 Task: Look for space in Fayzabad, Afghanistan from 17th June, 2023 to 21st June, 2023 for 2 adults in price range Rs.7000 to Rs.12000. Place can be private room with 1  bedroom having 2 beds and 1 bathroom. Property type can be flat. Amenities needed are: wifi, air conditioning, . Booking option can be shelf check-in. Required host language is English.
Action: Mouse moved to (573, 98)
Screenshot: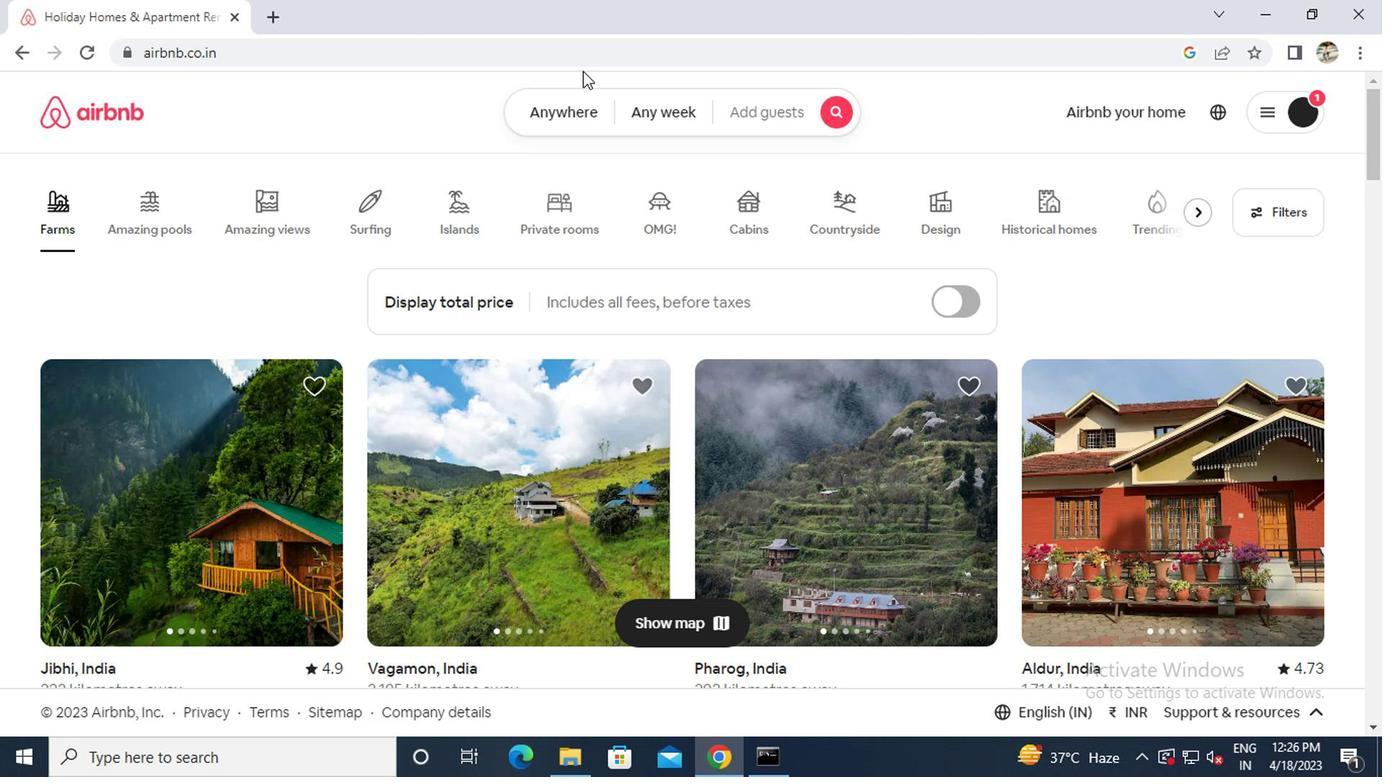 
Action: Mouse pressed left at (573, 98)
Screenshot: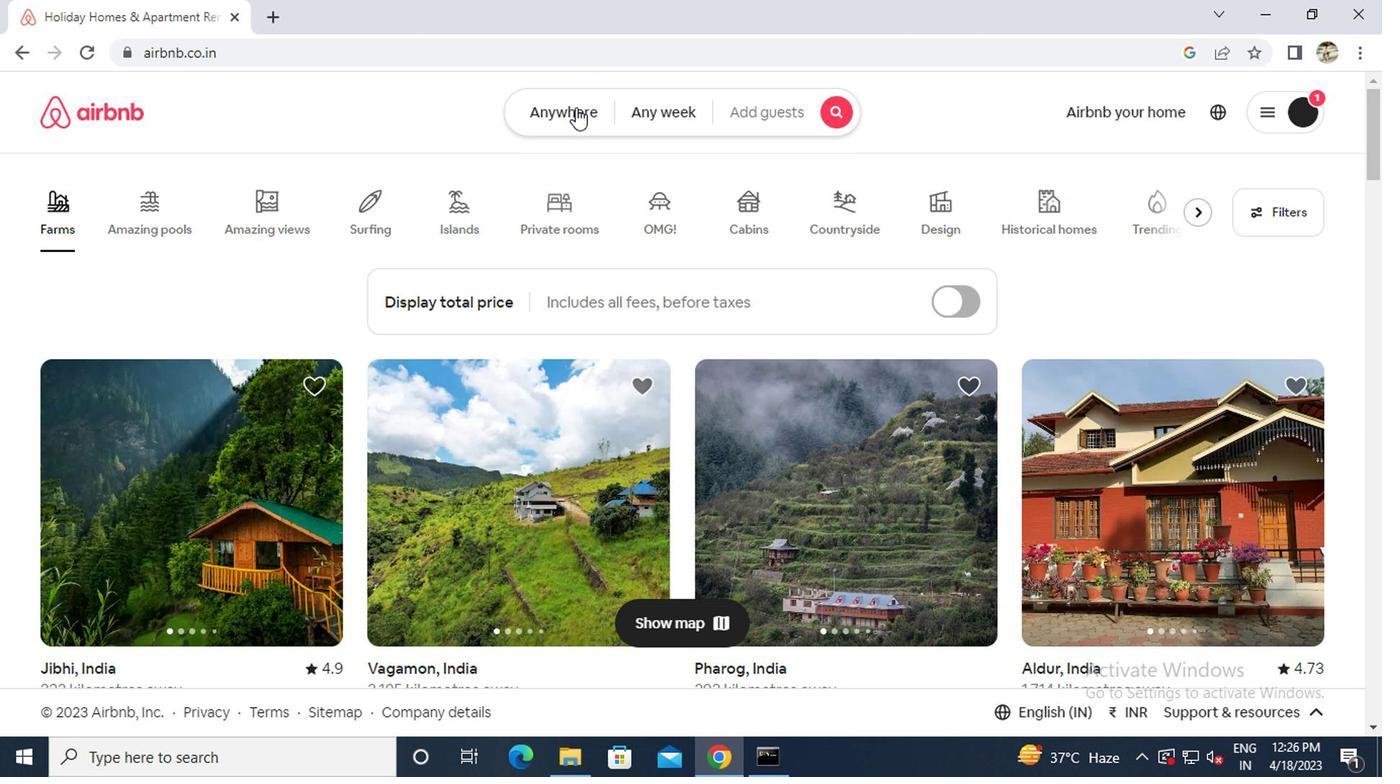 
Action: Mouse moved to (480, 191)
Screenshot: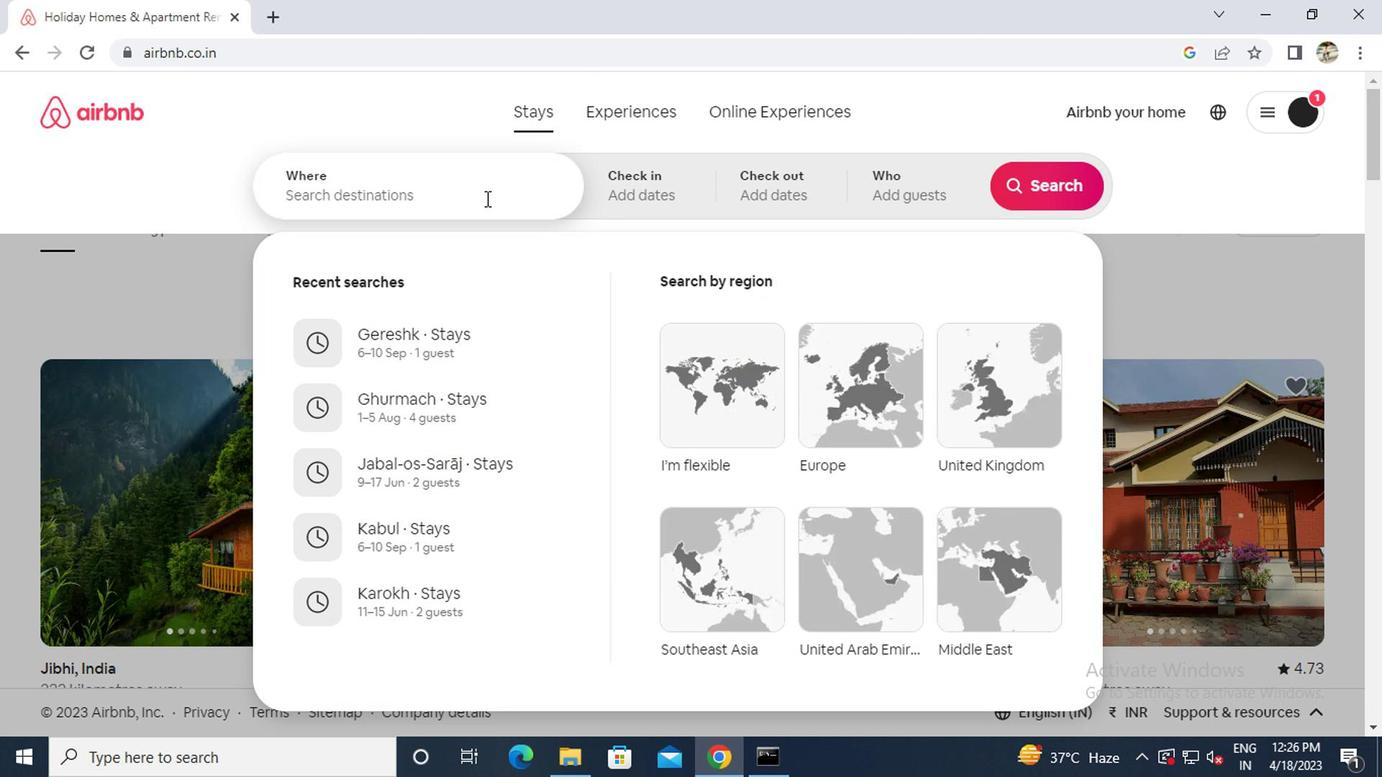 
Action: Mouse pressed left at (480, 191)
Screenshot: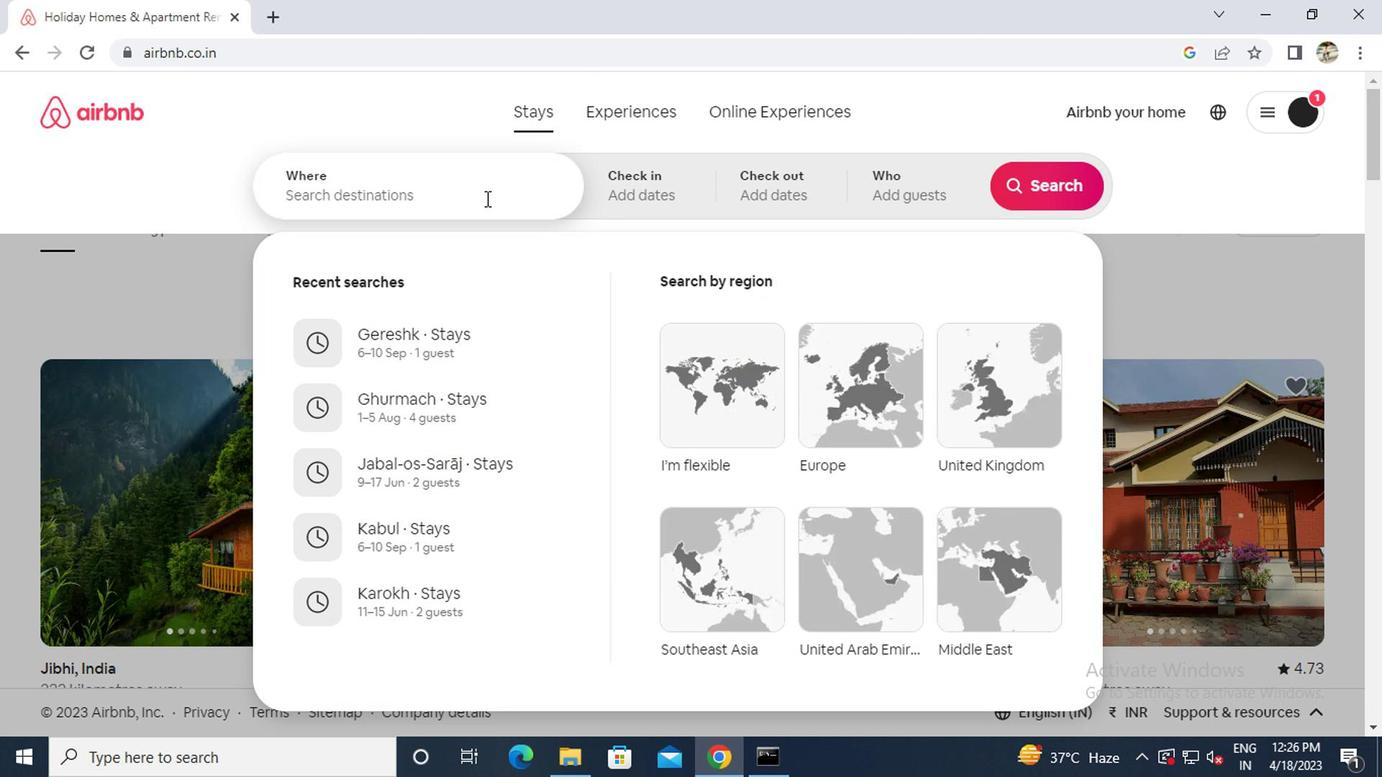 
Action: Key pressed f<Key.caps_lock>ayzabad
Screenshot: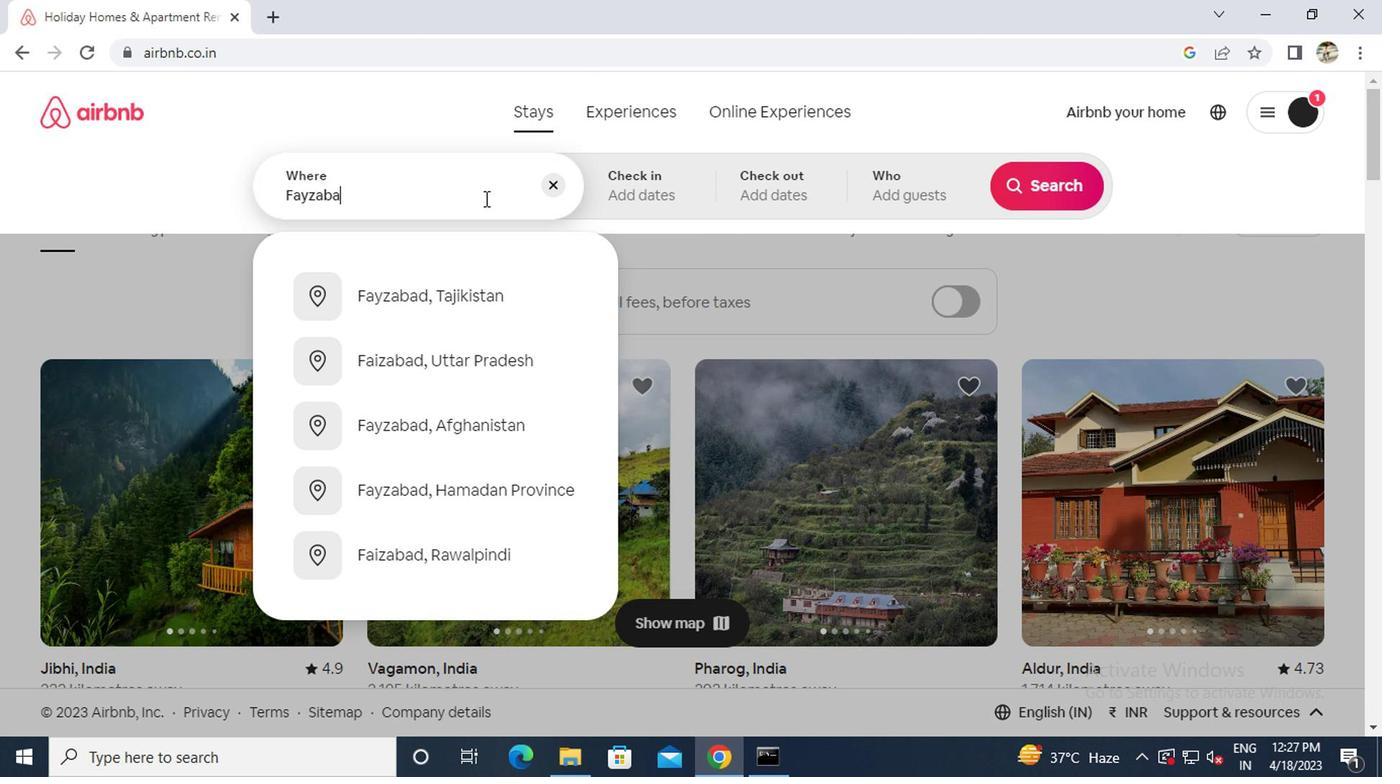 
Action: Mouse moved to (426, 411)
Screenshot: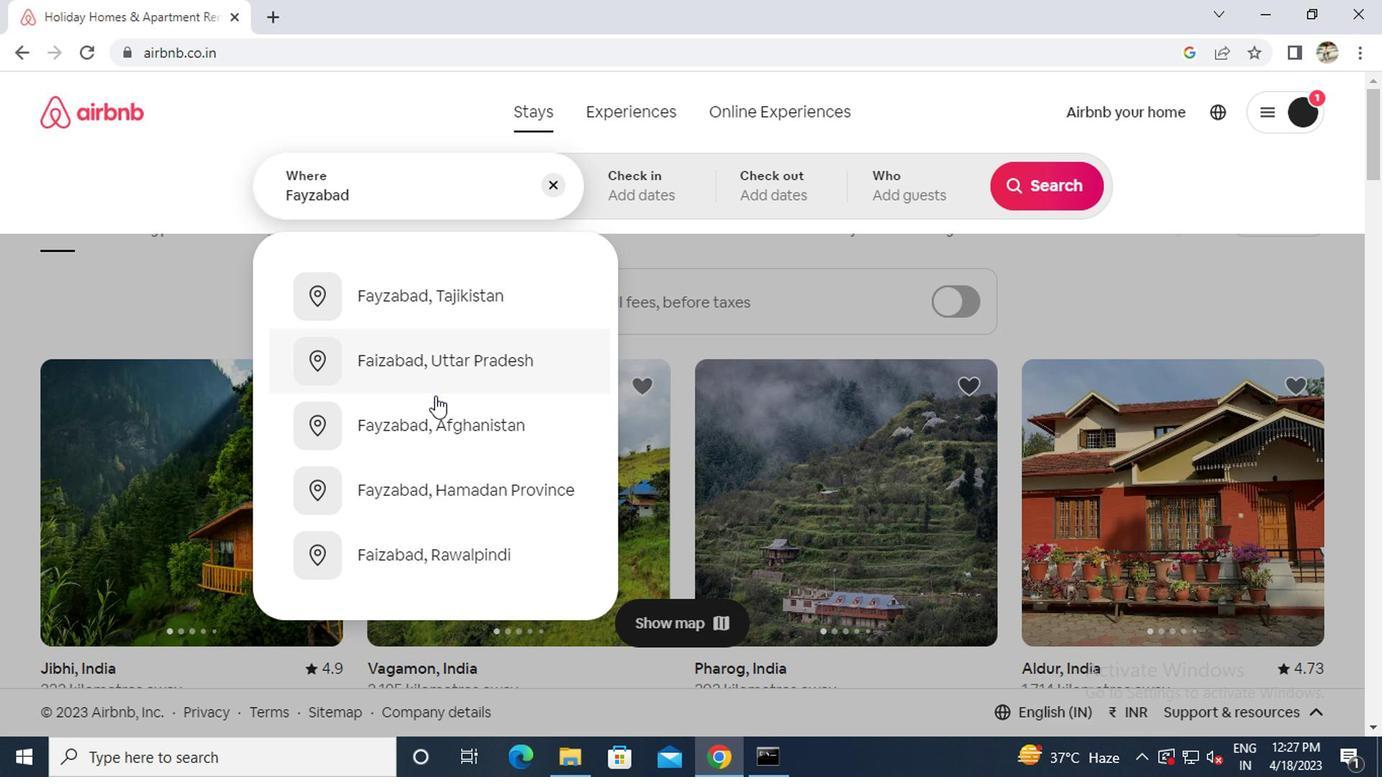 
Action: Mouse pressed left at (426, 411)
Screenshot: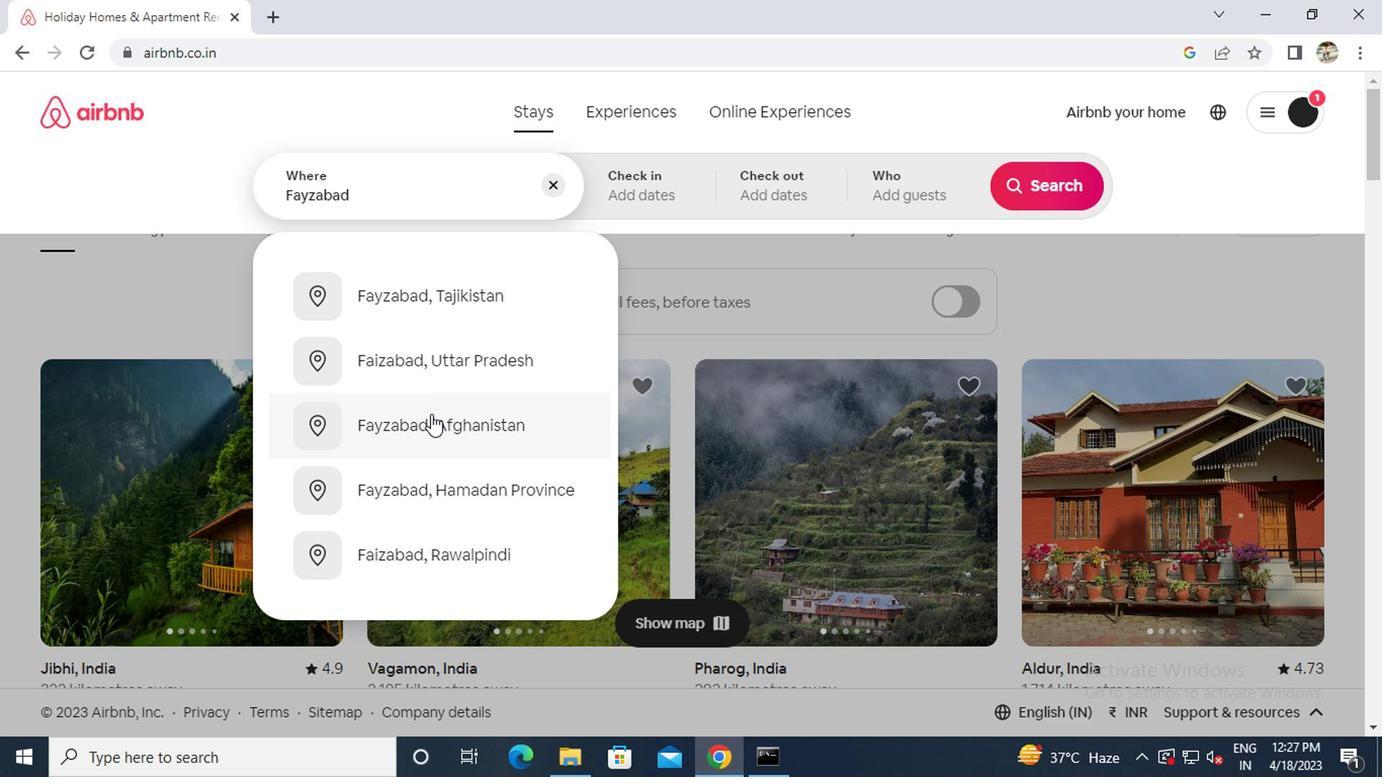 
Action: Mouse moved to (1039, 338)
Screenshot: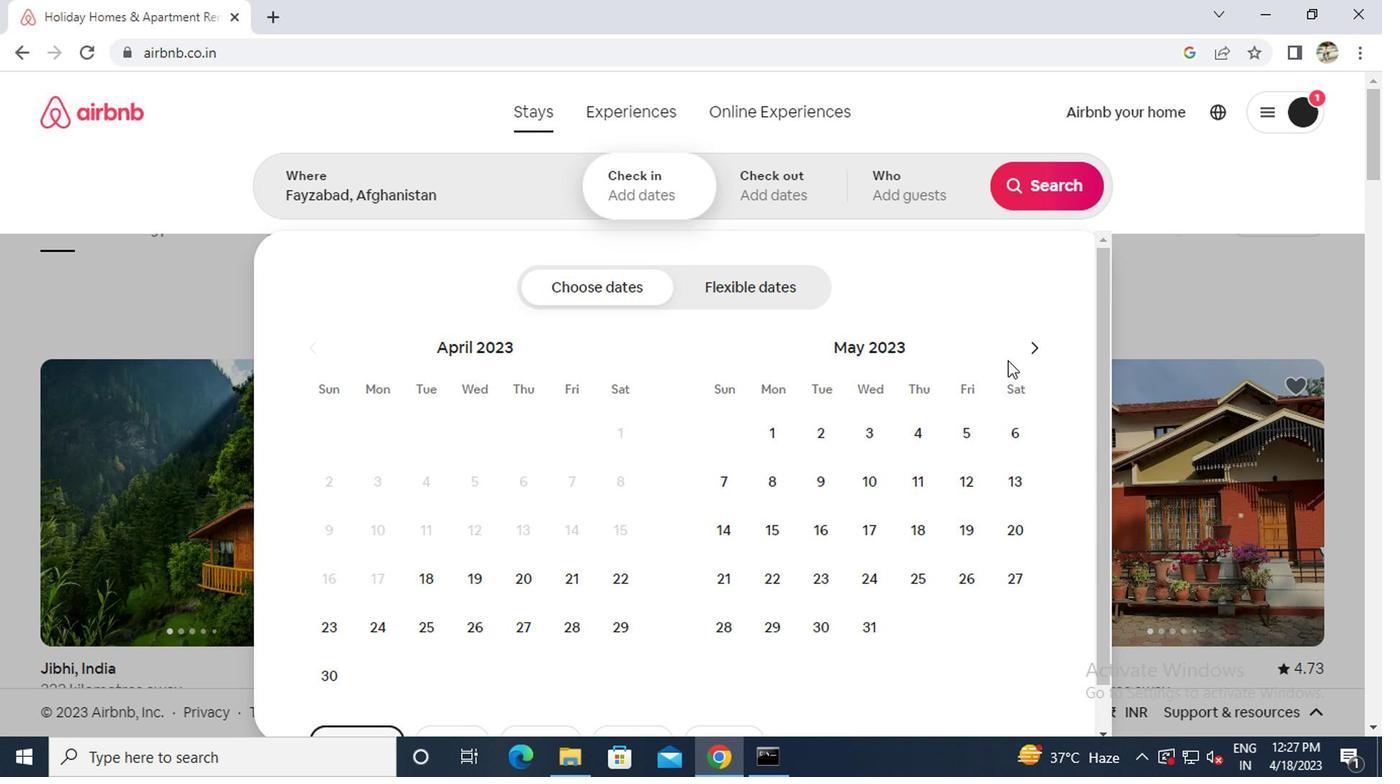 
Action: Mouse pressed left at (1039, 338)
Screenshot: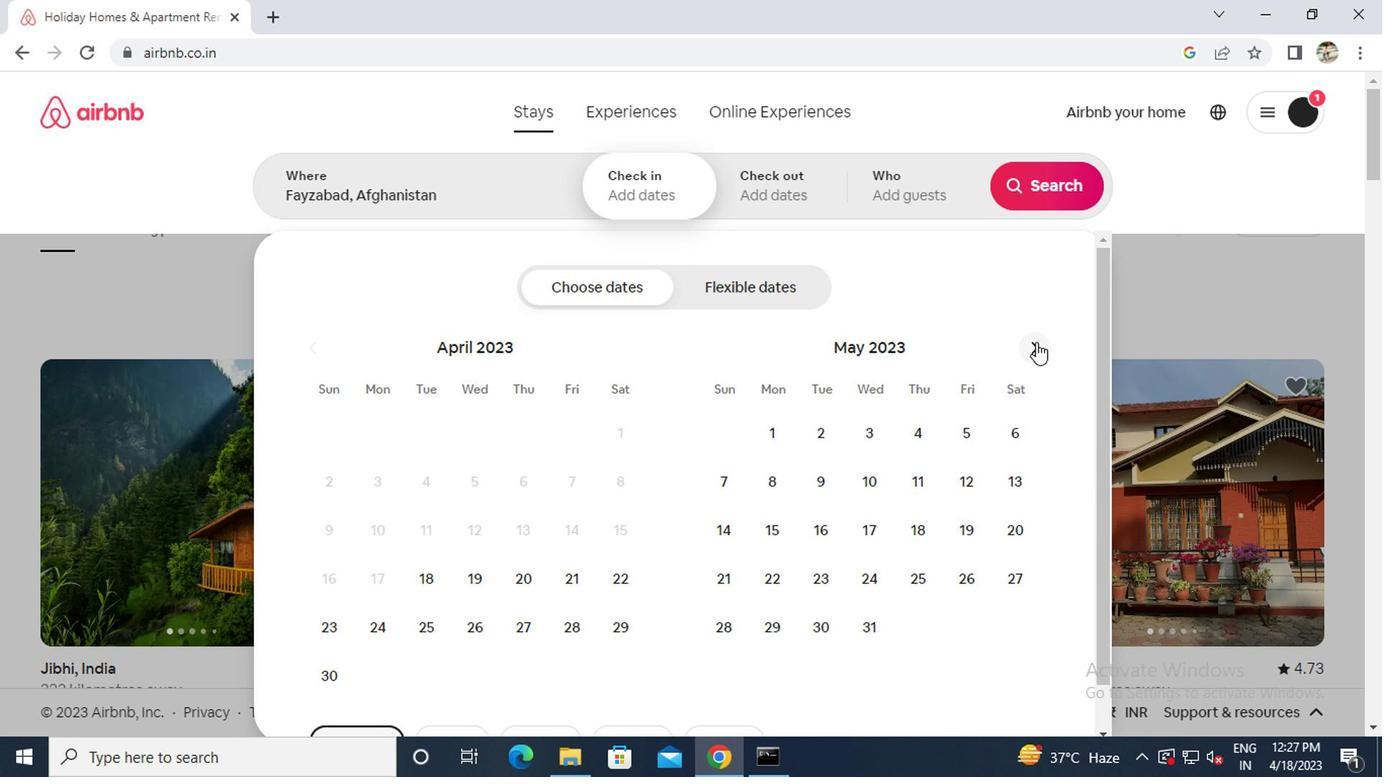 
Action: Mouse pressed left at (1039, 338)
Screenshot: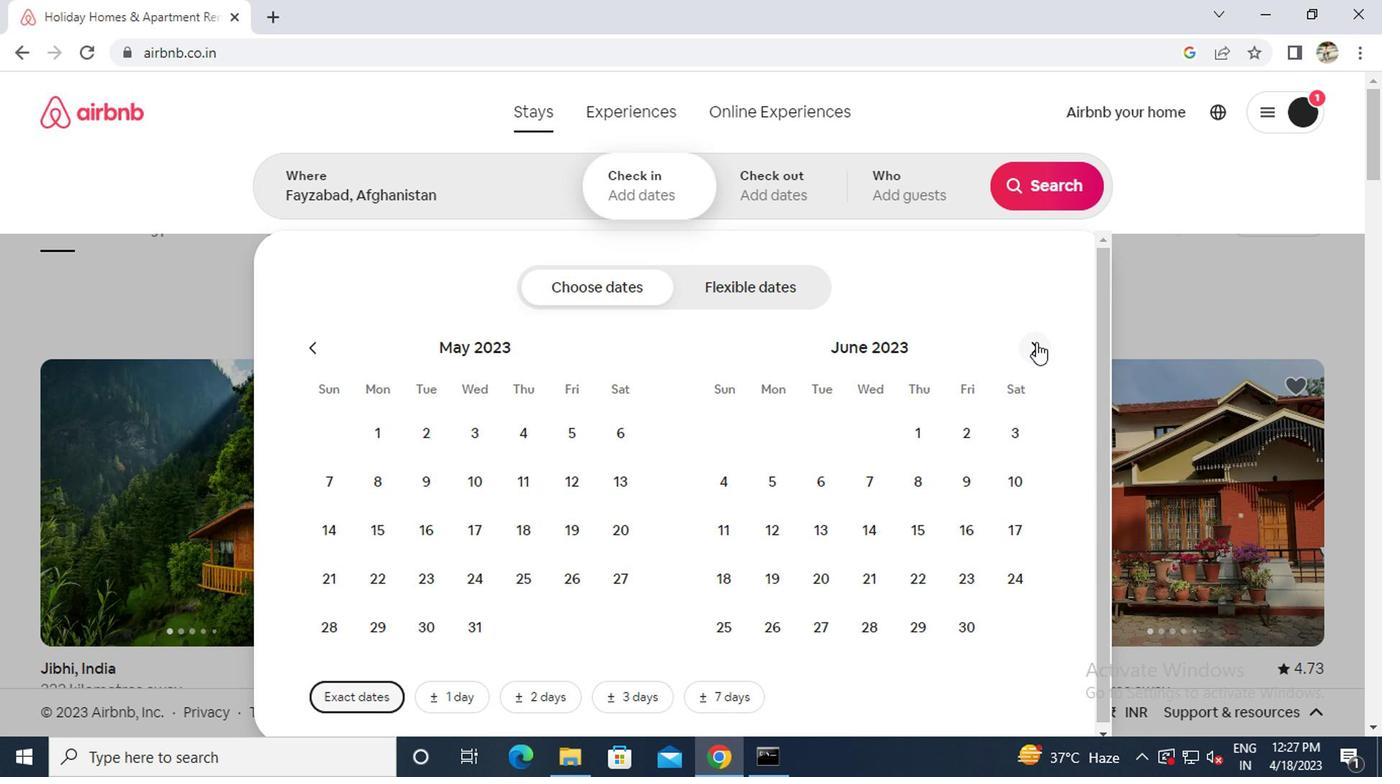 
Action: Mouse moved to (611, 542)
Screenshot: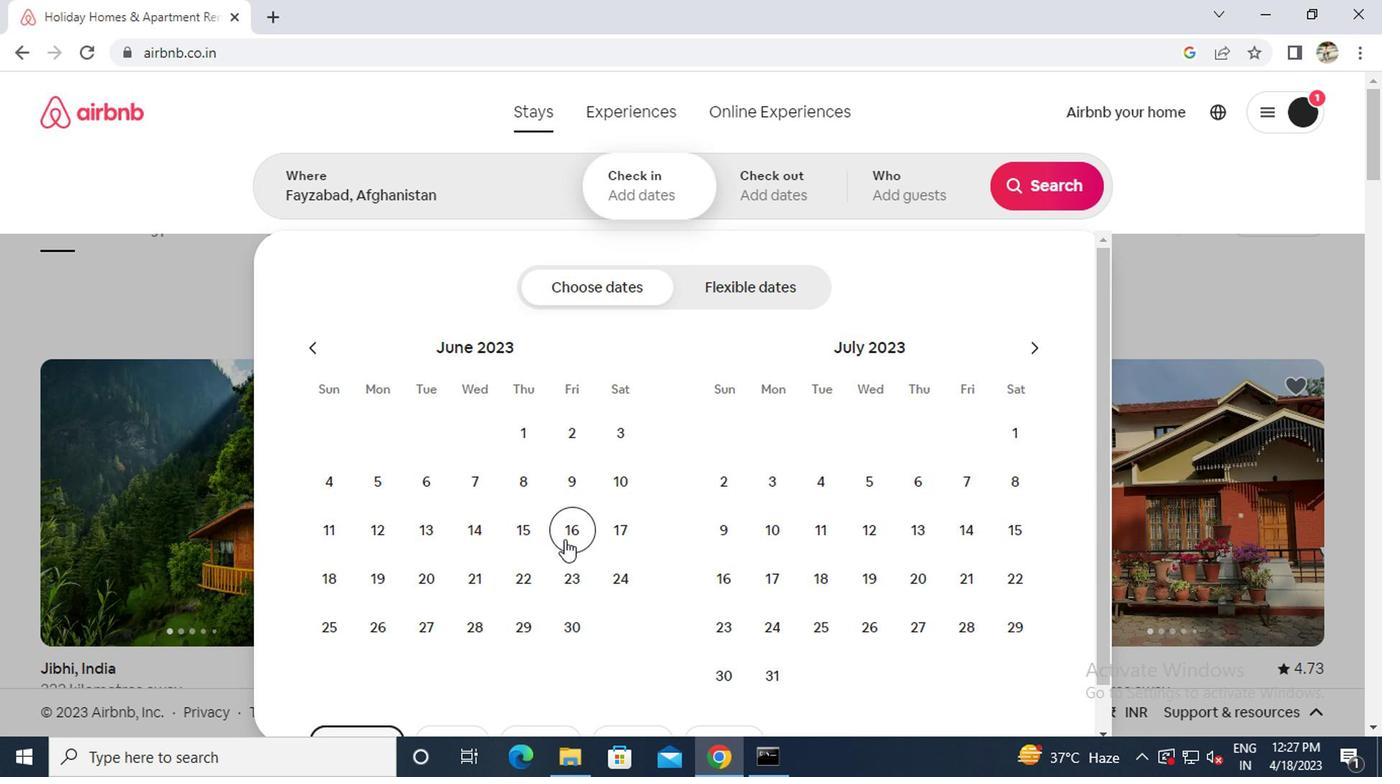 
Action: Mouse pressed left at (611, 542)
Screenshot: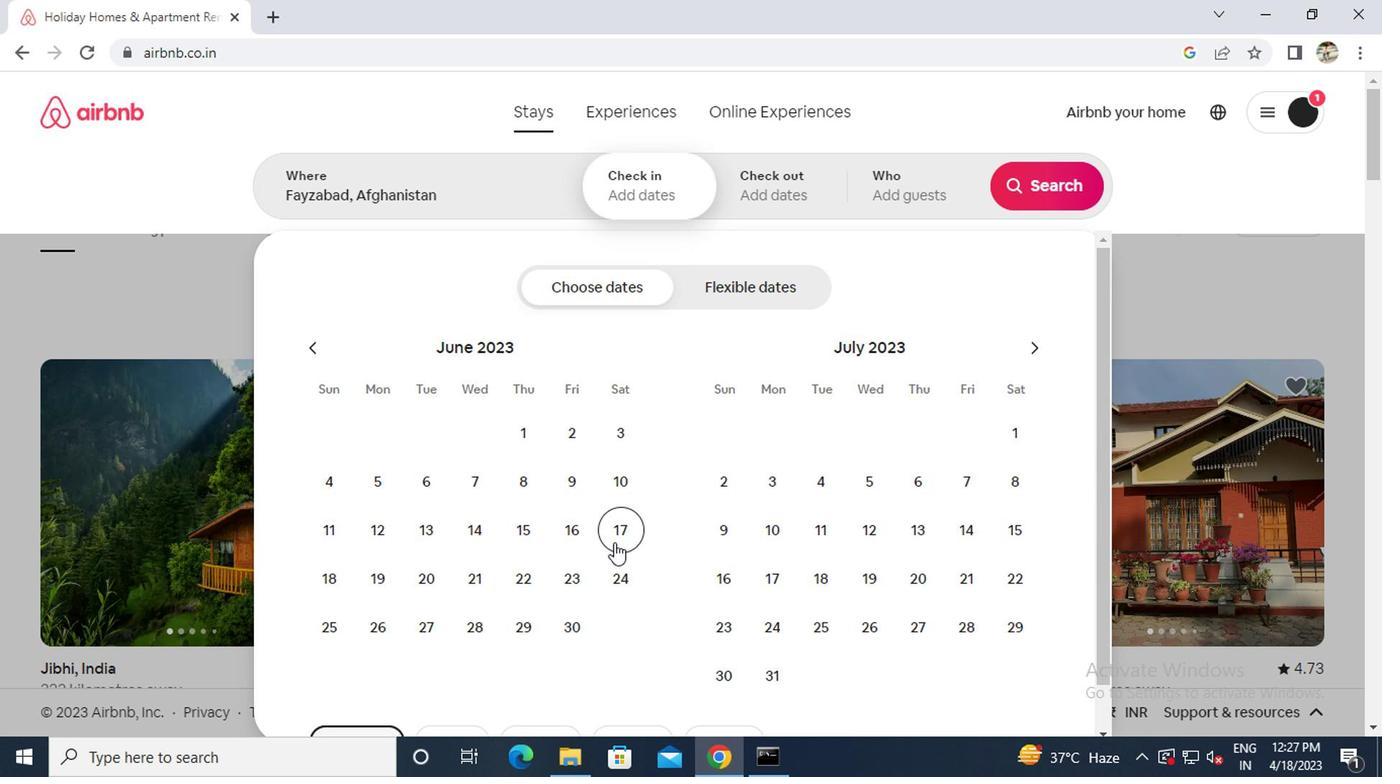 
Action: Mouse moved to (483, 581)
Screenshot: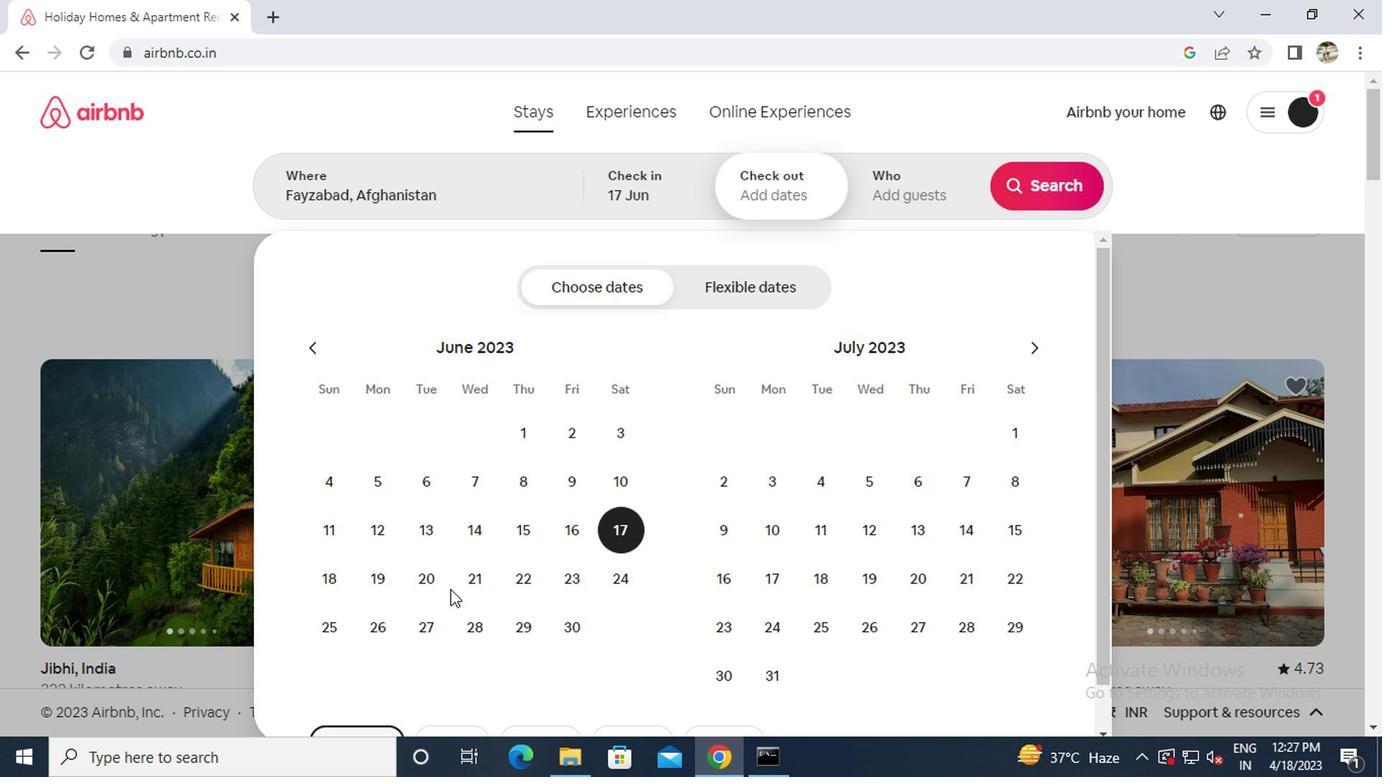 
Action: Mouse pressed left at (483, 581)
Screenshot: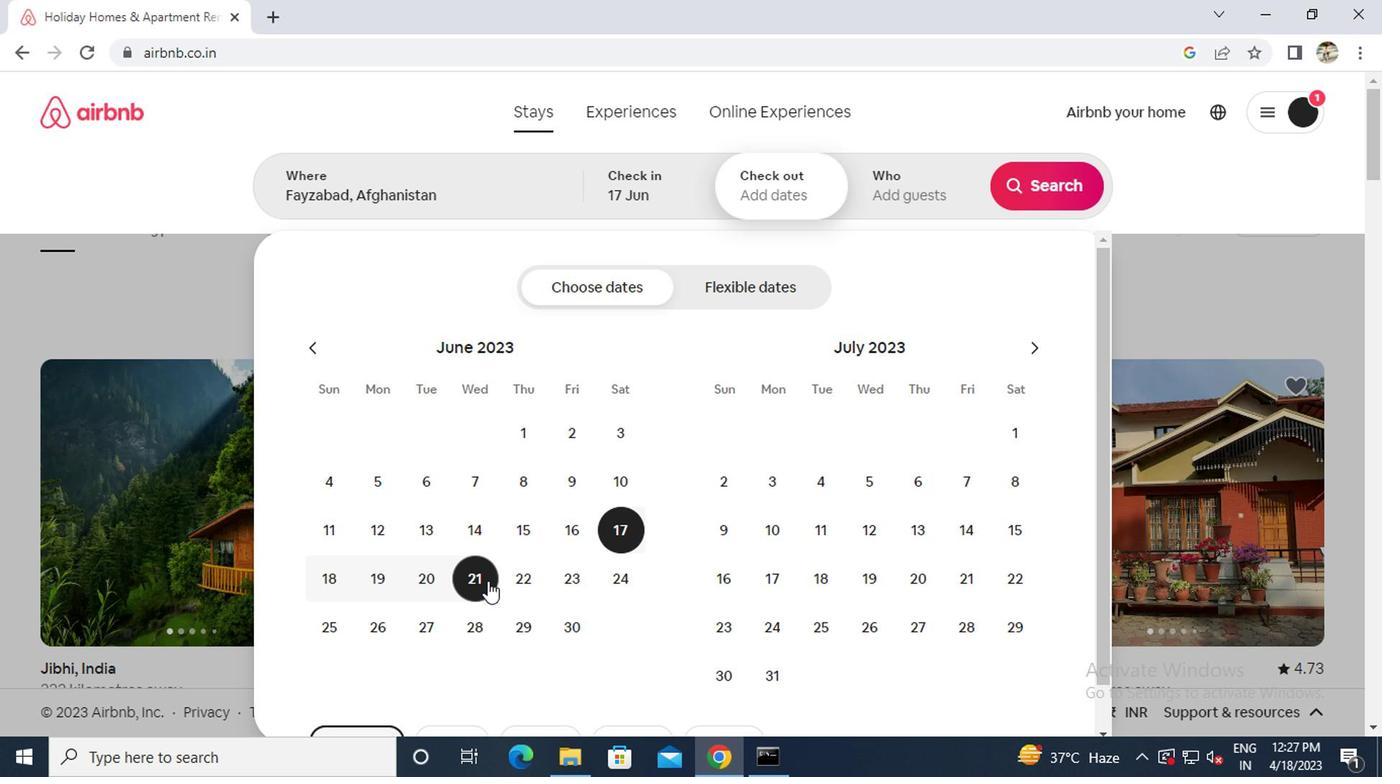 
Action: Mouse moved to (889, 197)
Screenshot: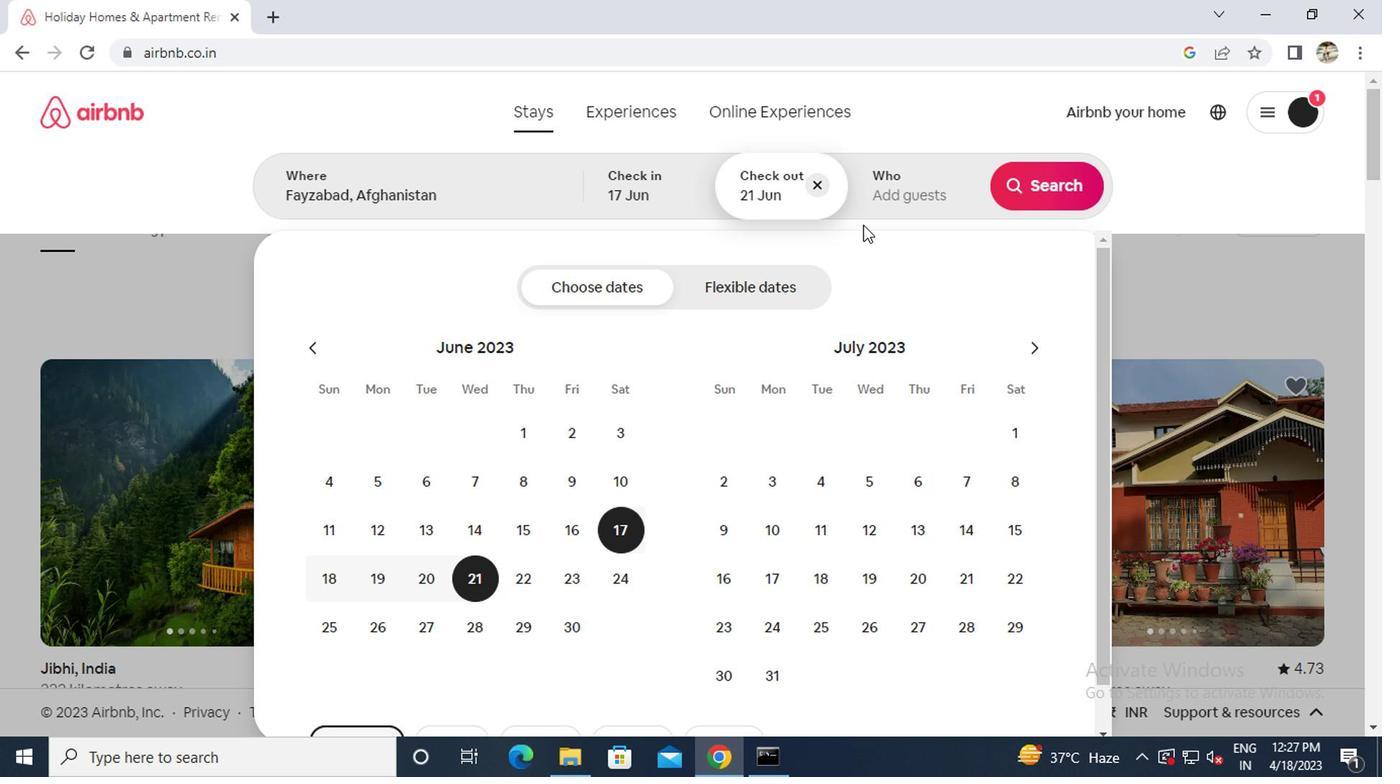 
Action: Mouse pressed left at (889, 197)
Screenshot: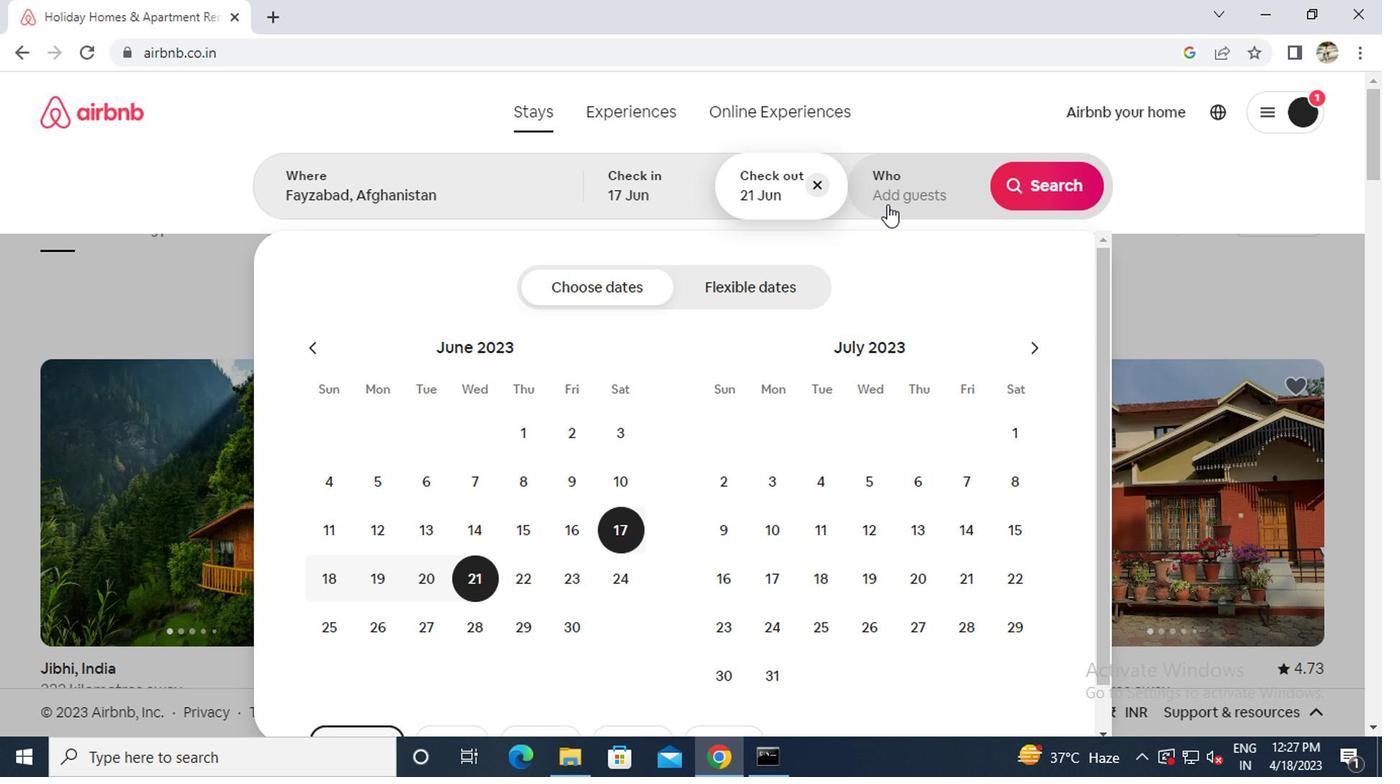 
Action: Mouse moved to (1058, 303)
Screenshot: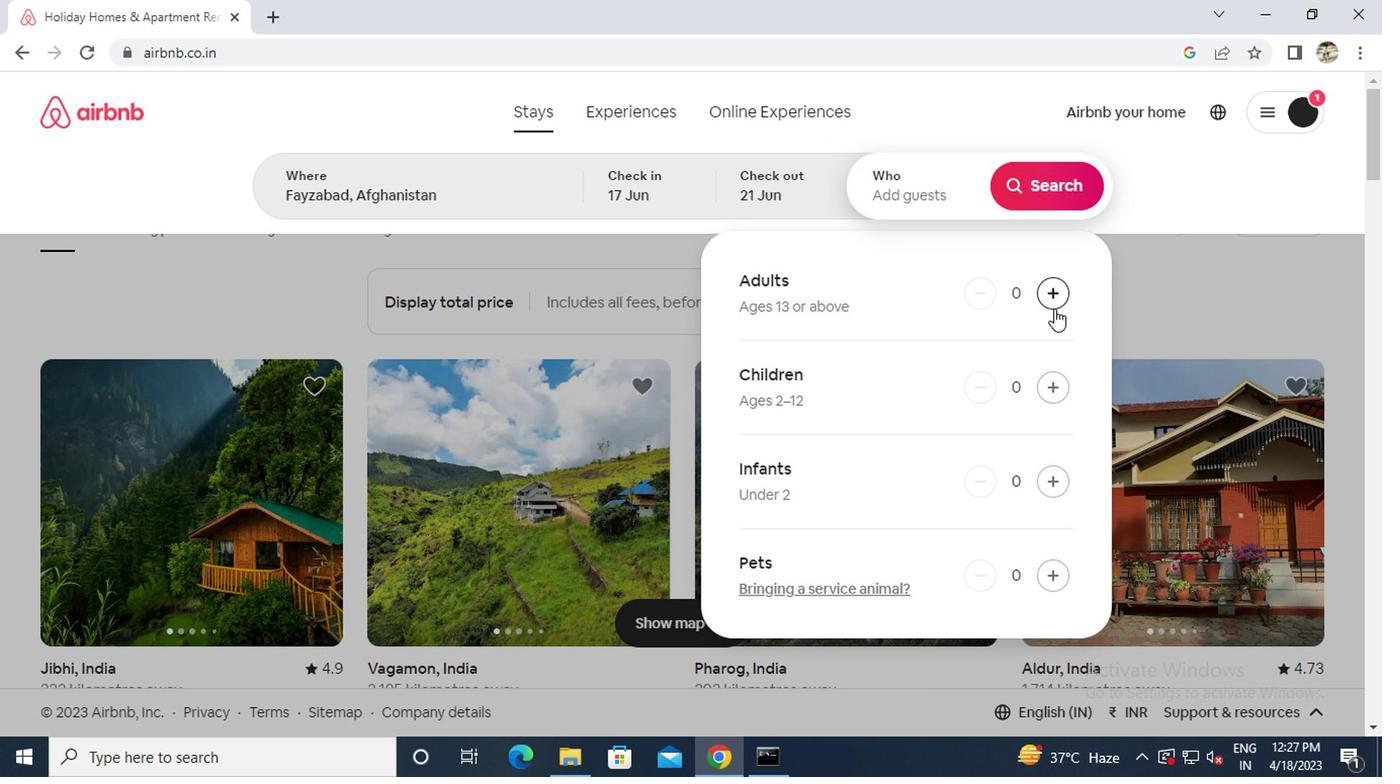 
Action: Mouse pressed left at (1058, 303)
Screenshot: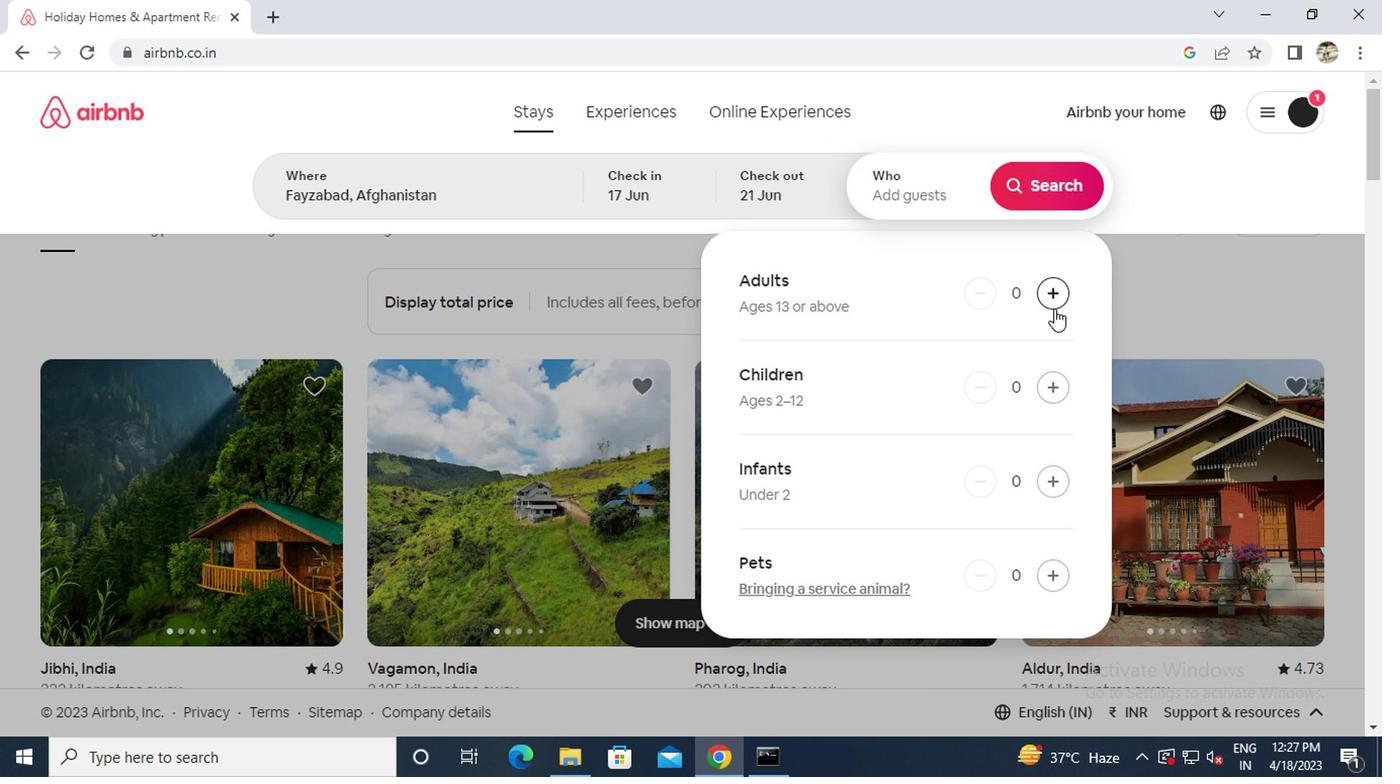 
Action: Mouse pressed left at (1058, 303)
Screenshot: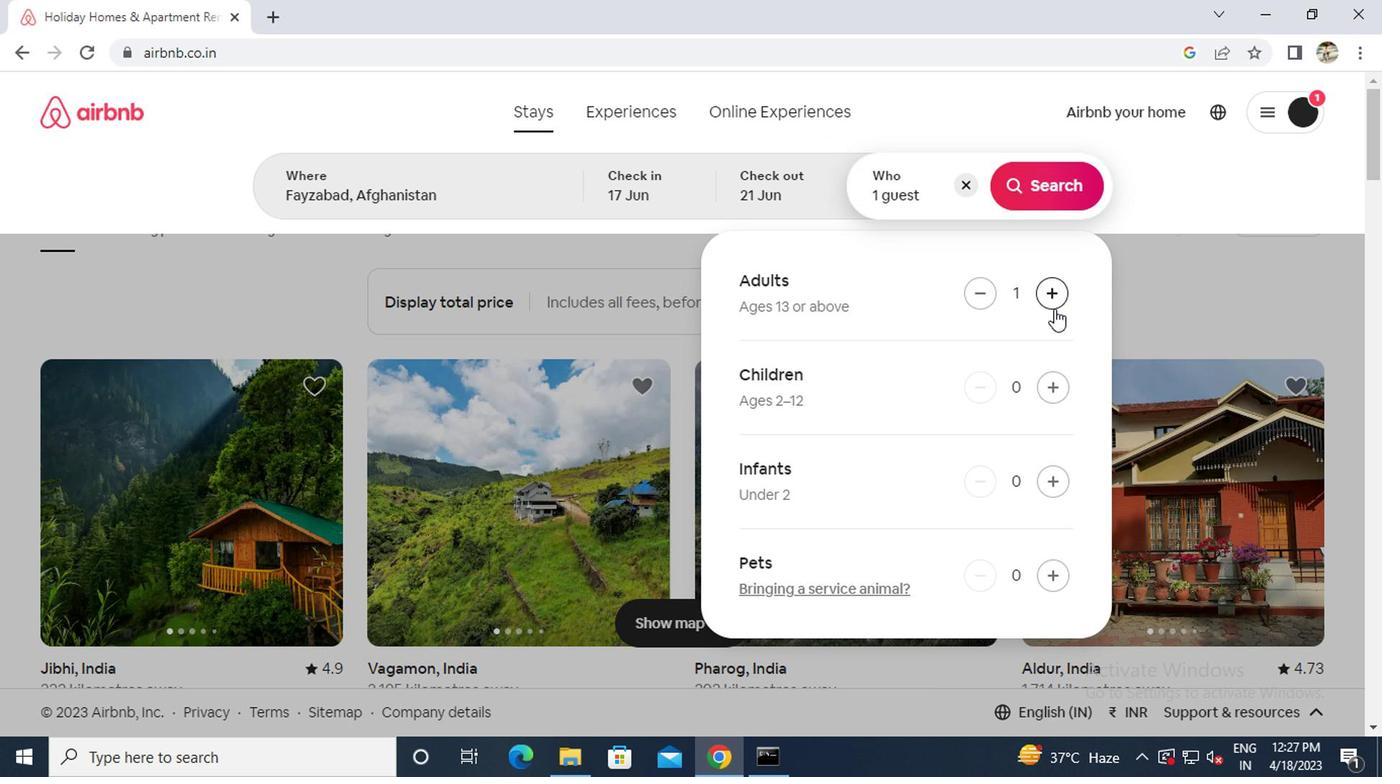 
Action: Mouse moved to (1031, 163)
Screenshot: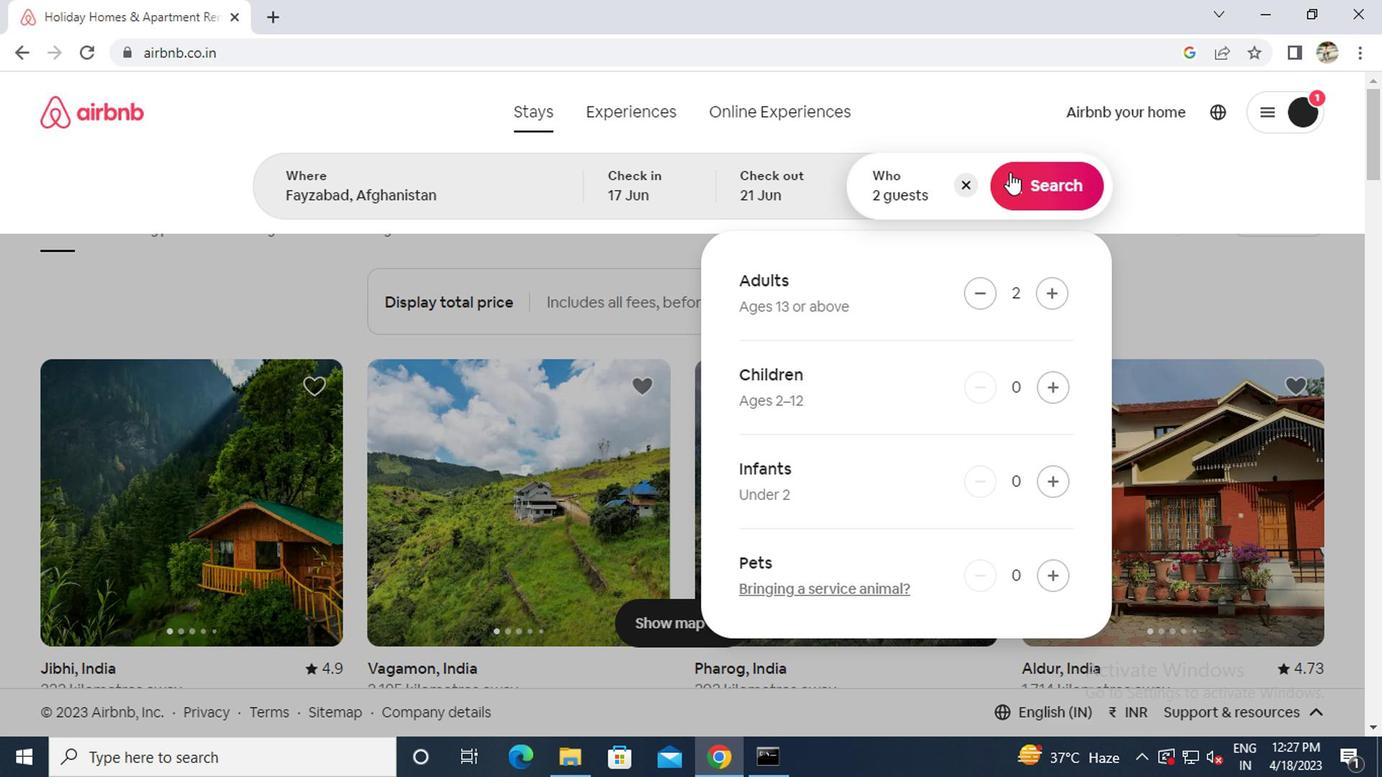 
Action: Mouse pressed left at (1031, 163)
Screenshot: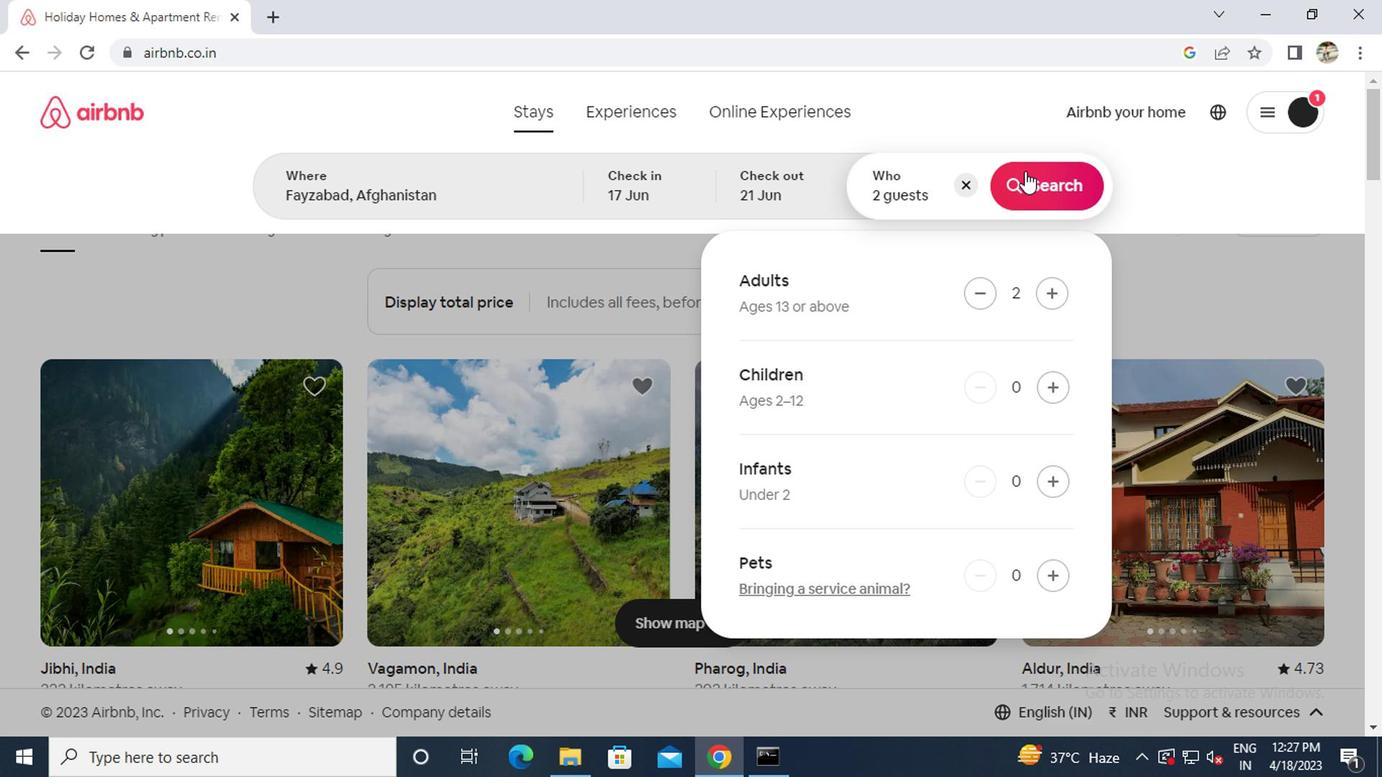 
Action: Mouse moved to (1300, 181)
Screenshot: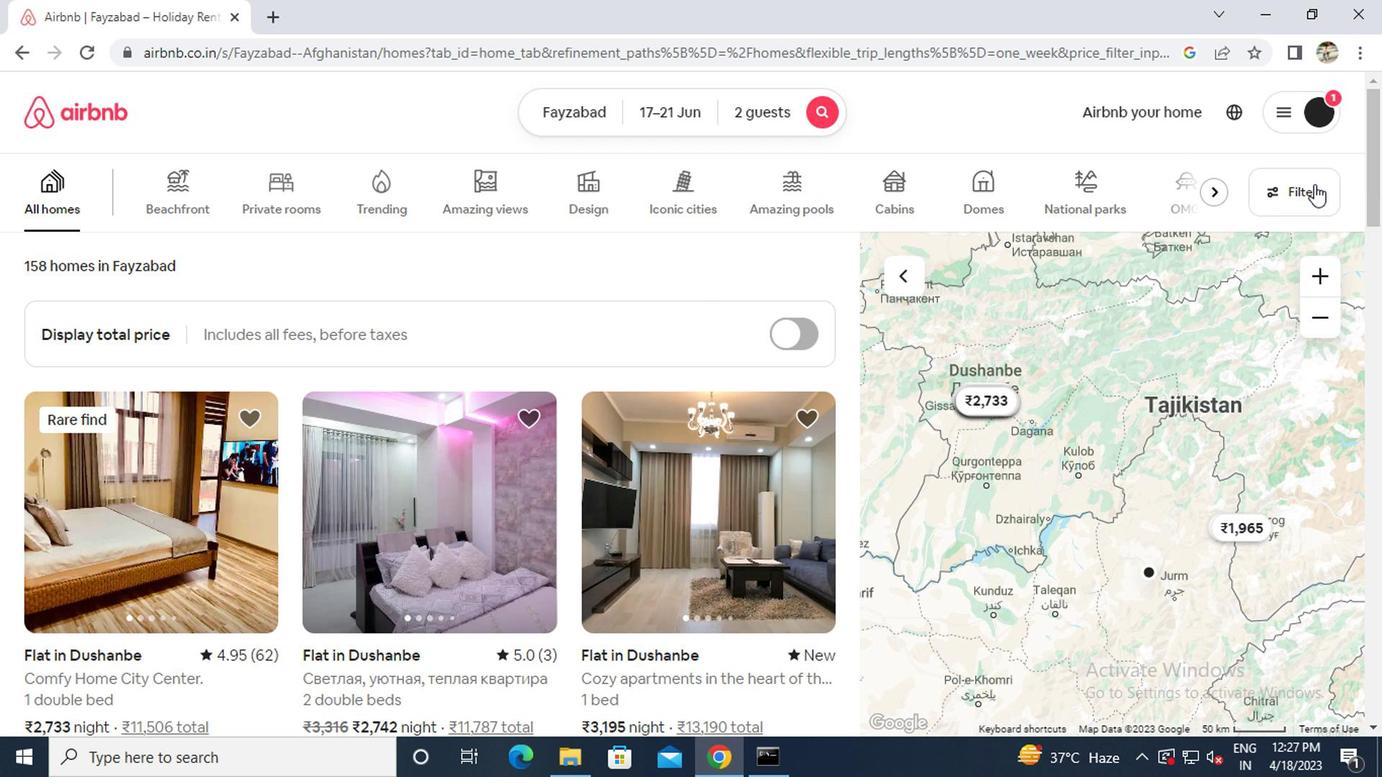
Action: Mouse pressed left at (1300, 181)
Screenshot: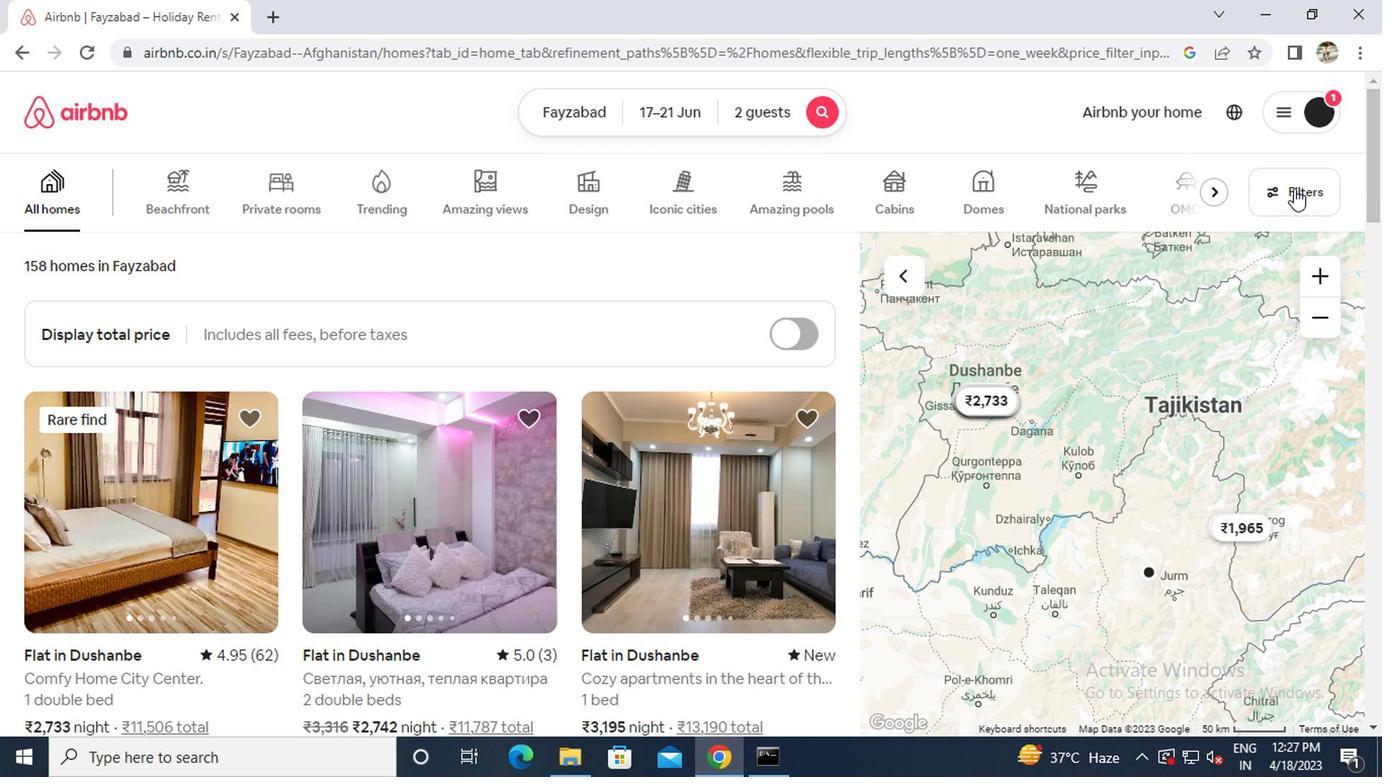 
Action: Mouse moved to (562, 440)
Screenshot: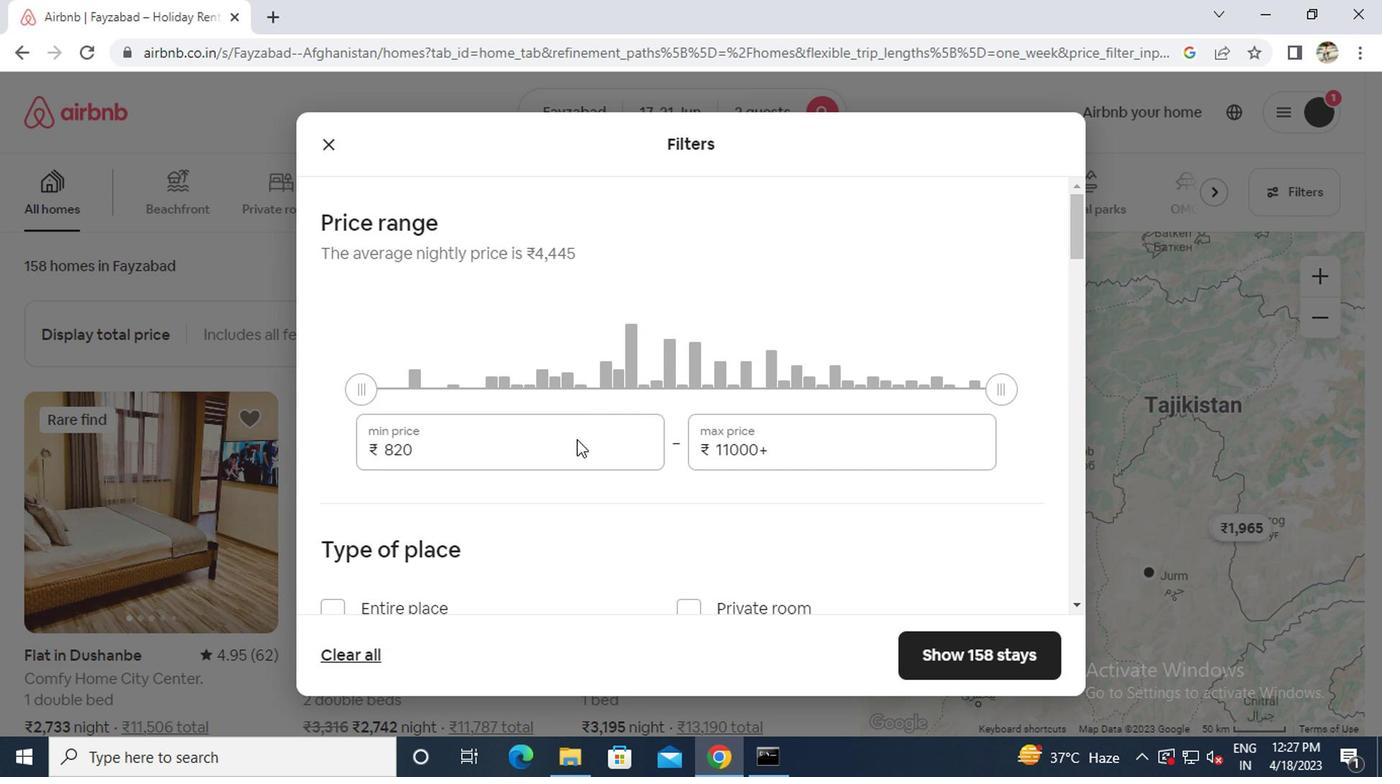 
Action: Mouse pressed left at (562, 440)
Screenshot: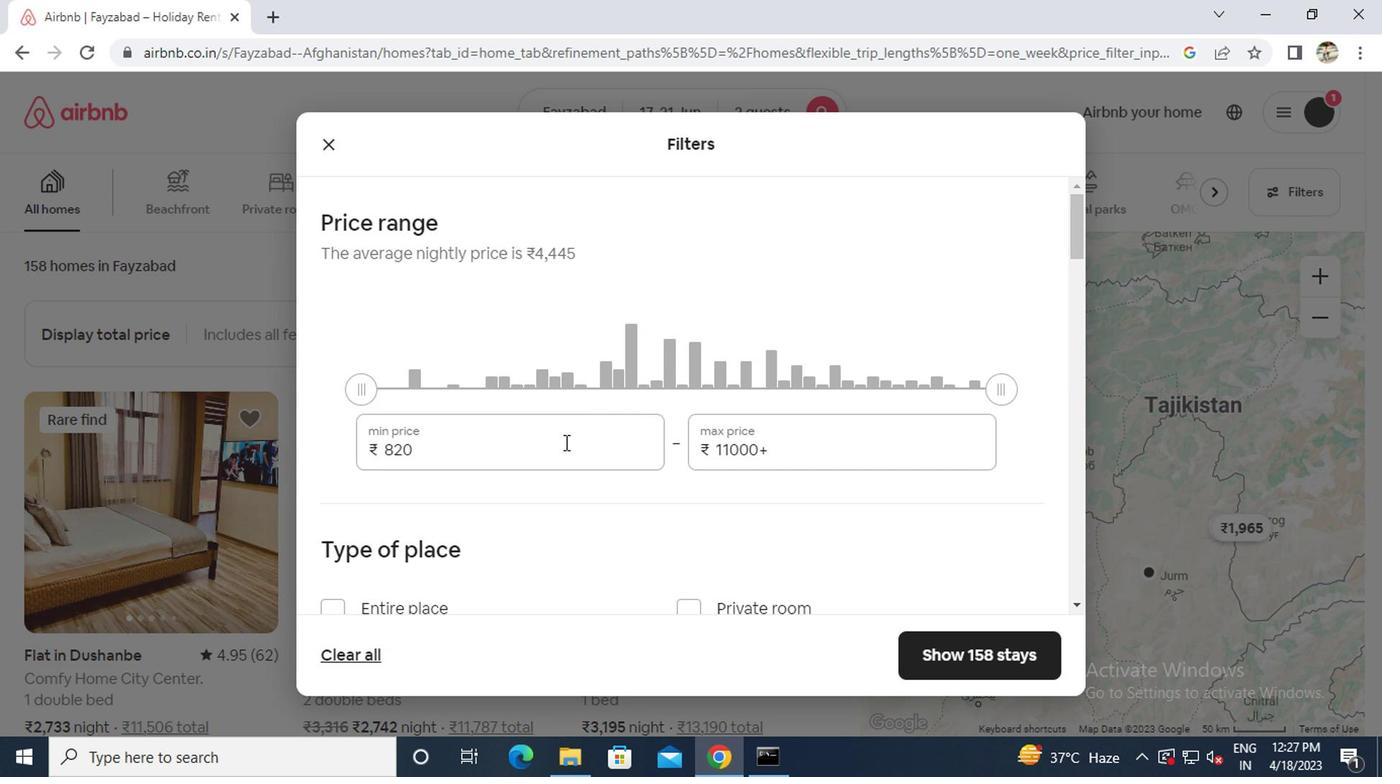 
Action: Key pressed ctrl+Actrl+7000
Screenshot: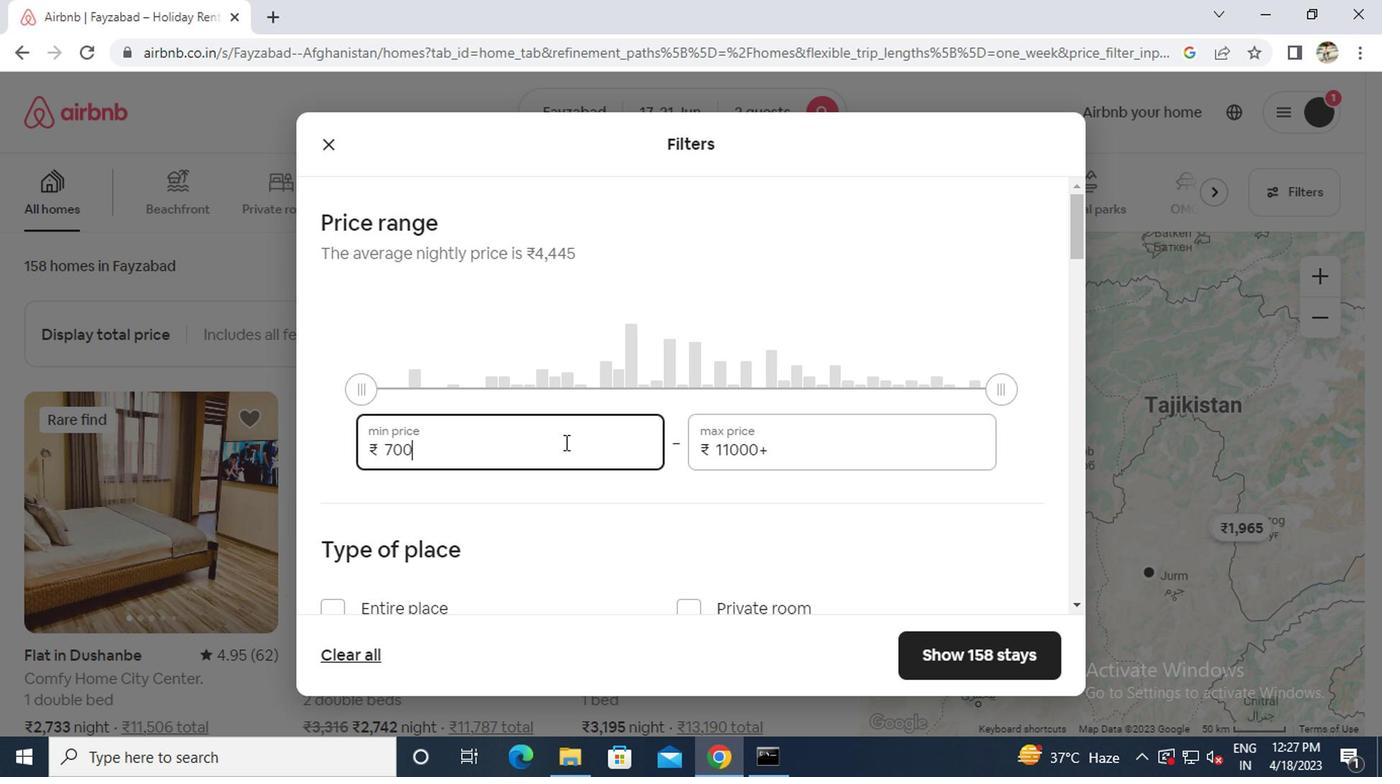 
Action: Mouse moved to (787, 453)
Screenshot: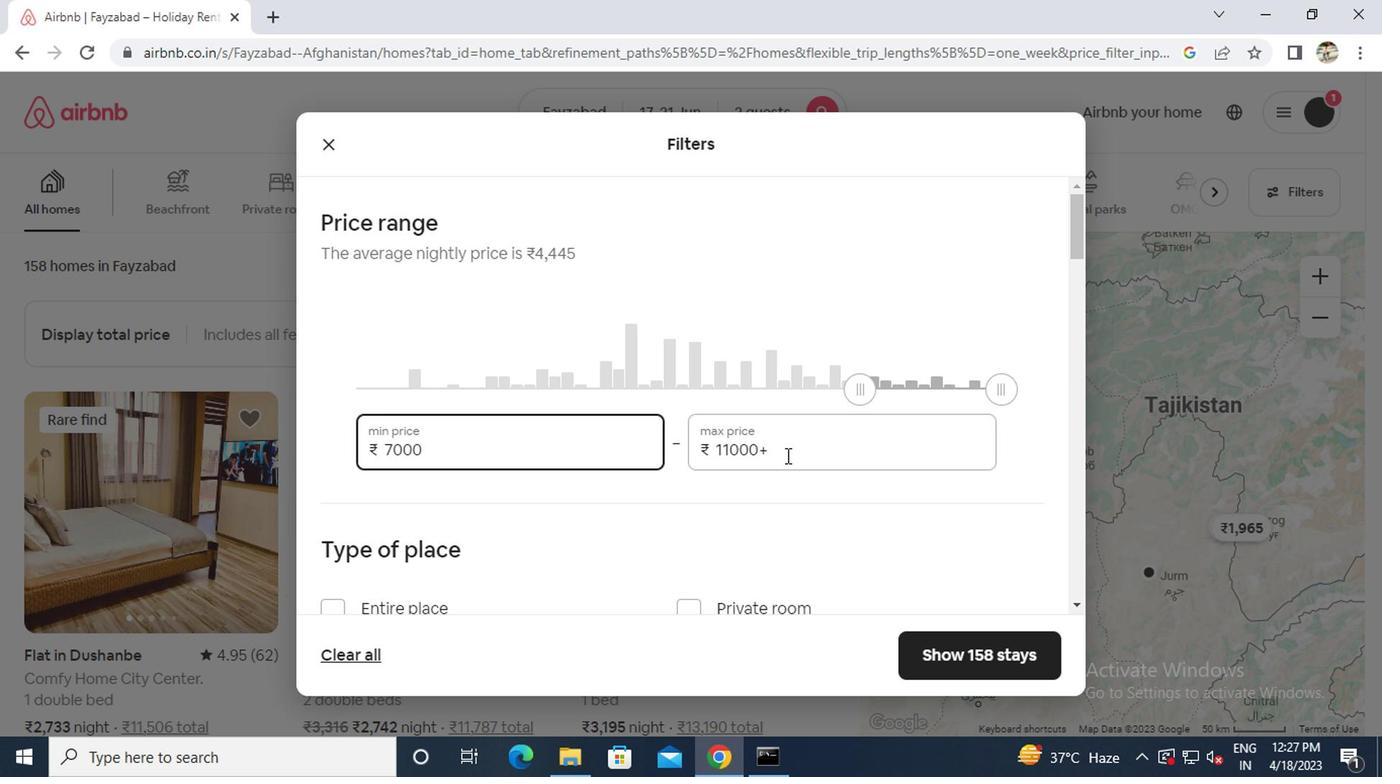 
Action: Mouse pressed left at (787, 453)
Screenshot: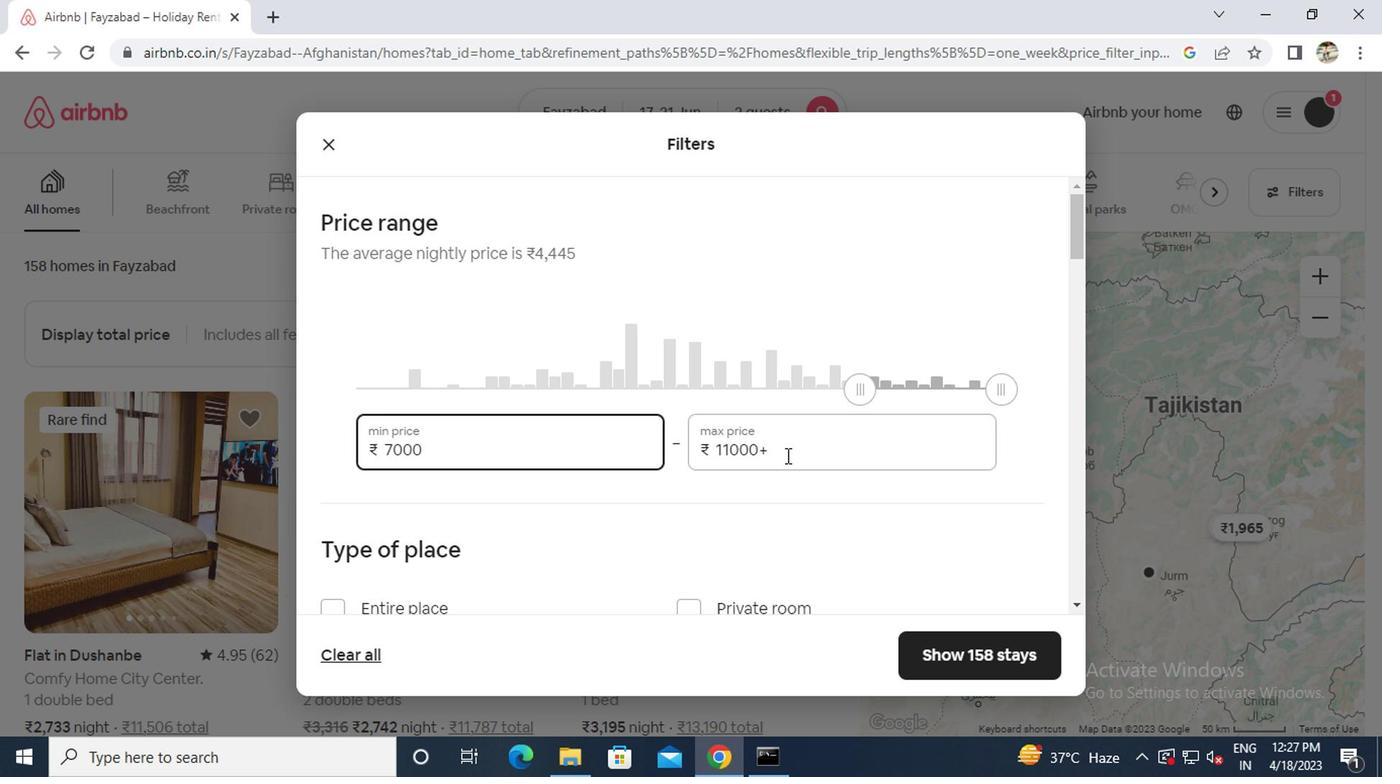 
Action: Key pressed ctrl+A12000
Screenshot: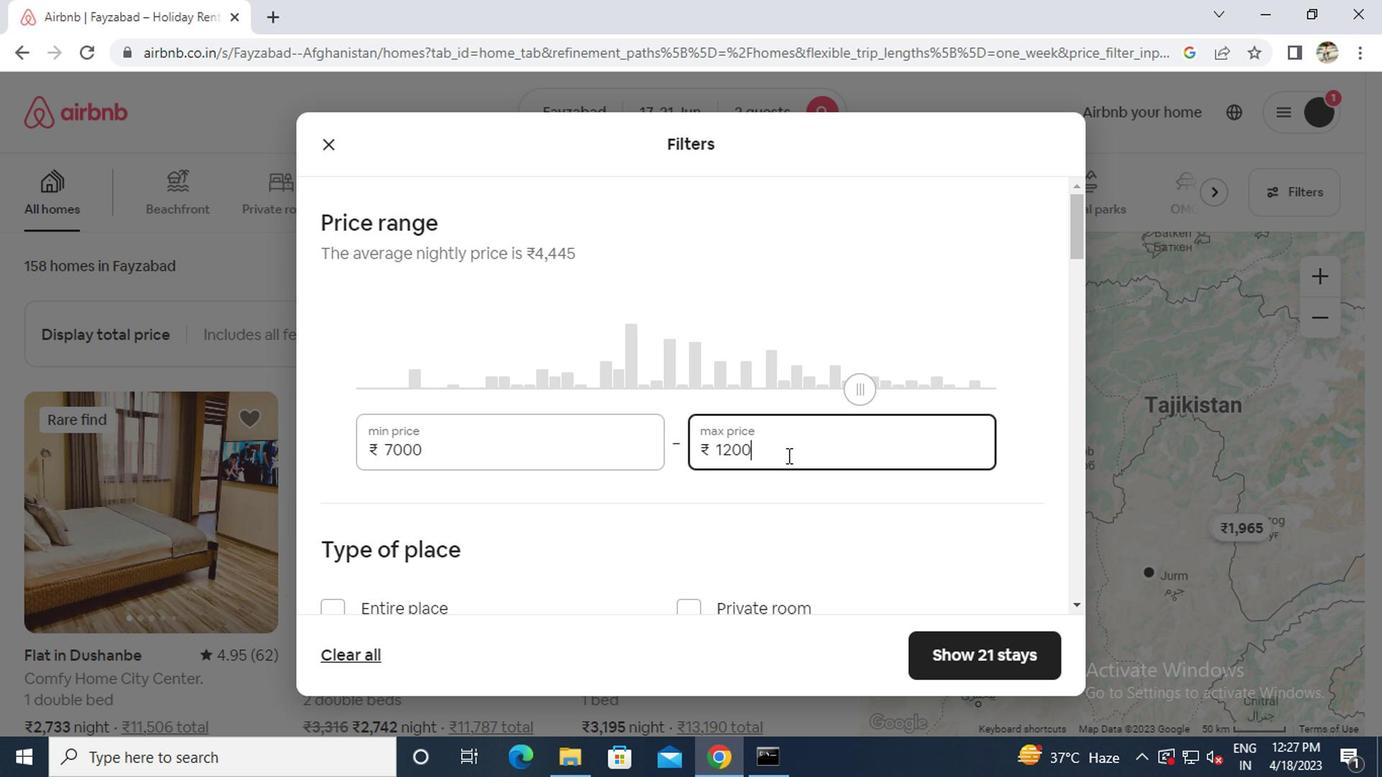 
Action: Mouse moved to (611, 543)
Screenshot: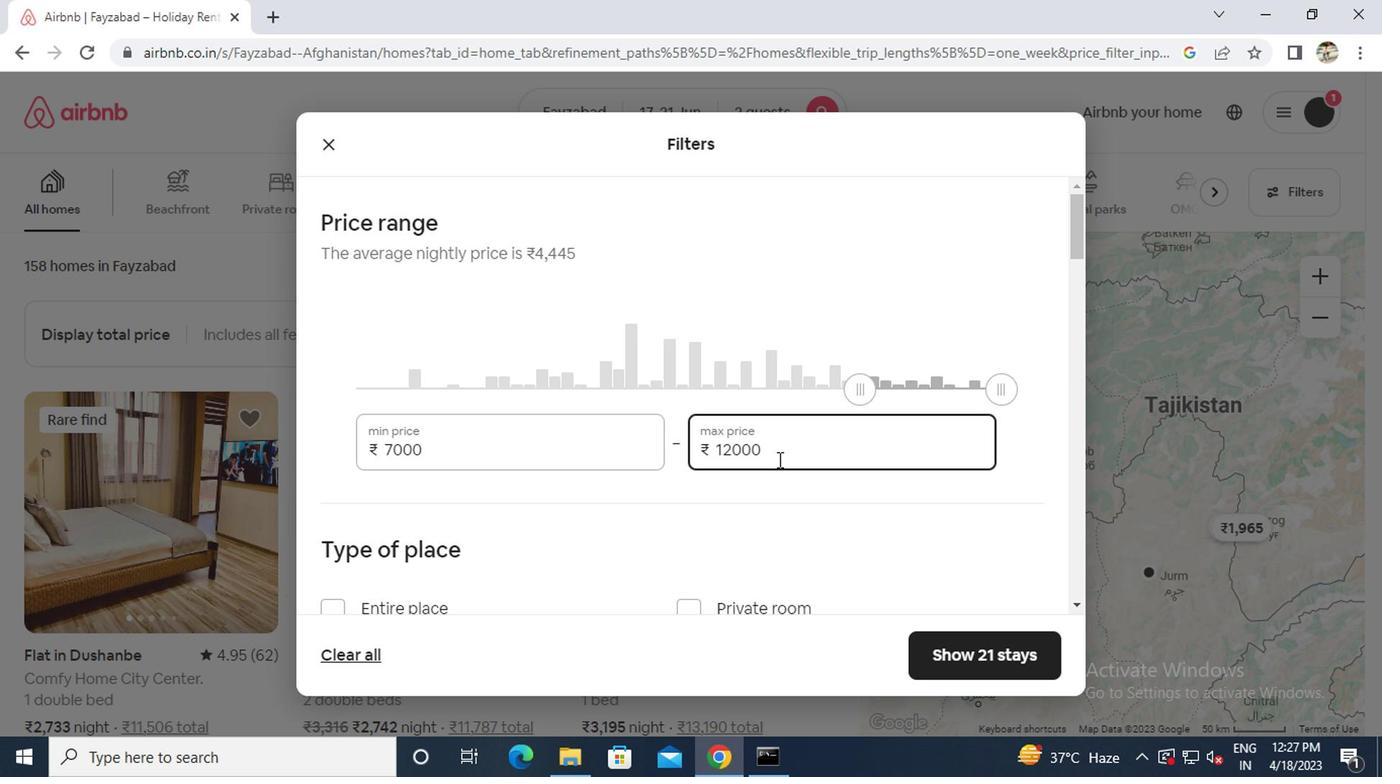 
Action: Mouse scrolled (611, 542) with delta (0, -1)
Screenshot: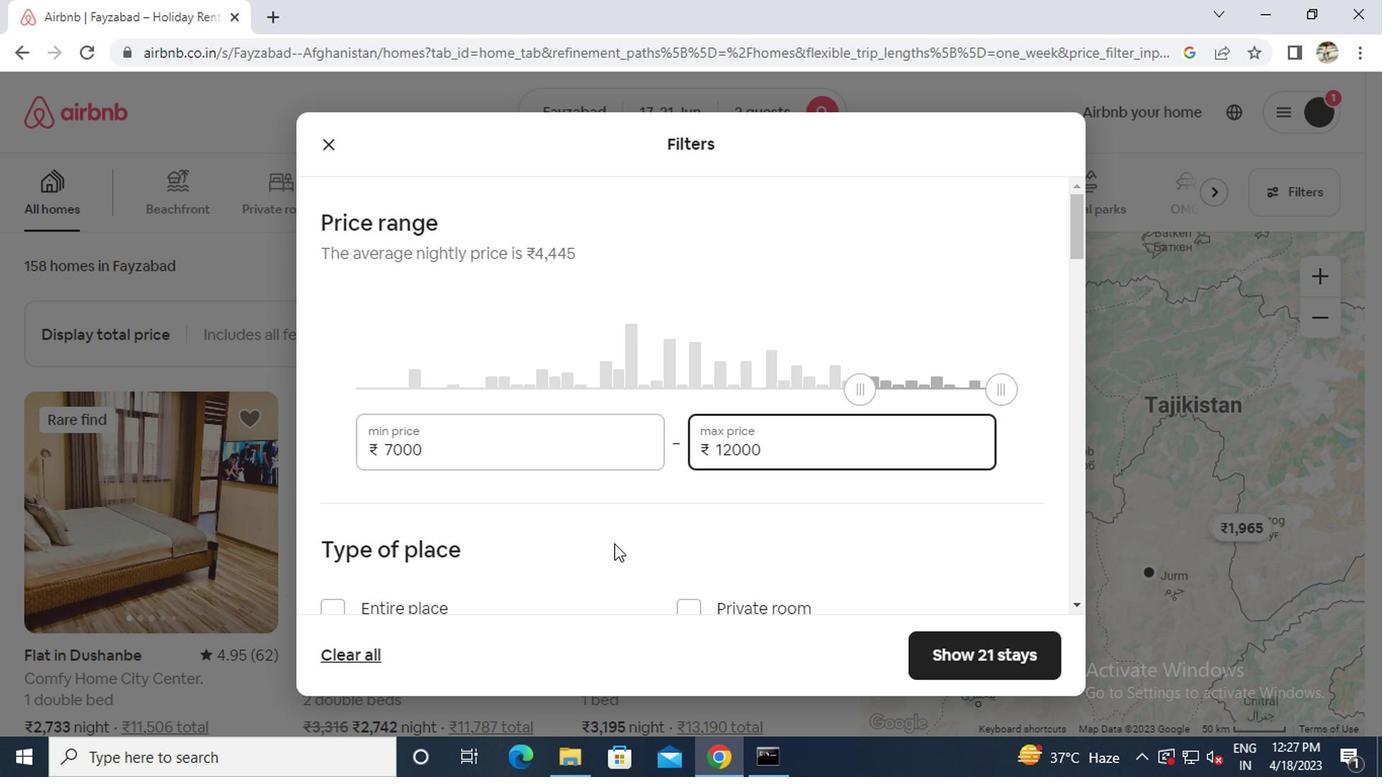 
Action: Mouse moved to (678, 513)
Screenshot: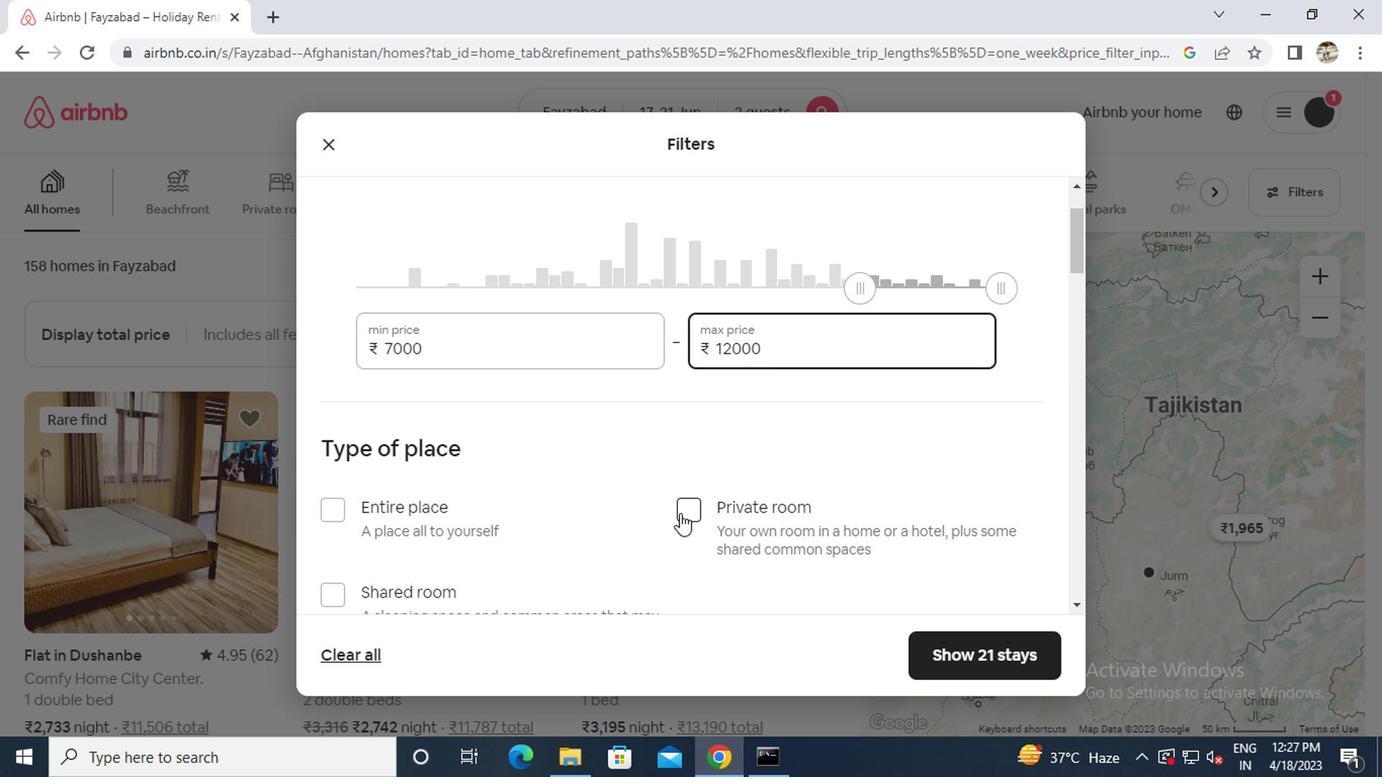 
Action: Mouse pressed left at (678, 513)
Screenshot: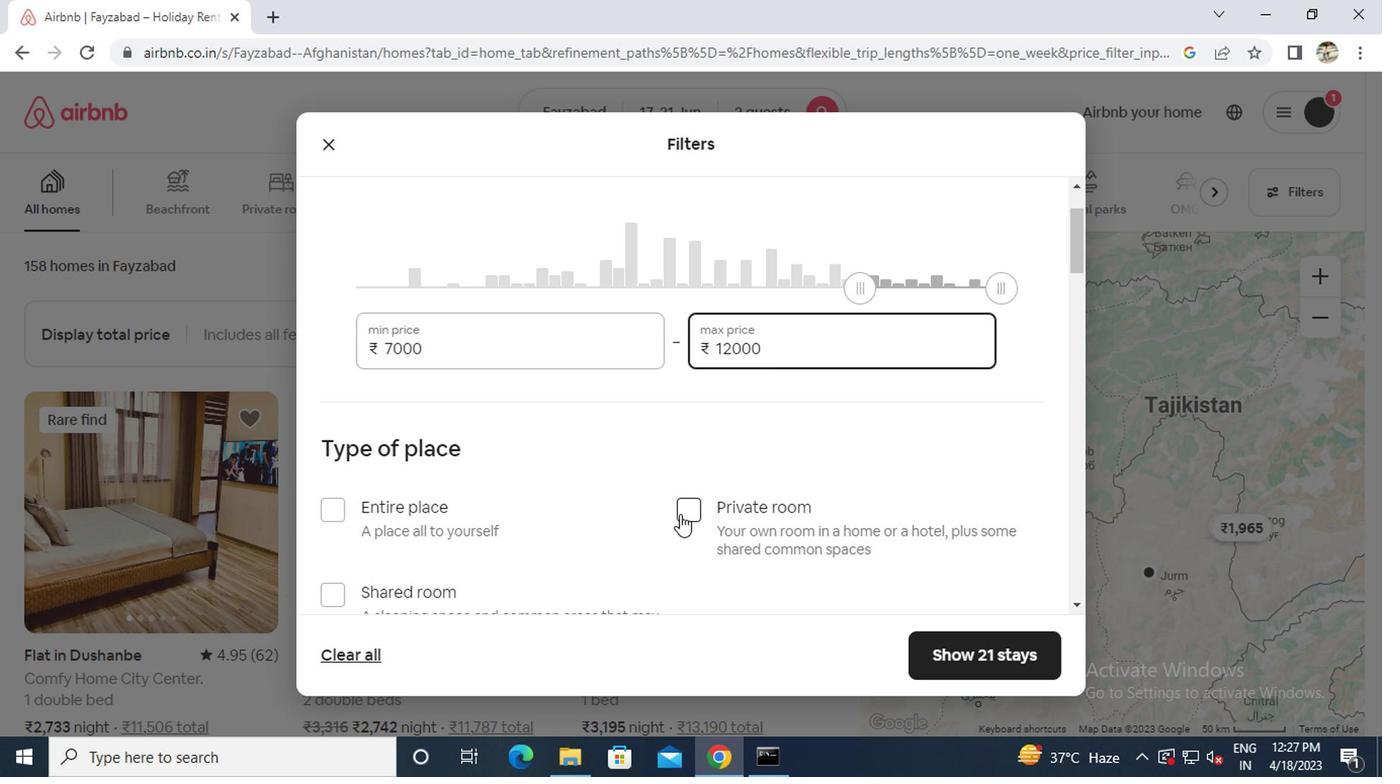 
Action: Mouse moved to (672, 520)
Screenshot: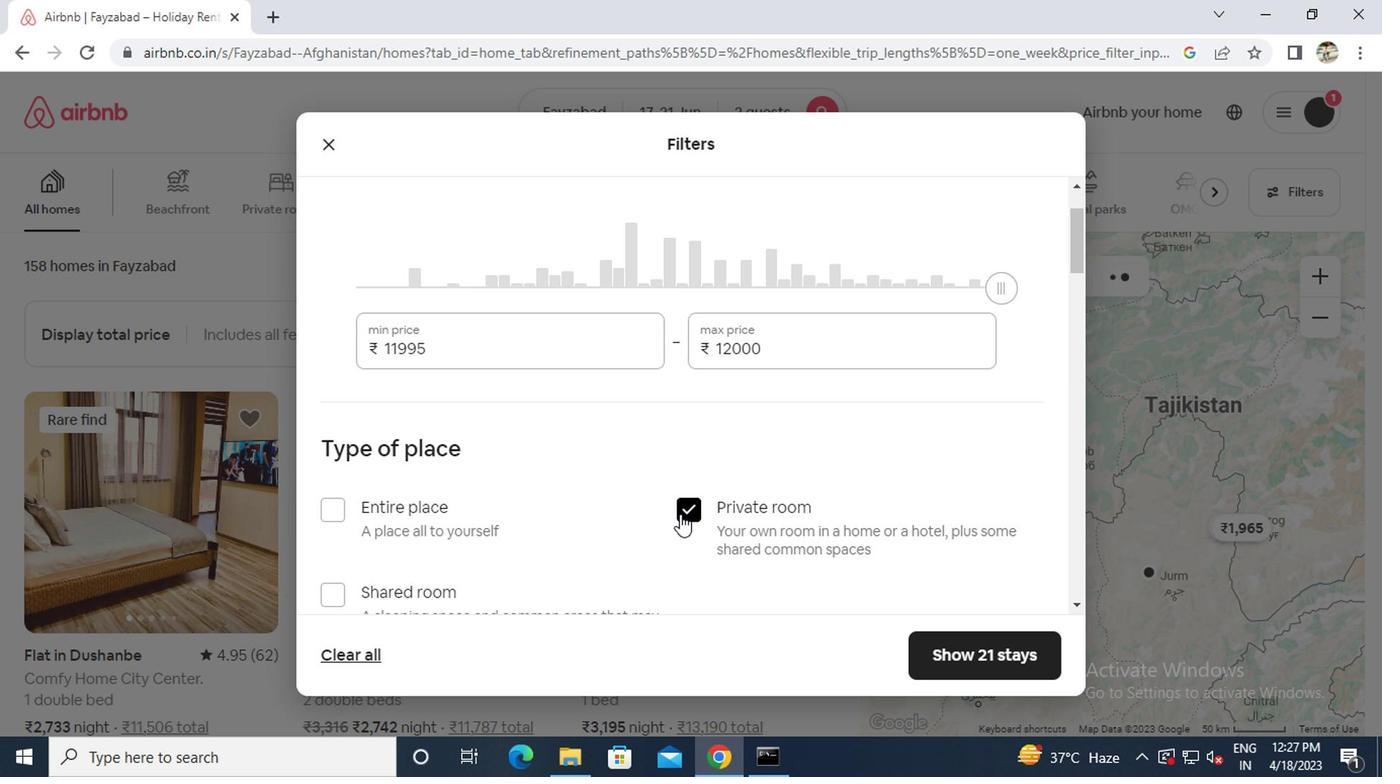 
Action: Mouse scrolled (672, 519) with delta (0, 0)
Screenshot: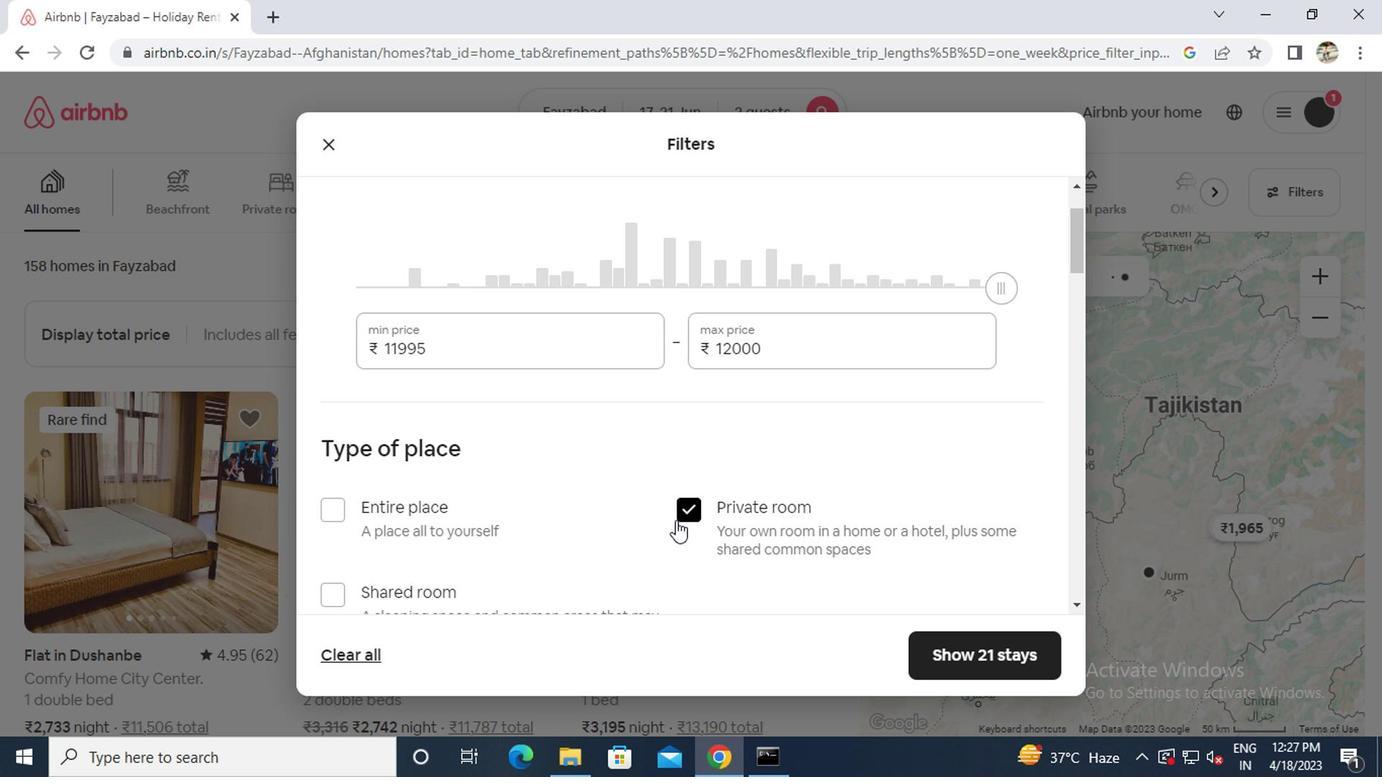 
Action: Mouse moved to (671, 520)
Screenshot: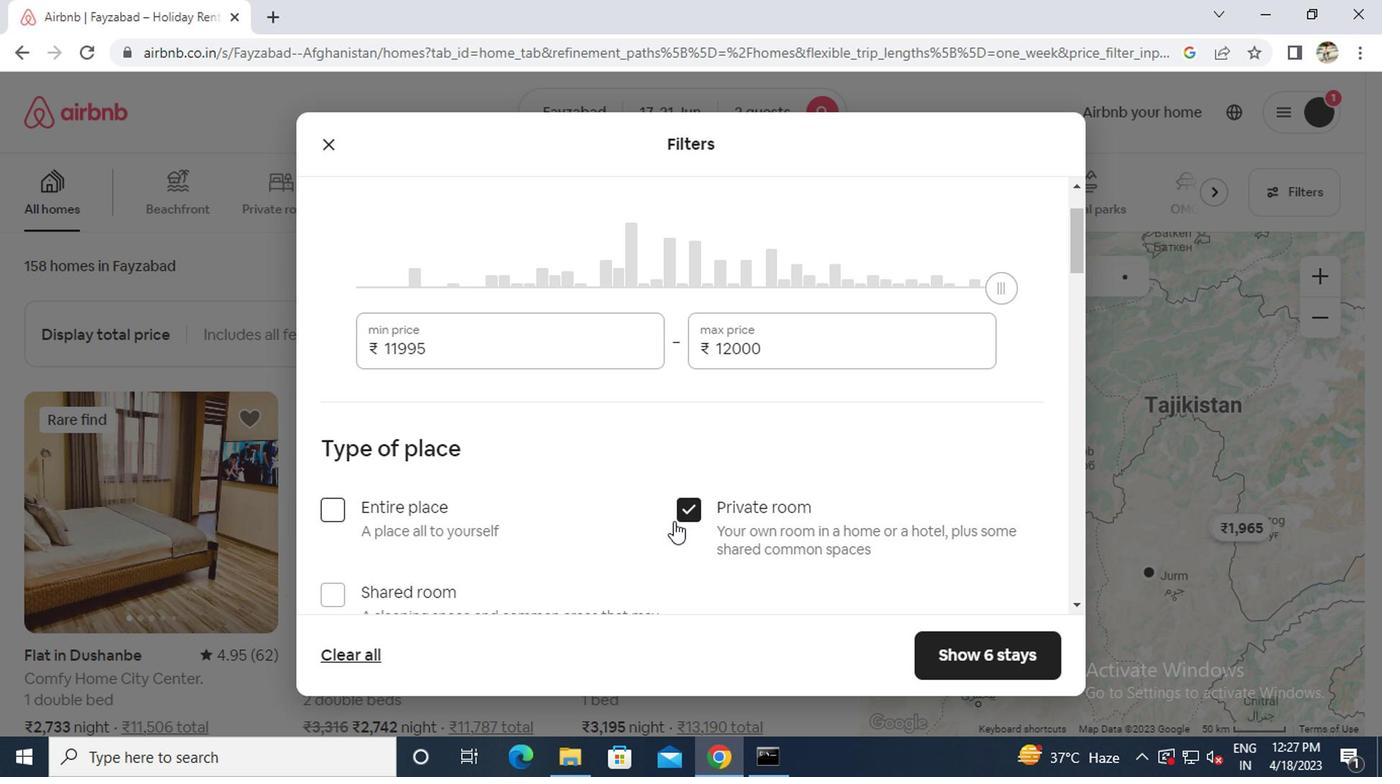 
Action: Mouse scrolled (671, 519) with delta (0, 0)
Screenshot: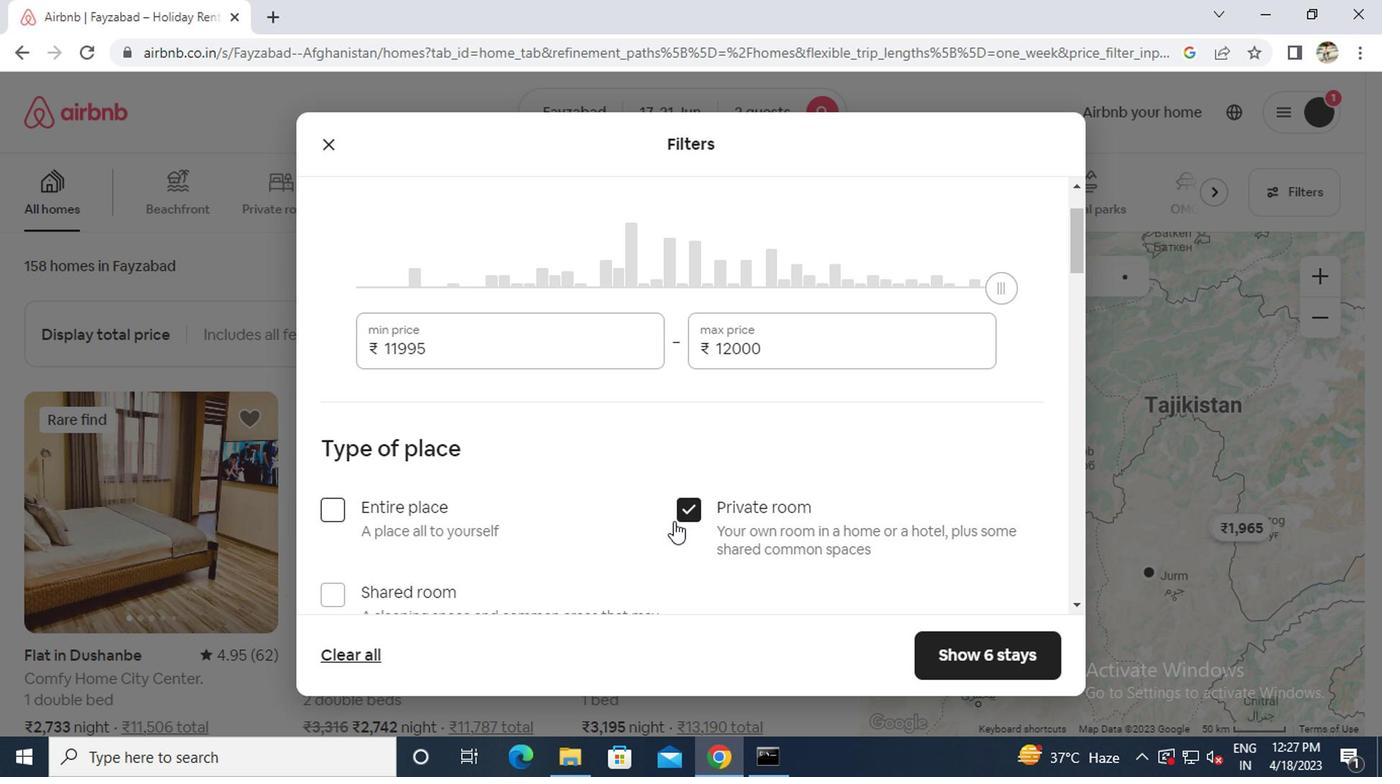 
Action: Mouse moved to (603, 493)
Screenshot: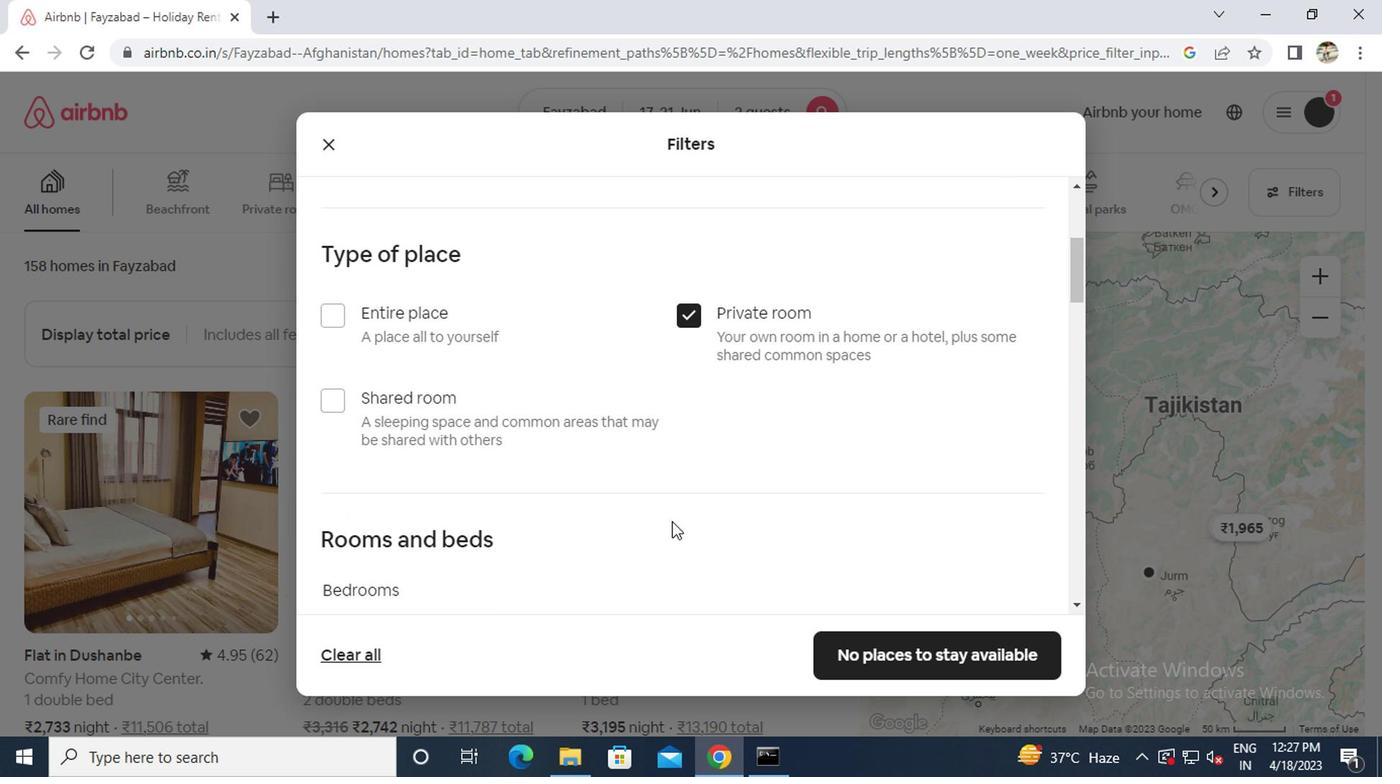 
Action: Mouse scrolled (603, 493) with delta (0, 0)
Screenshot: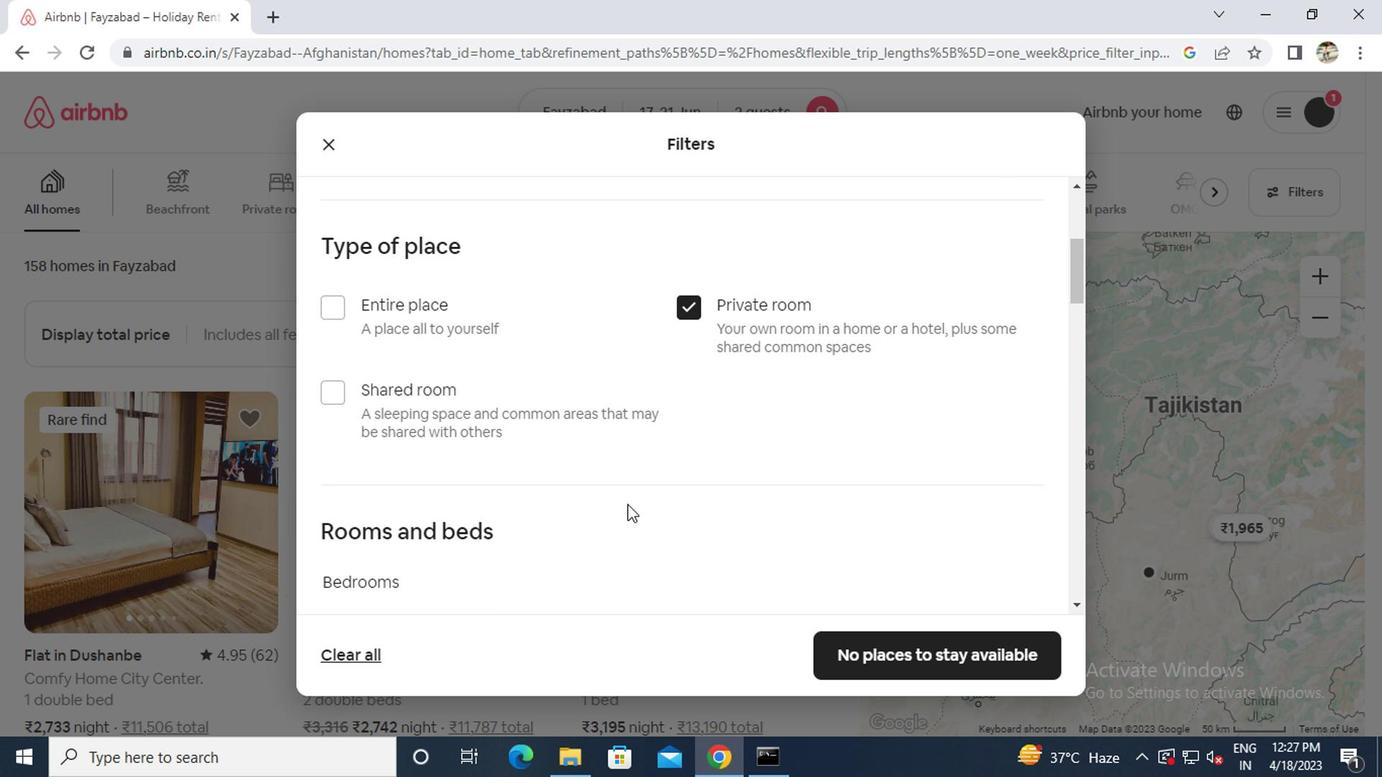 
Action: Mouse moved to (449, 526)
Screenshot: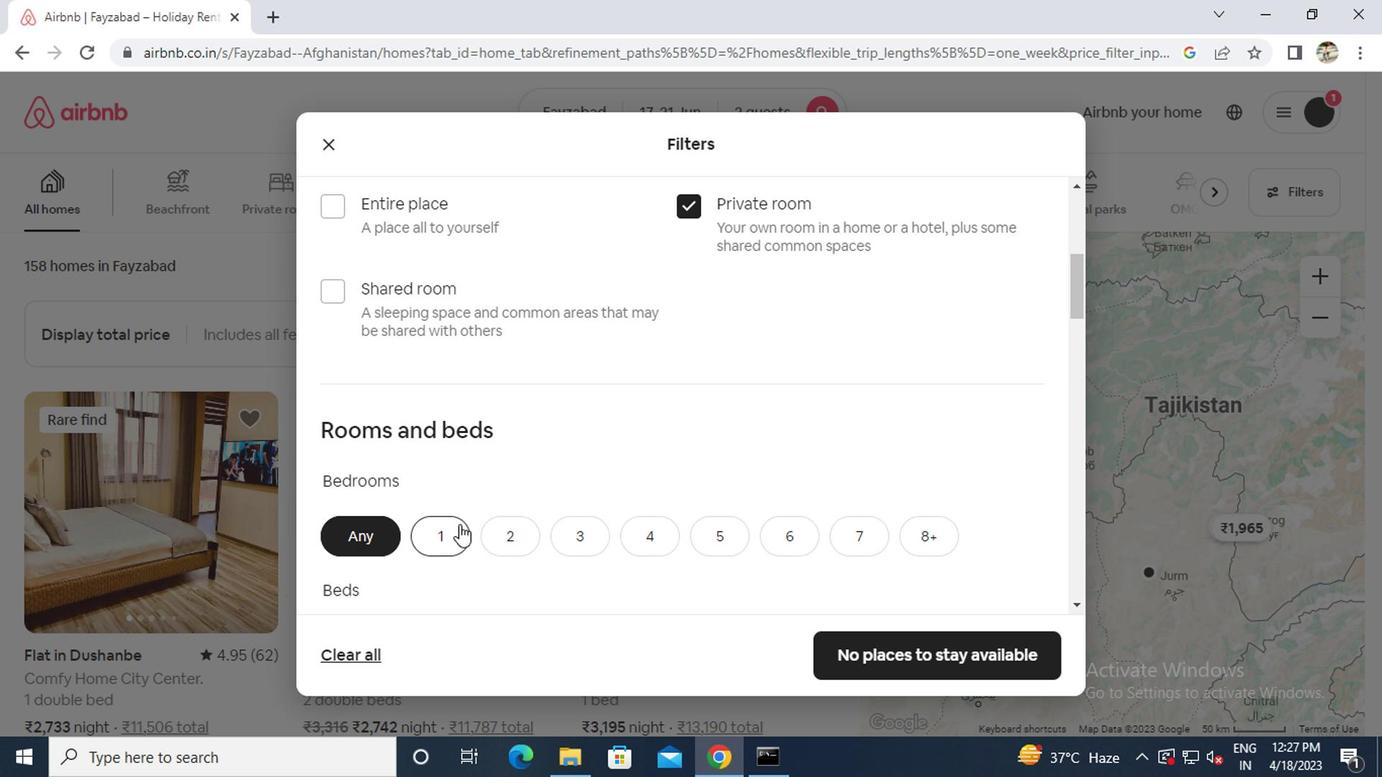 
Action: Mouse pressed left at (449, 526)
Screenshot: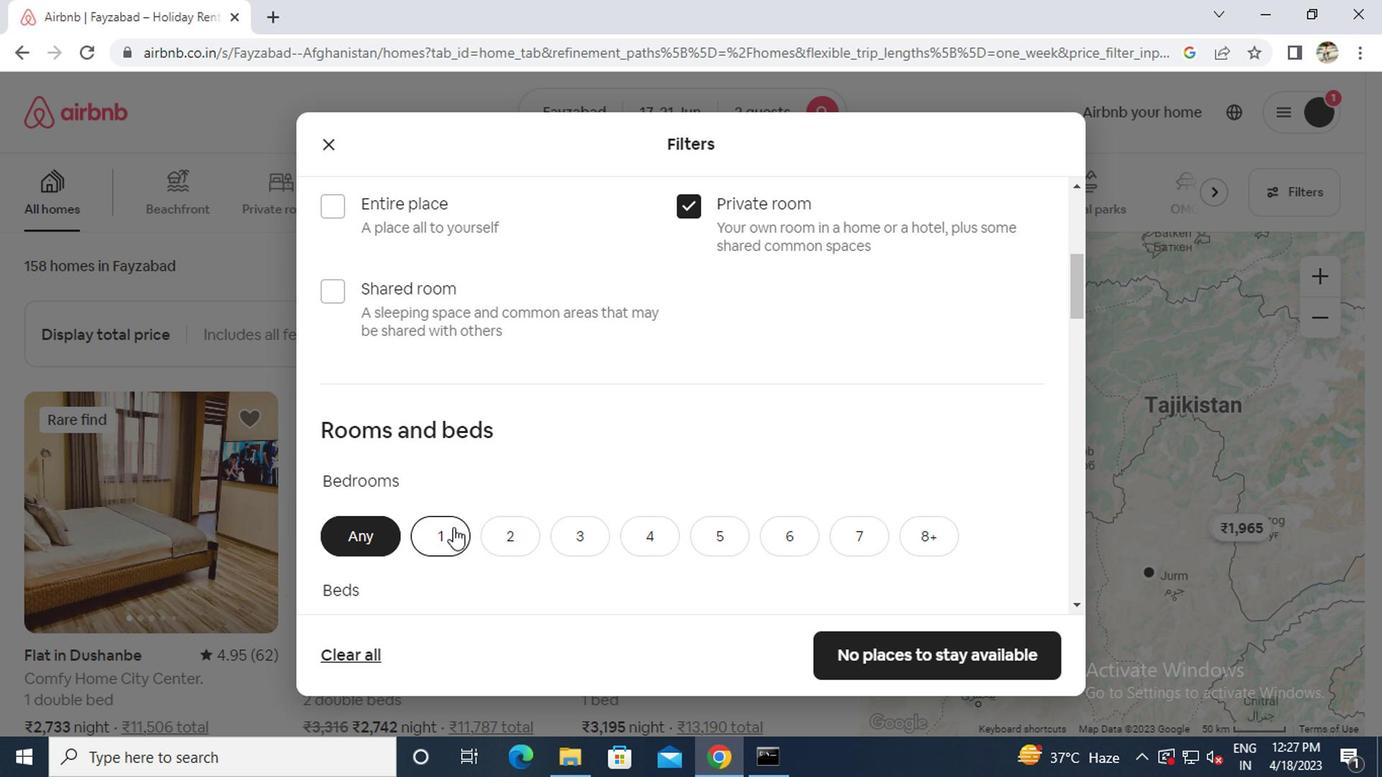 
Action: Mouse scrolled (449, 526) with delta (0, 0)
Screenshot: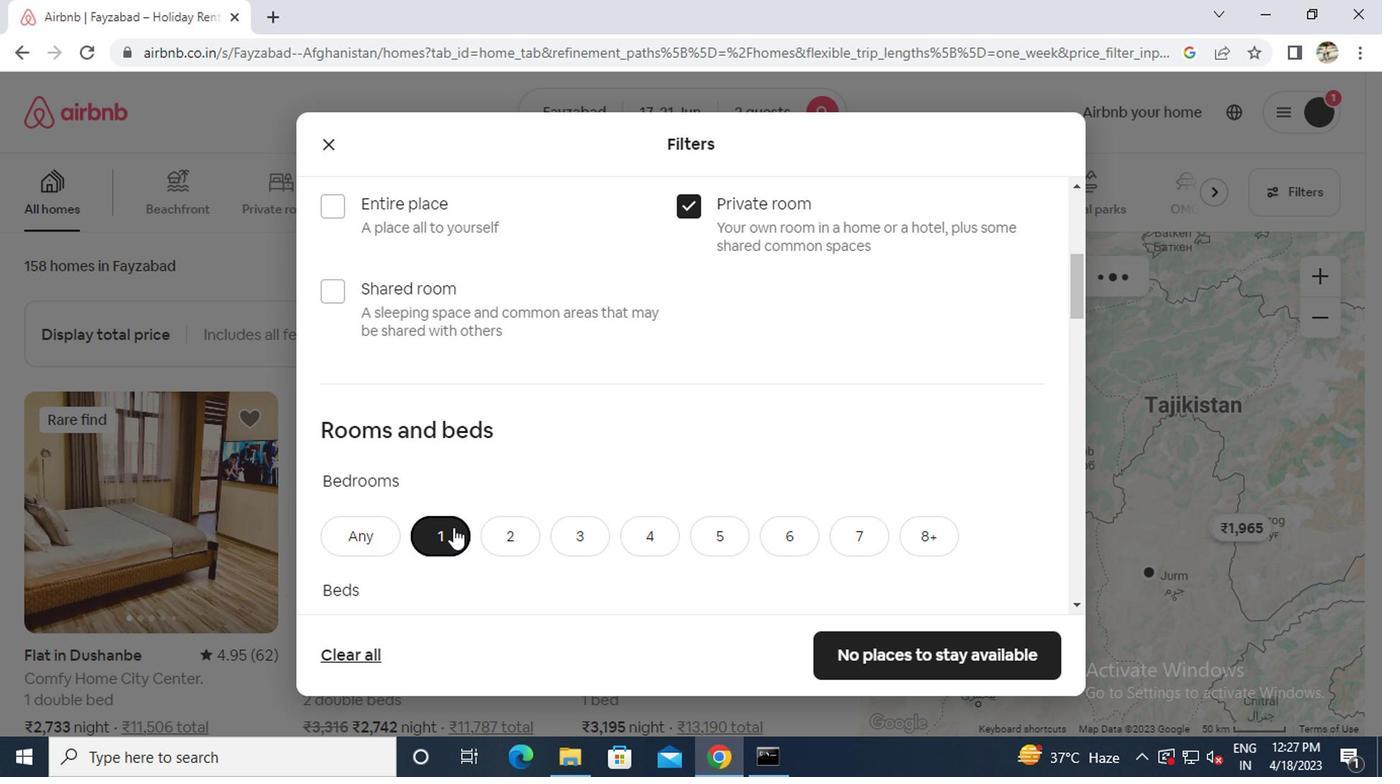 
Action: Mouse scrolled (449, 526) with delta (0, 0)
Screenshot: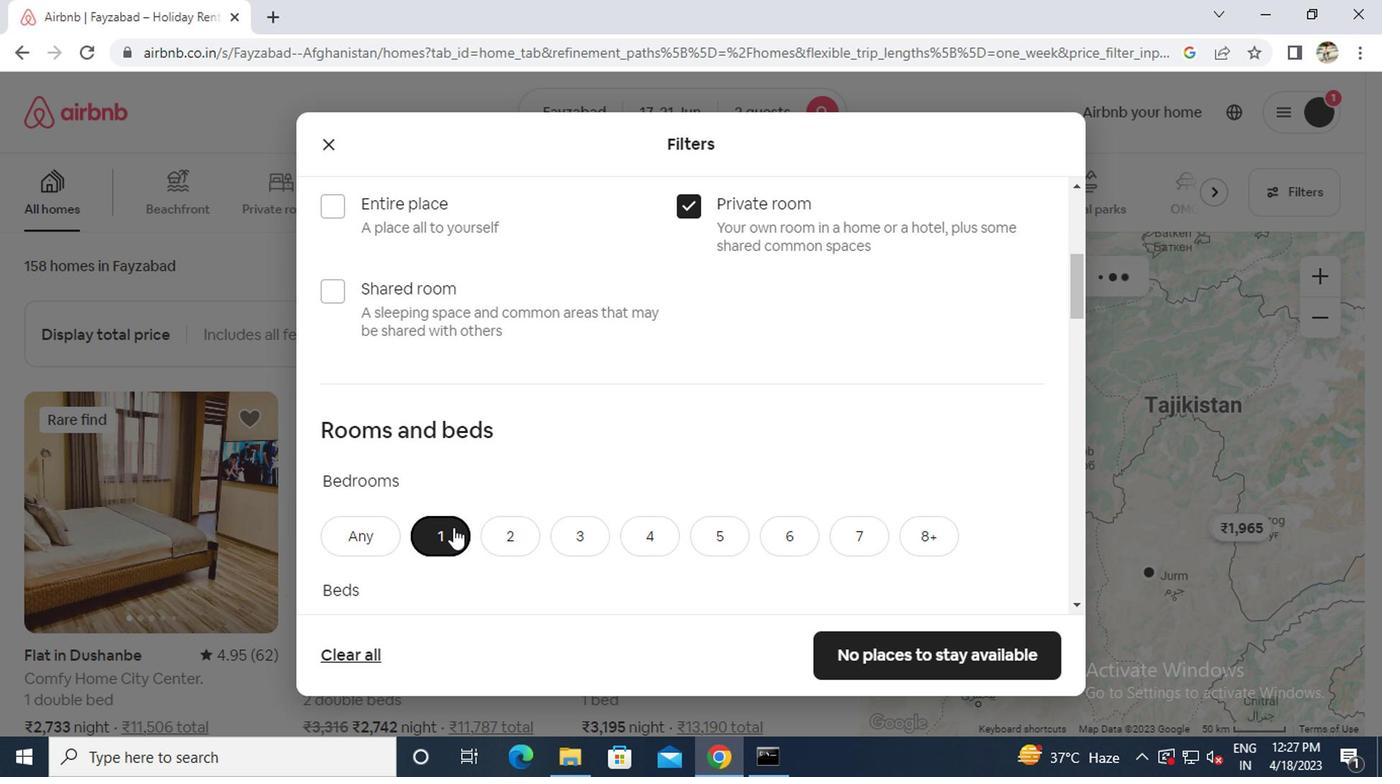 
Action: Mouse moved to (505, 443)
Screenshot: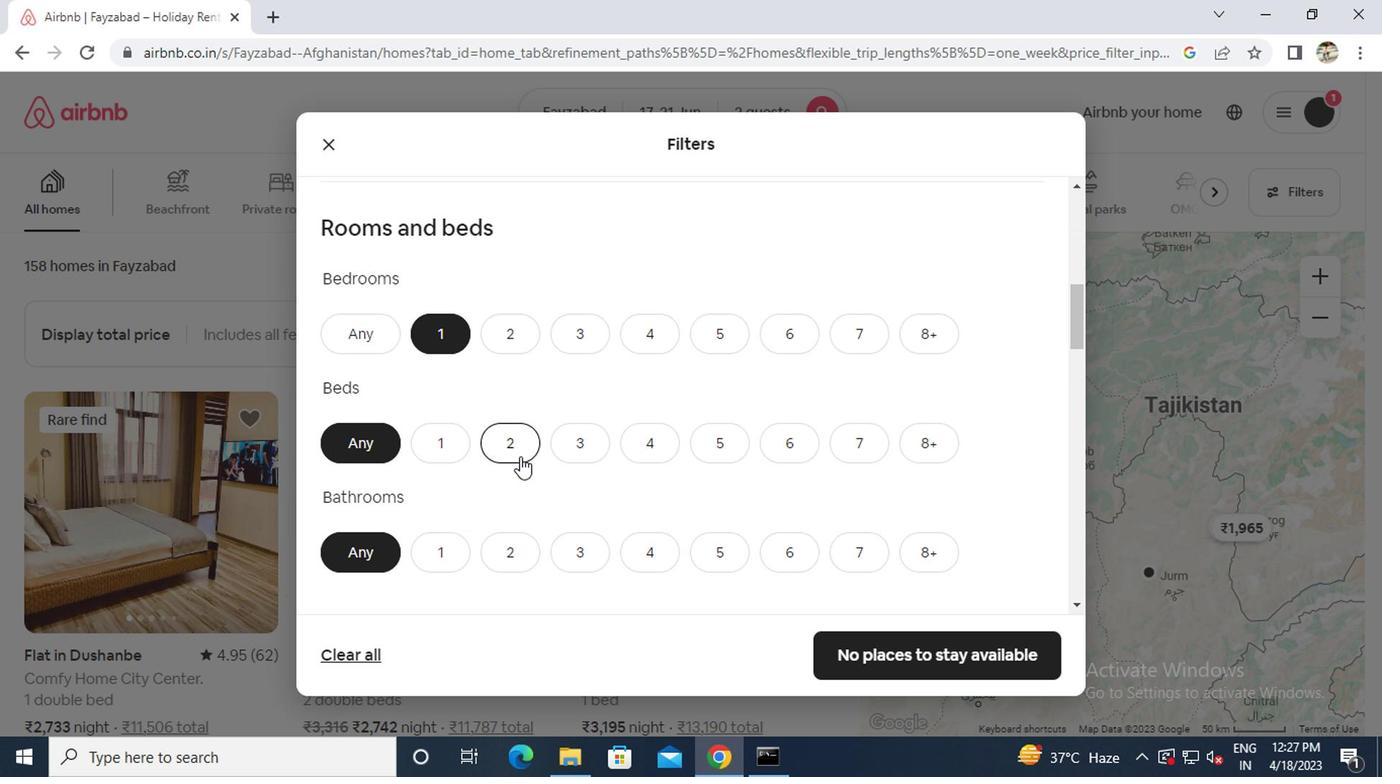 
Action: Mouse pressed left at (505, 443)
Screenshot: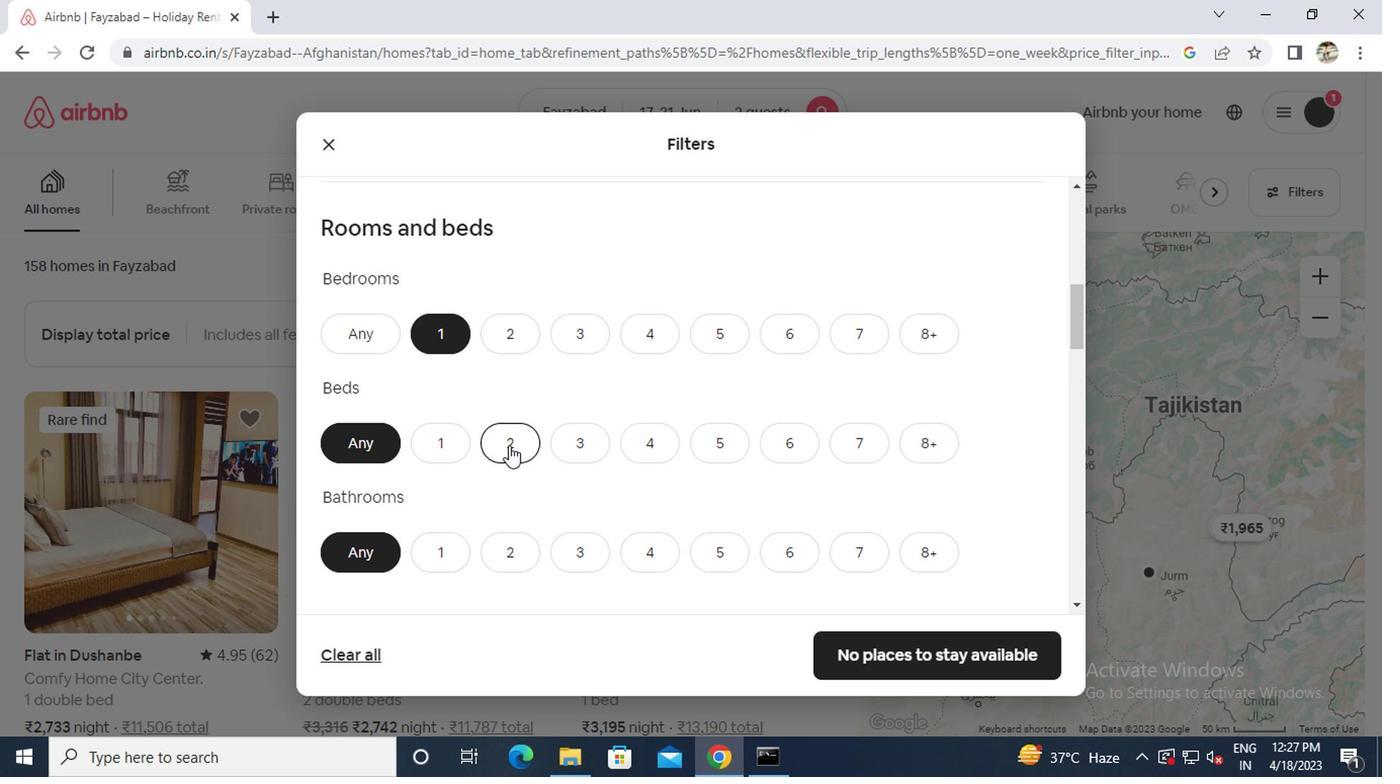 
Action: Mouse moved to (434, 560)
Screenshot: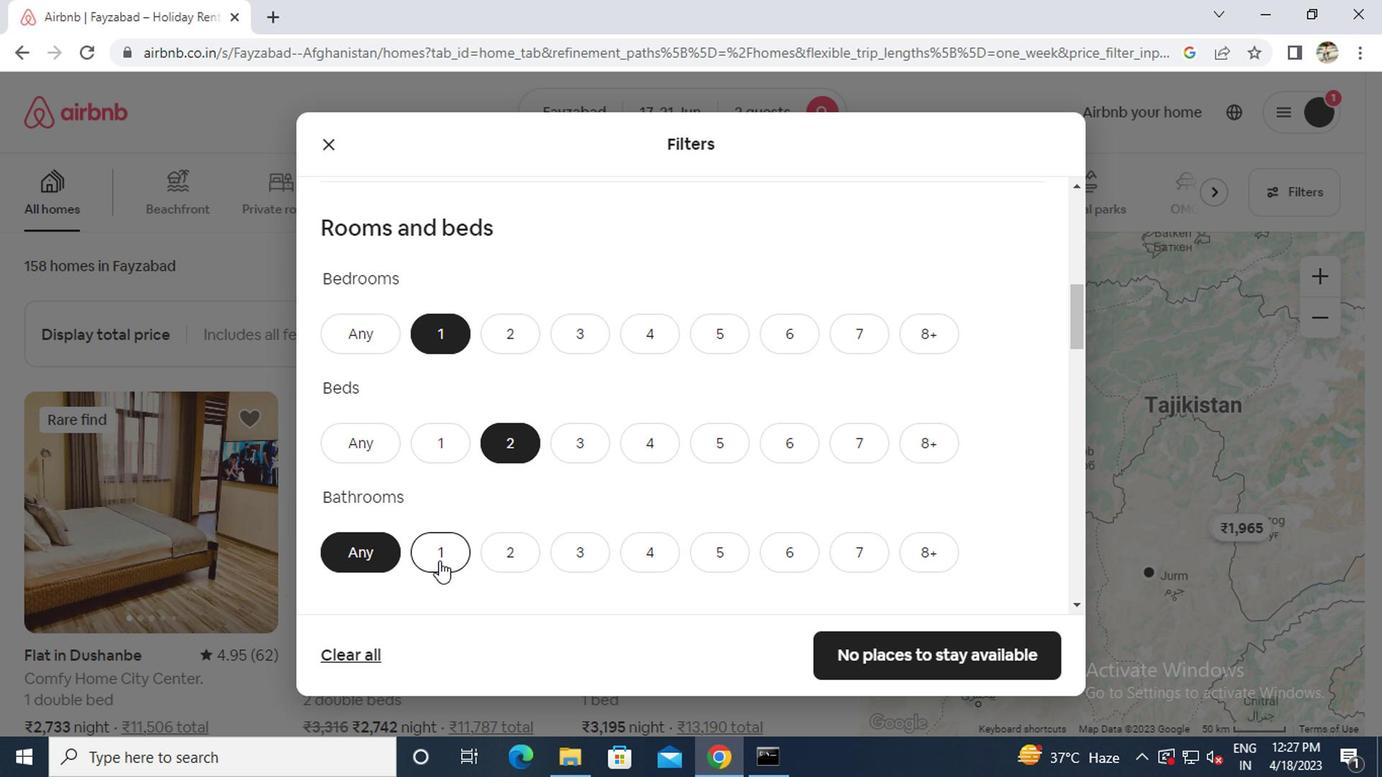 
Action: Mouse pressed left at (434, 560)
Screenshot: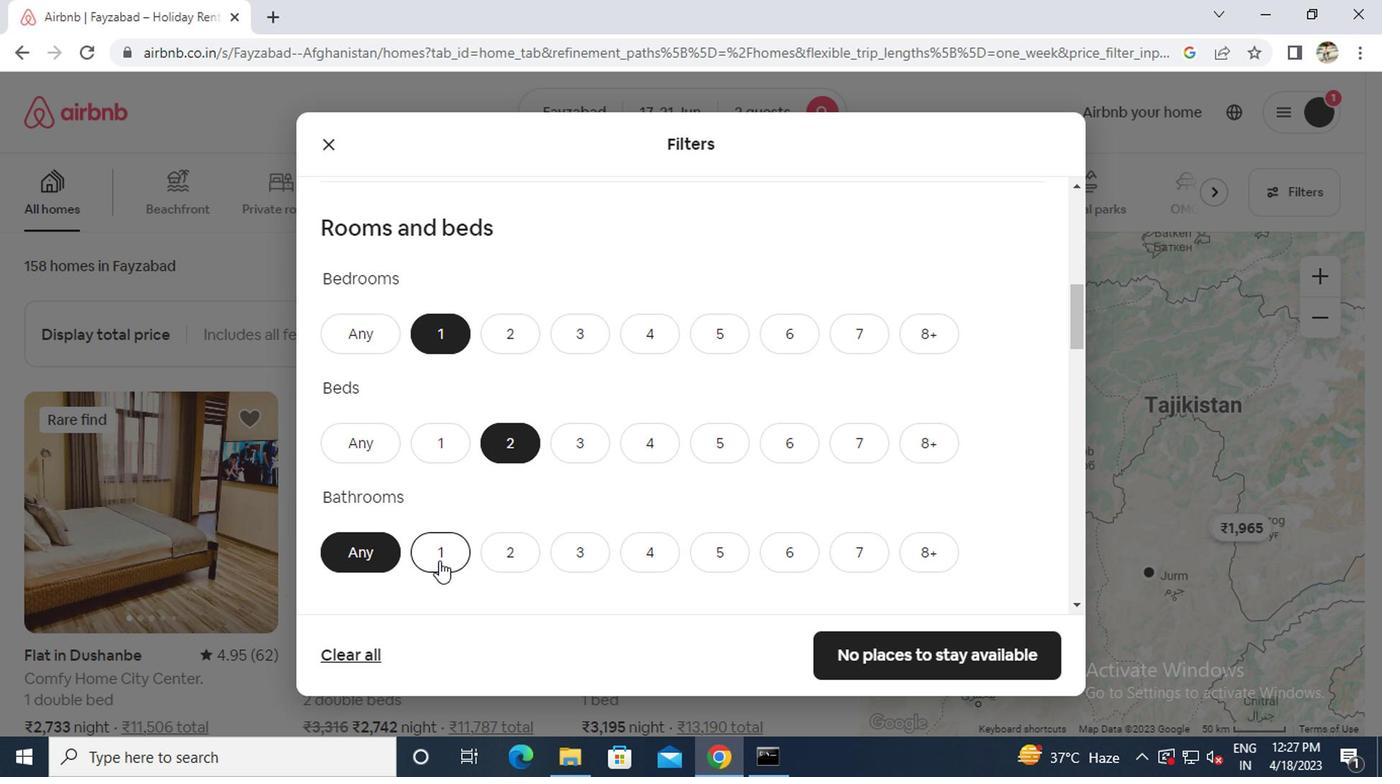 
Action: Mouse moved to (434, 560)
Screenshot: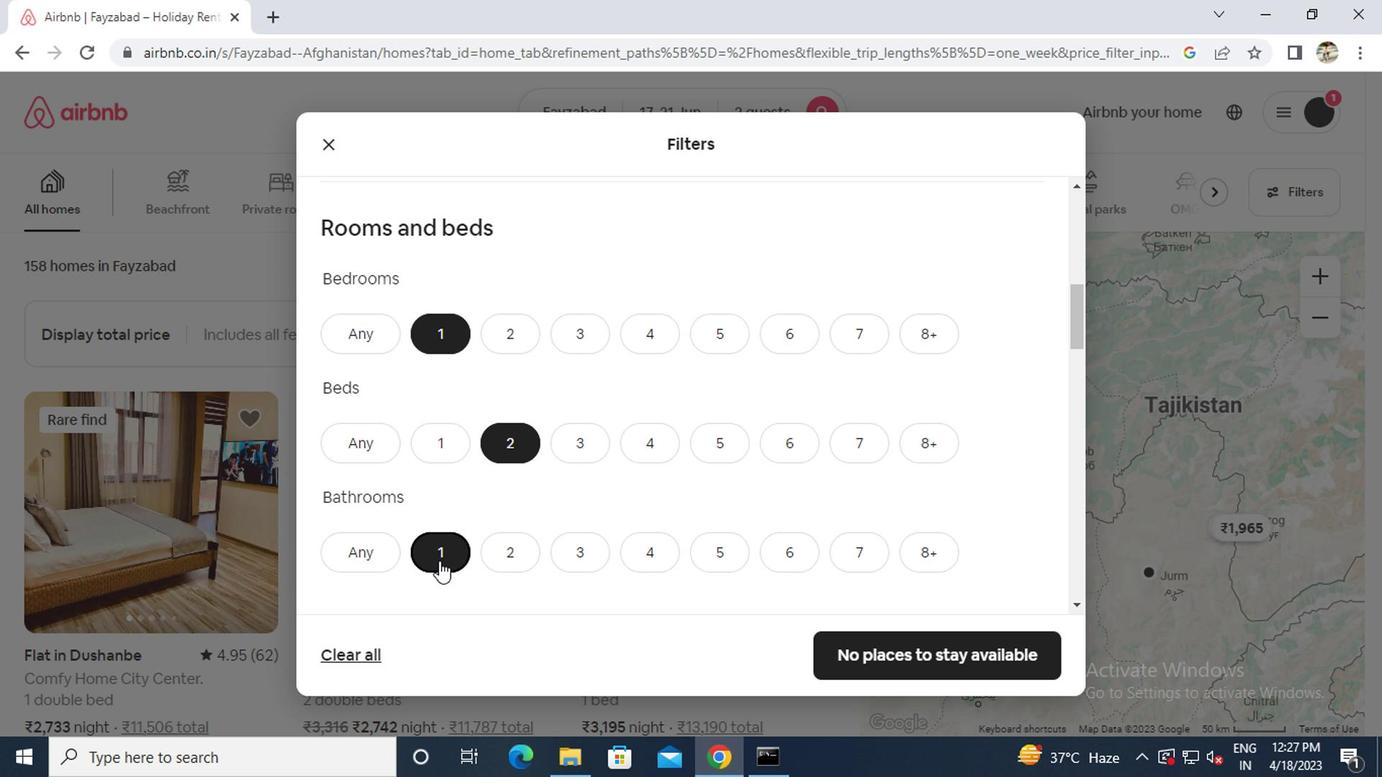 
Action: Mouse scrolled (434, 560) with delta (0, 0)
Screenshot: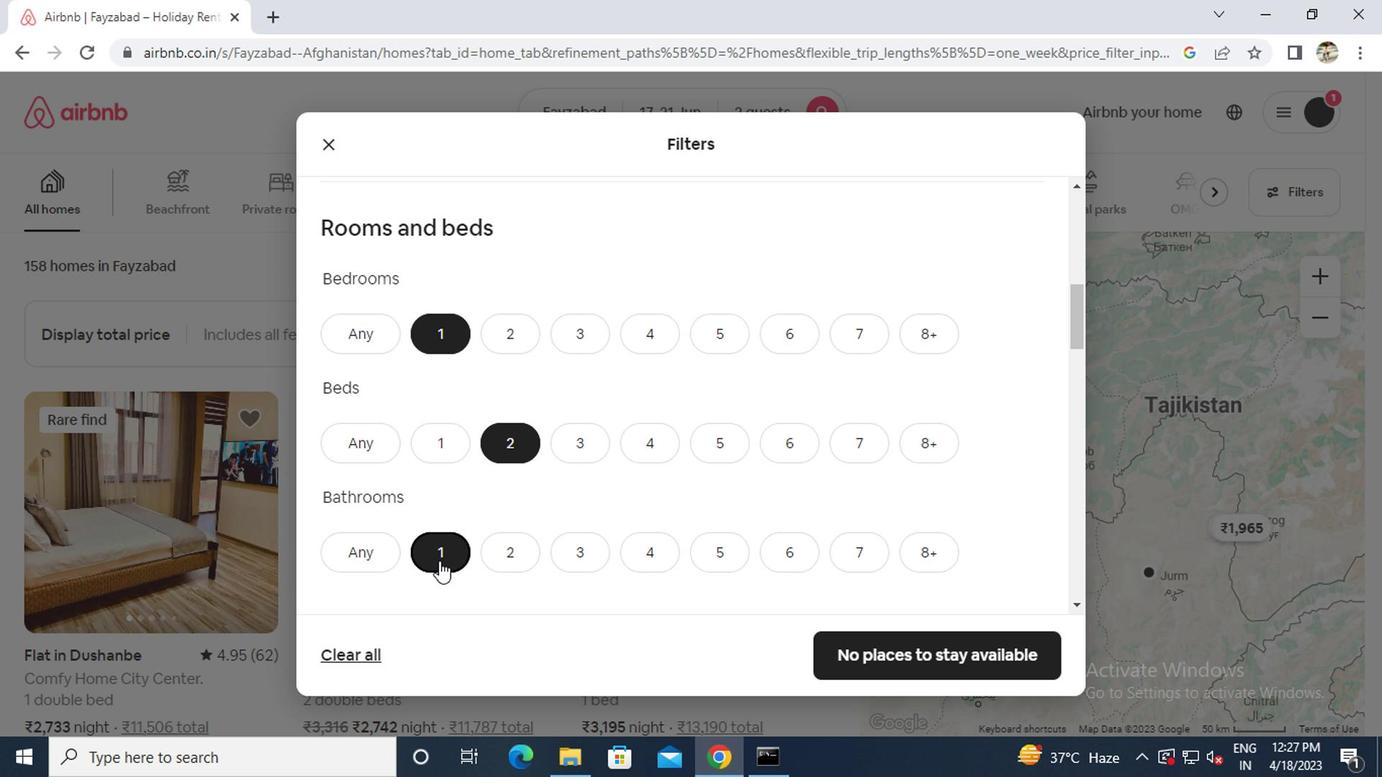 
Action: Mouse moved to (434, 560)
Screenshot: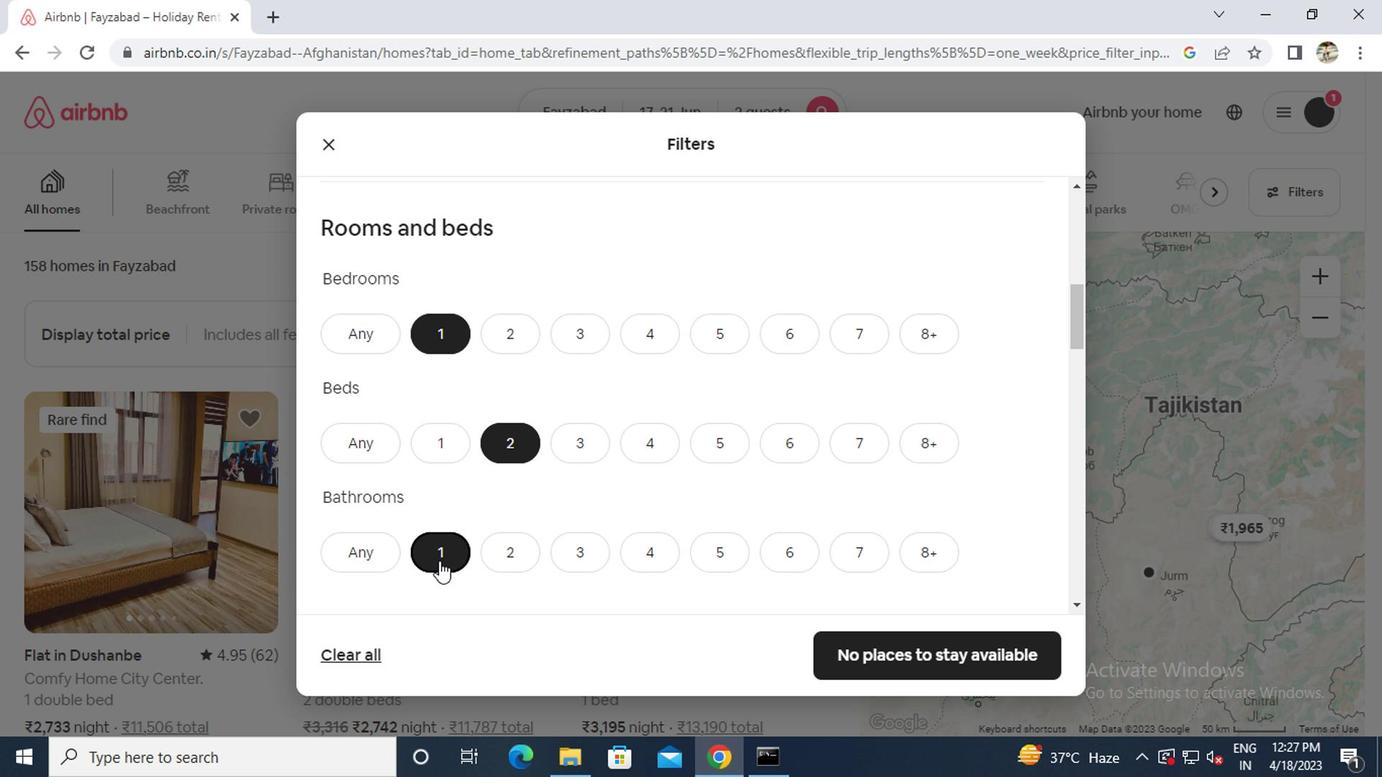 
Action: Mouse scrolled (434, 560) with delta (0, 0)
Screenshot: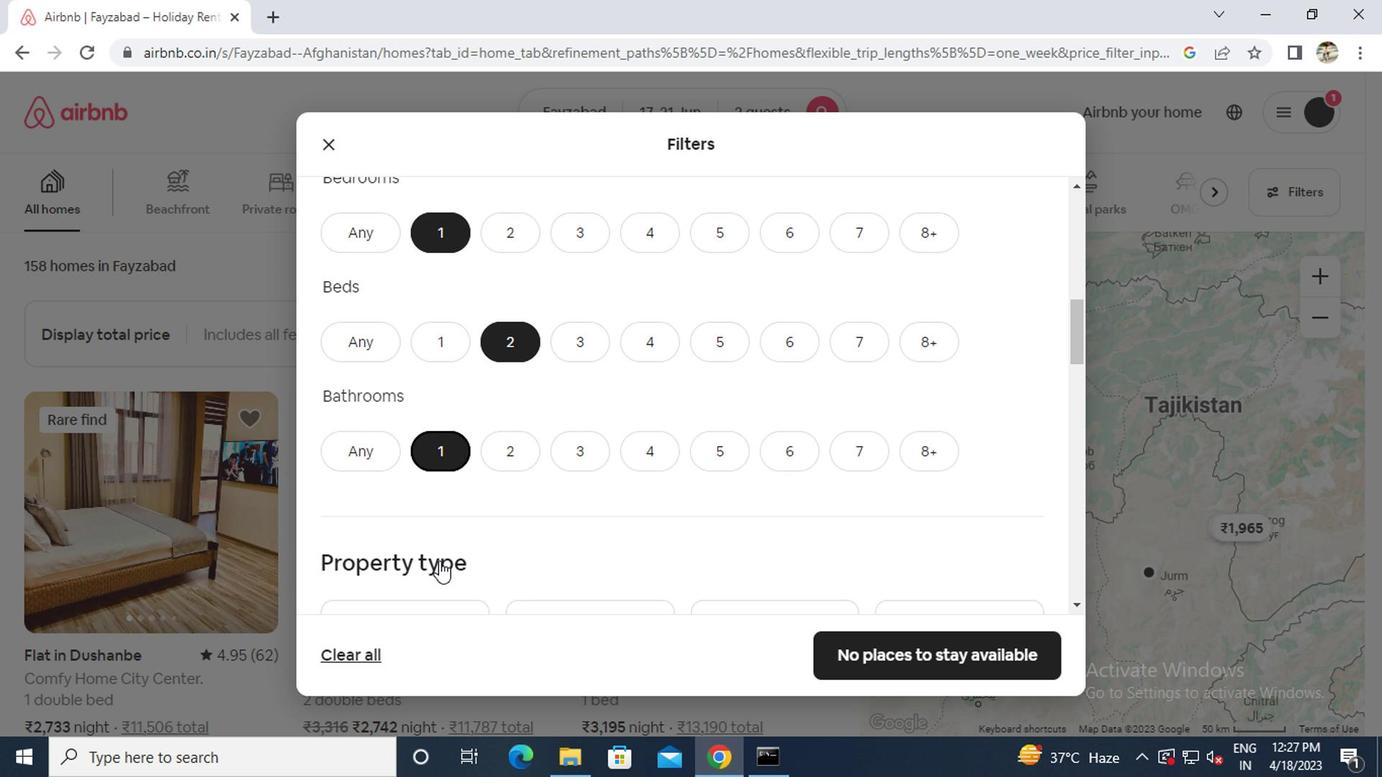 
Action: Mouse scrolled (434, 560) with delta (0, 0)
Screenshot: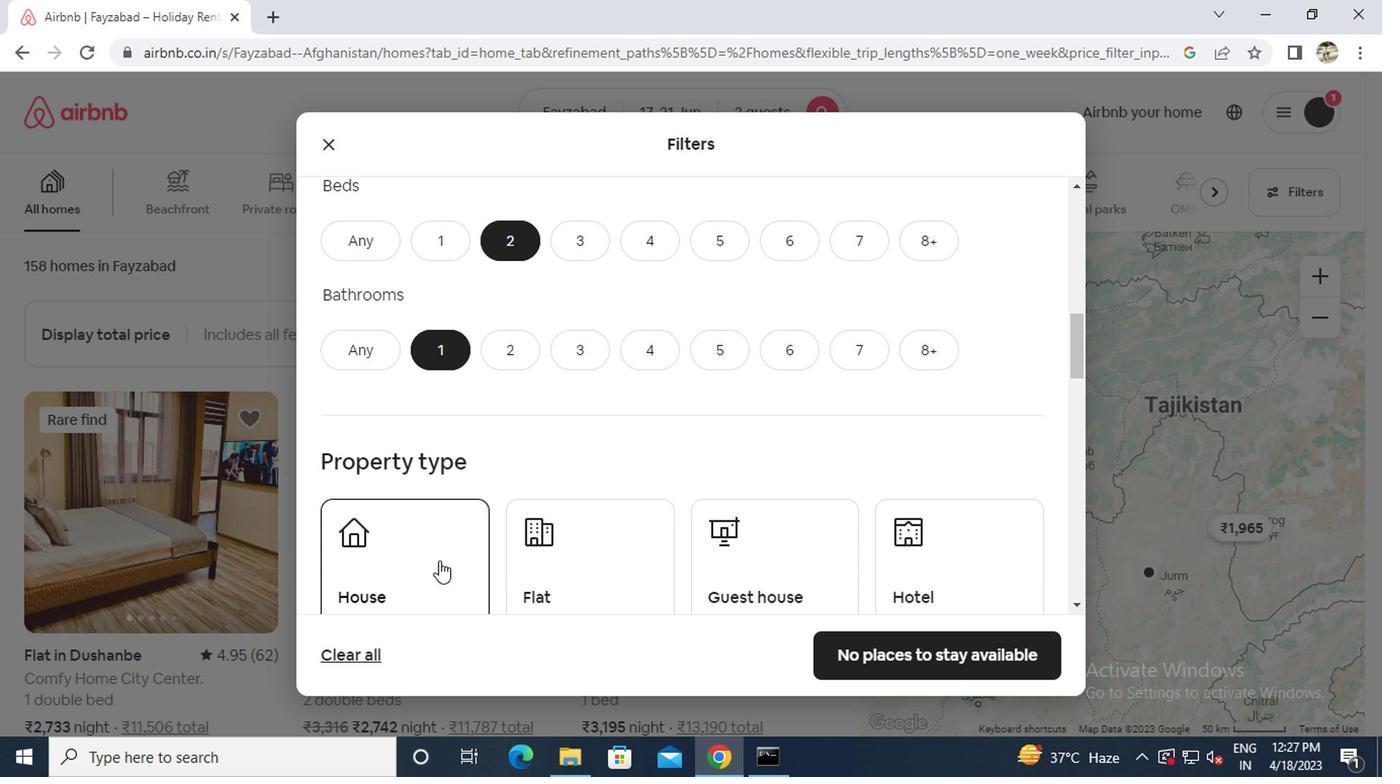 
Action: Mouse moved to (542, 486)
Screenshot: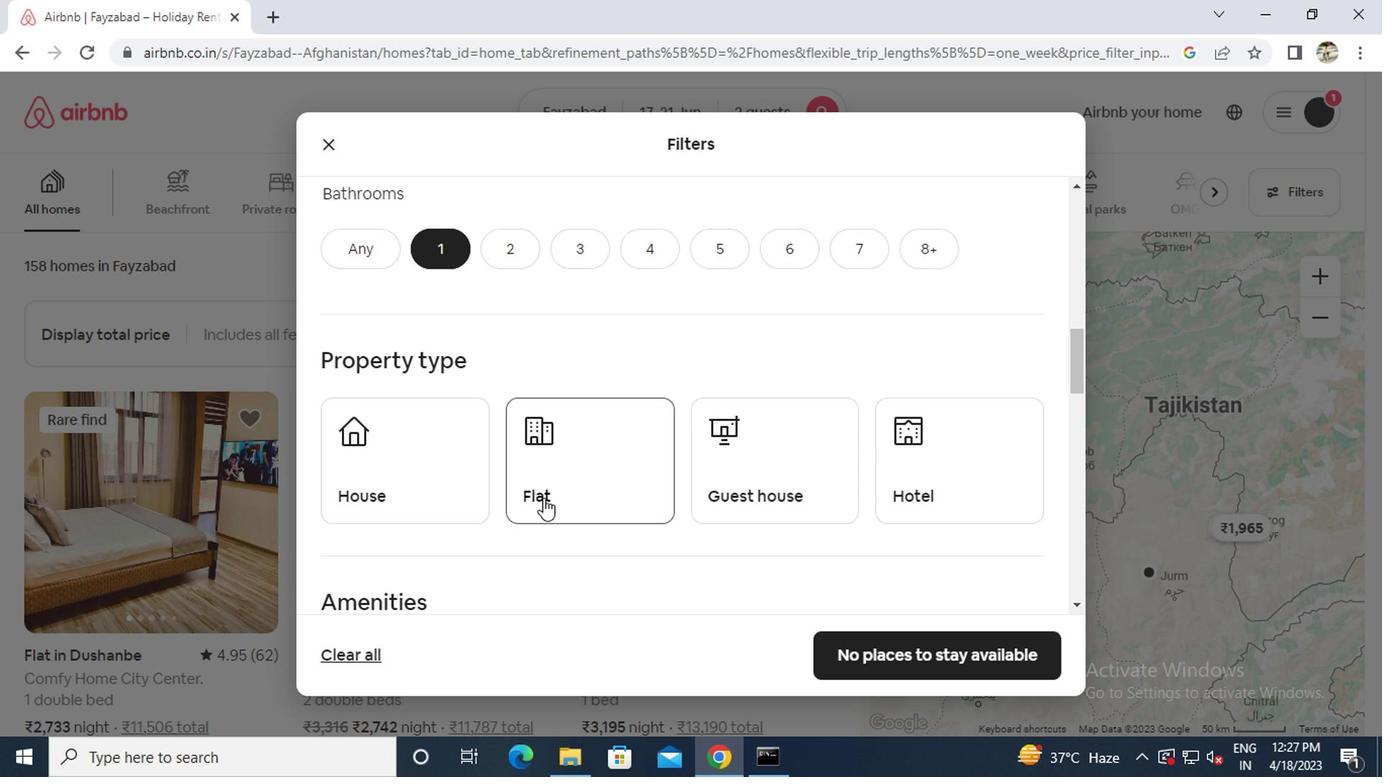 
Action: Mouse pressed left at (542, 486)
Screenshot: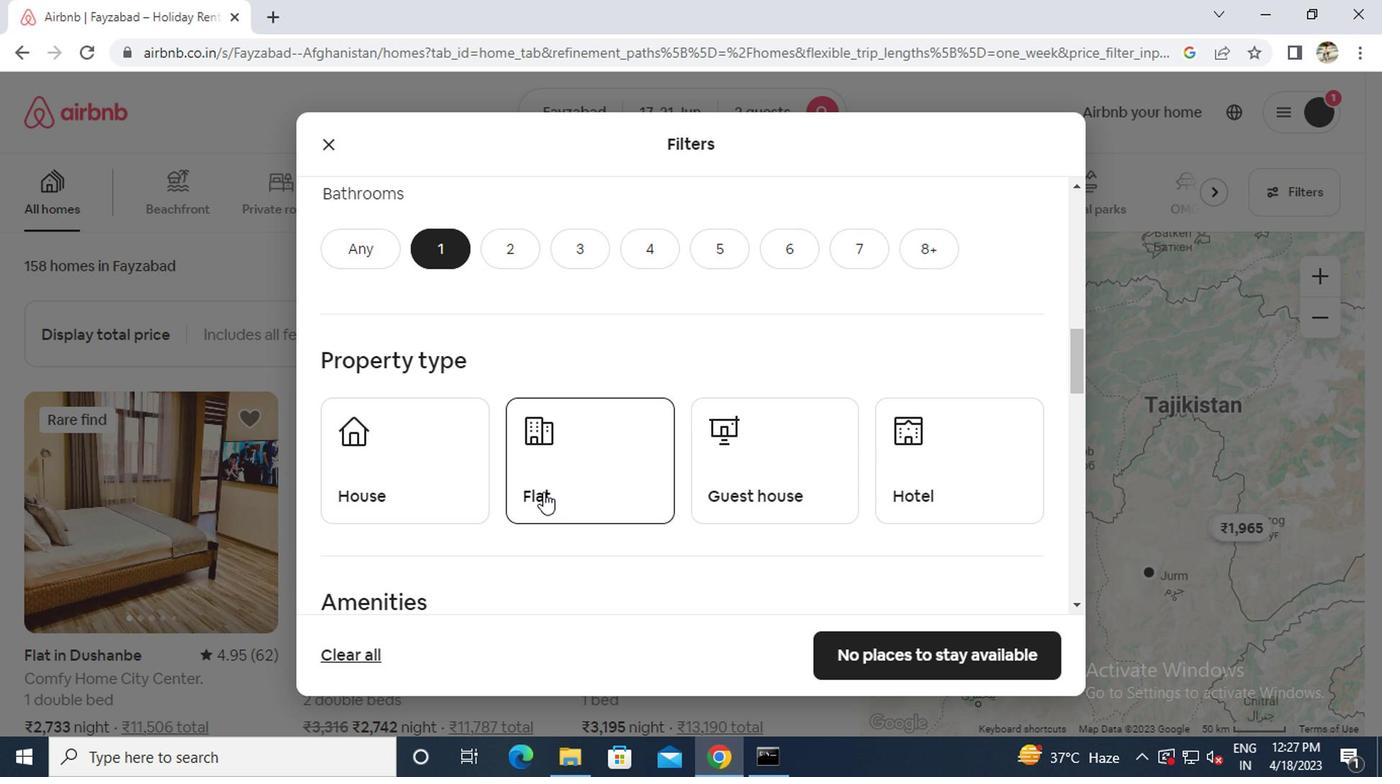 
Action: Mouse moved to (543, 485)
Screenshot: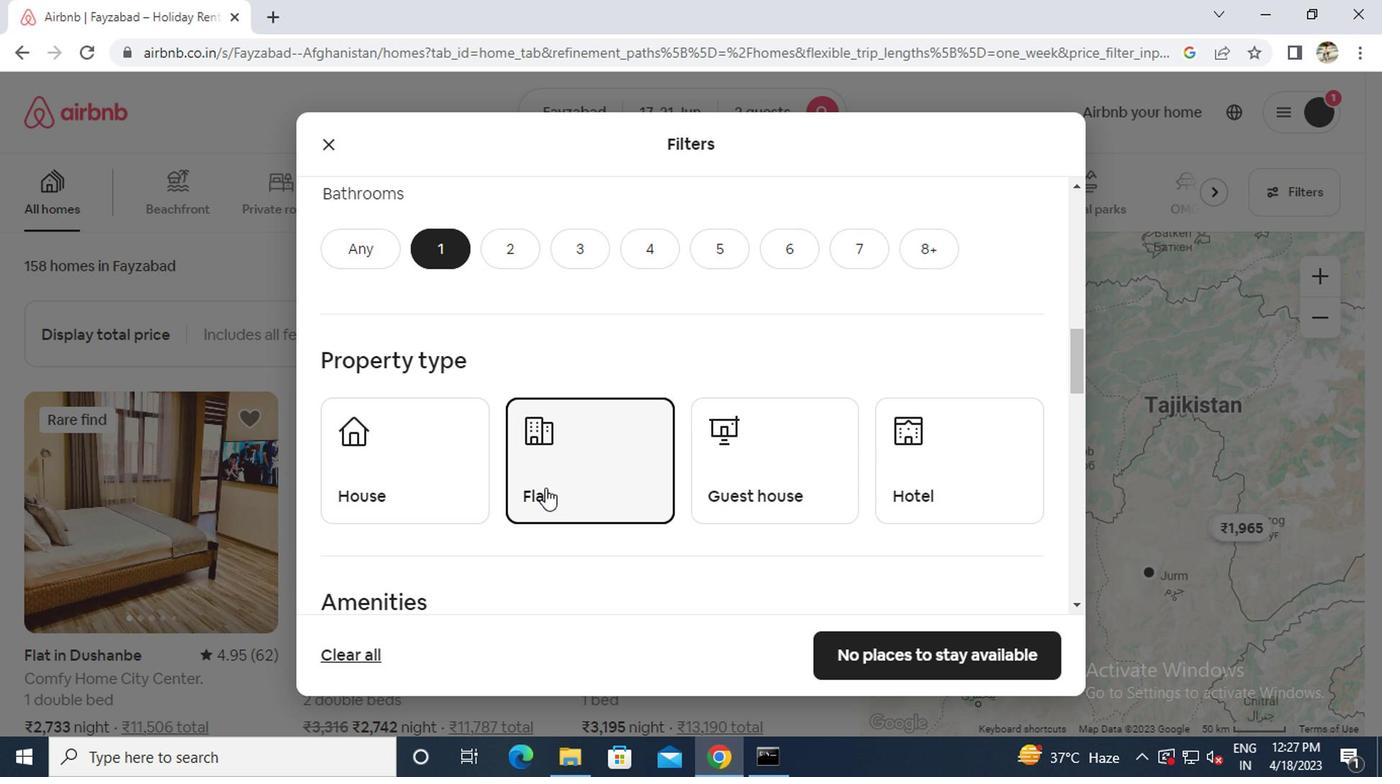 
Action: Mouse scrolled (543, 484) with delta (0, -1)
Screenshot: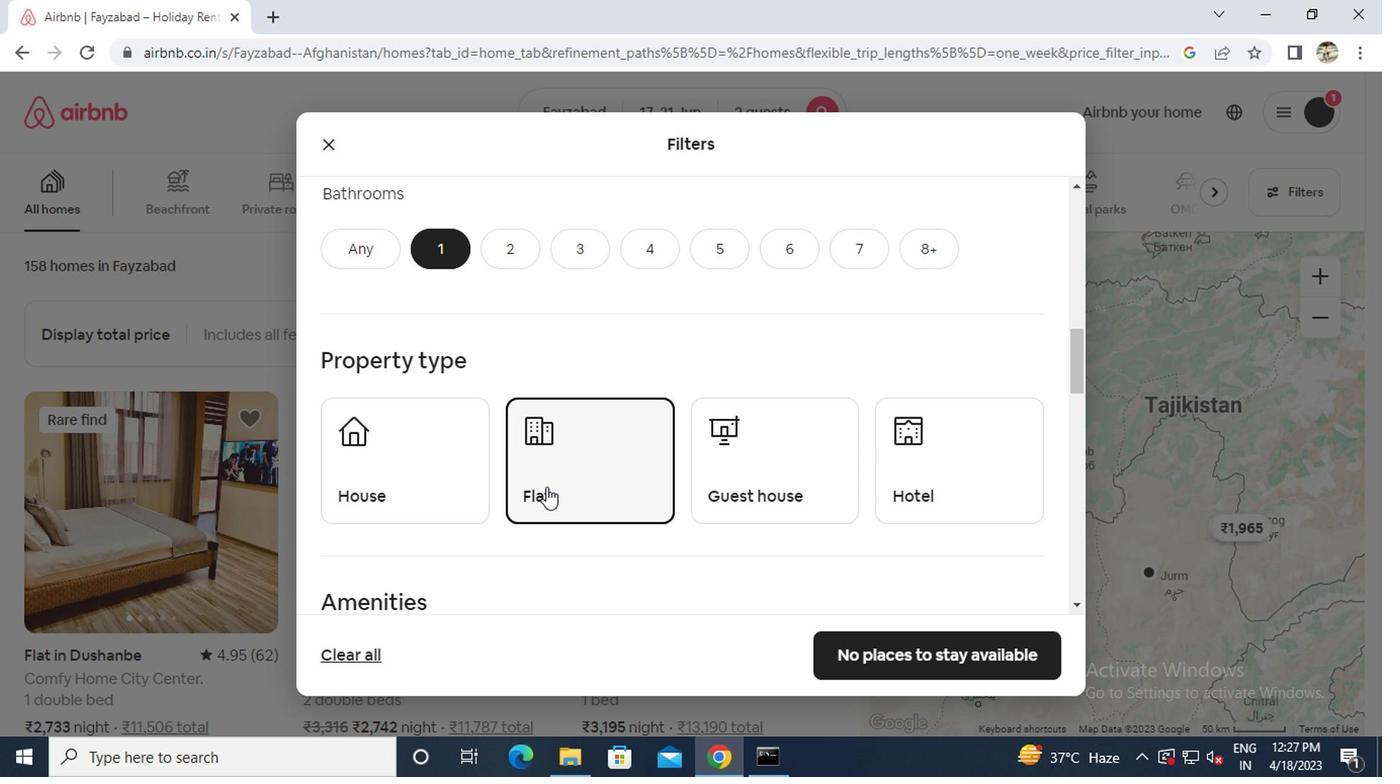 
Action: Mouse moved to (544, 484)
Screenshot: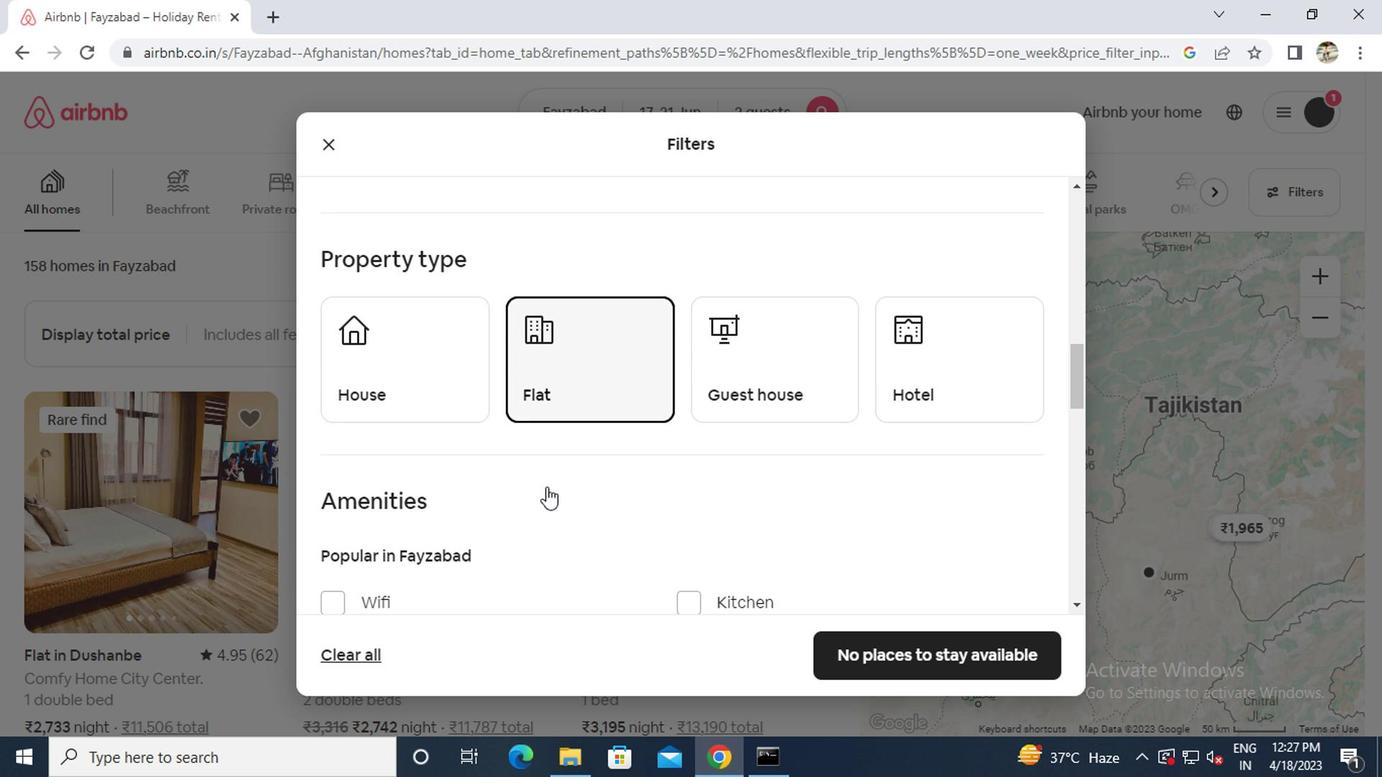 
Action: Mouse scrolled (544, 483) with delta (0, 0)
Screenshot: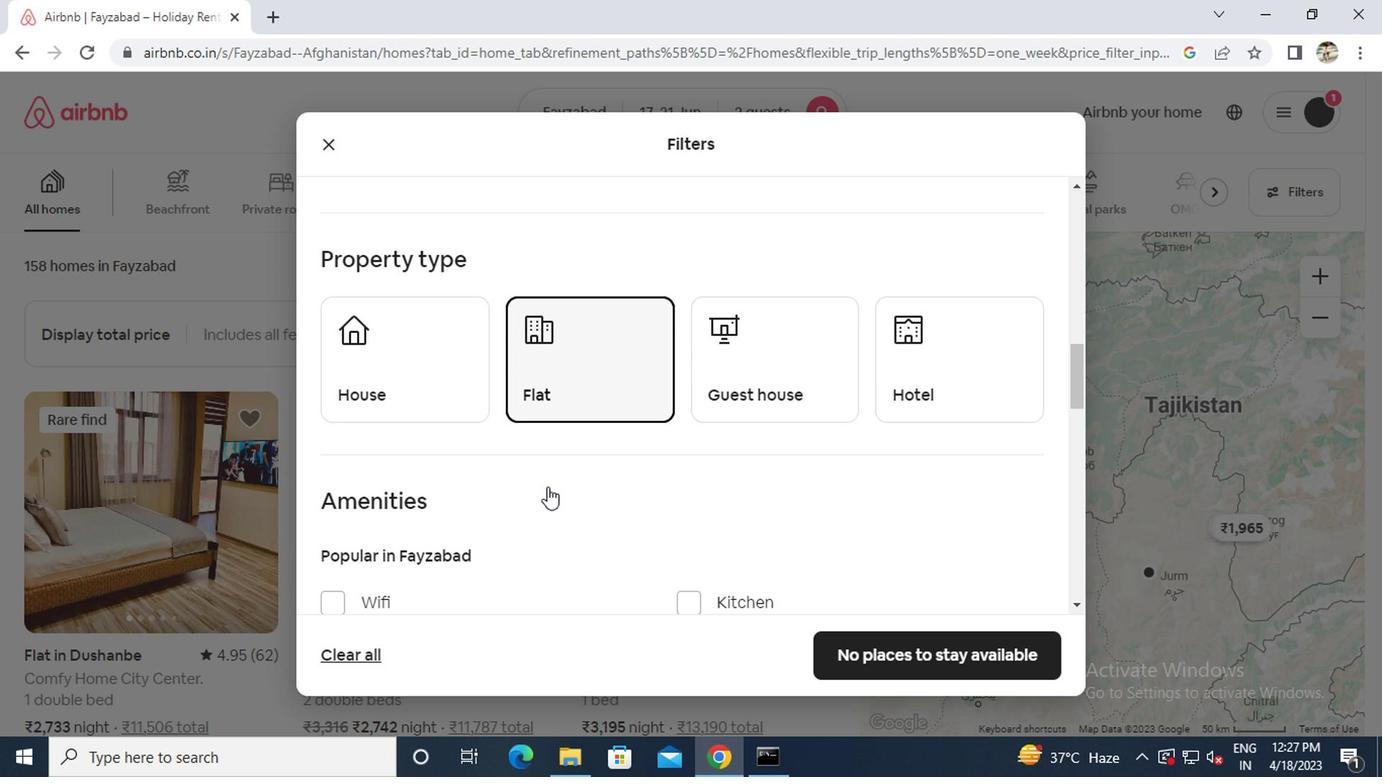 
Action: Mouse moved to (372, 500)
Screenshot: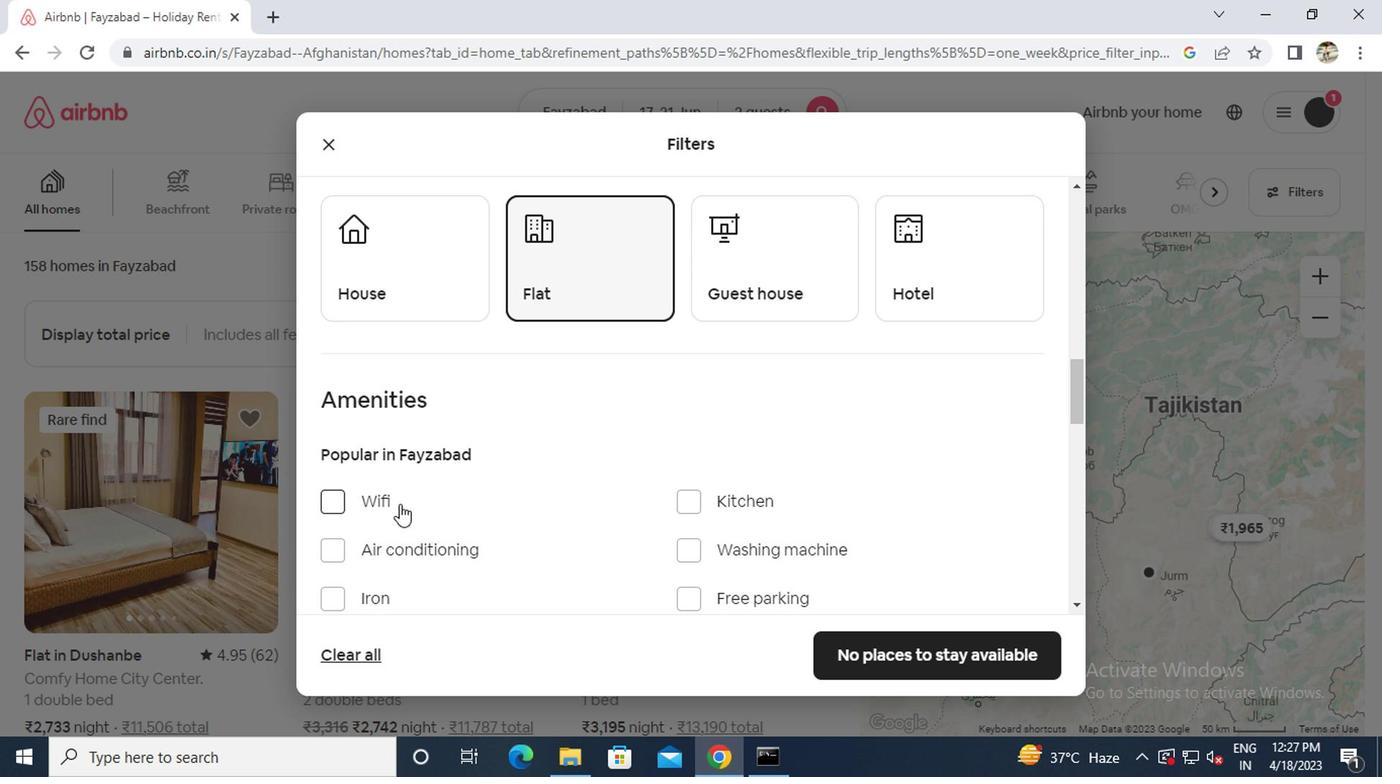 
Action: Mouse pressed left at (372, 500)
Screenshot: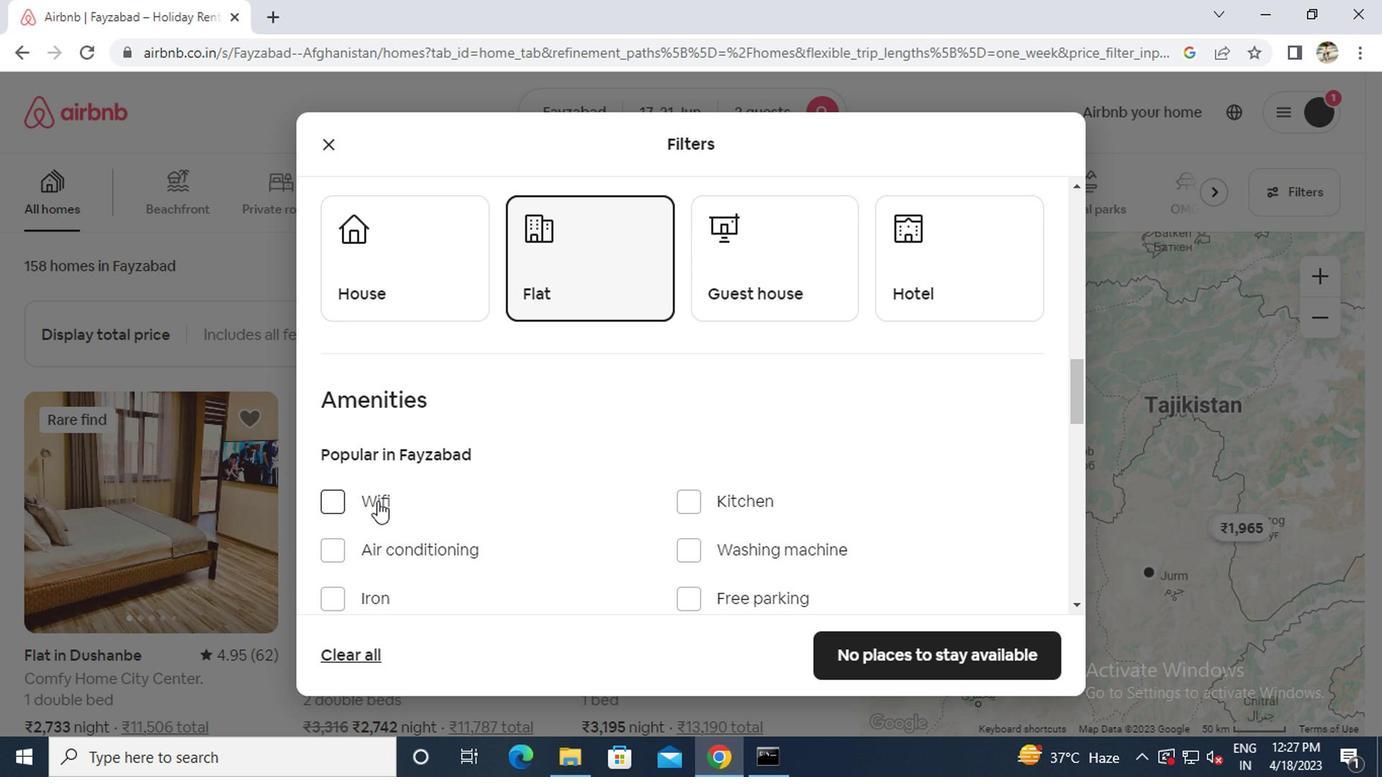 
Action: Mouse moved to (371, 546)
Screenshot: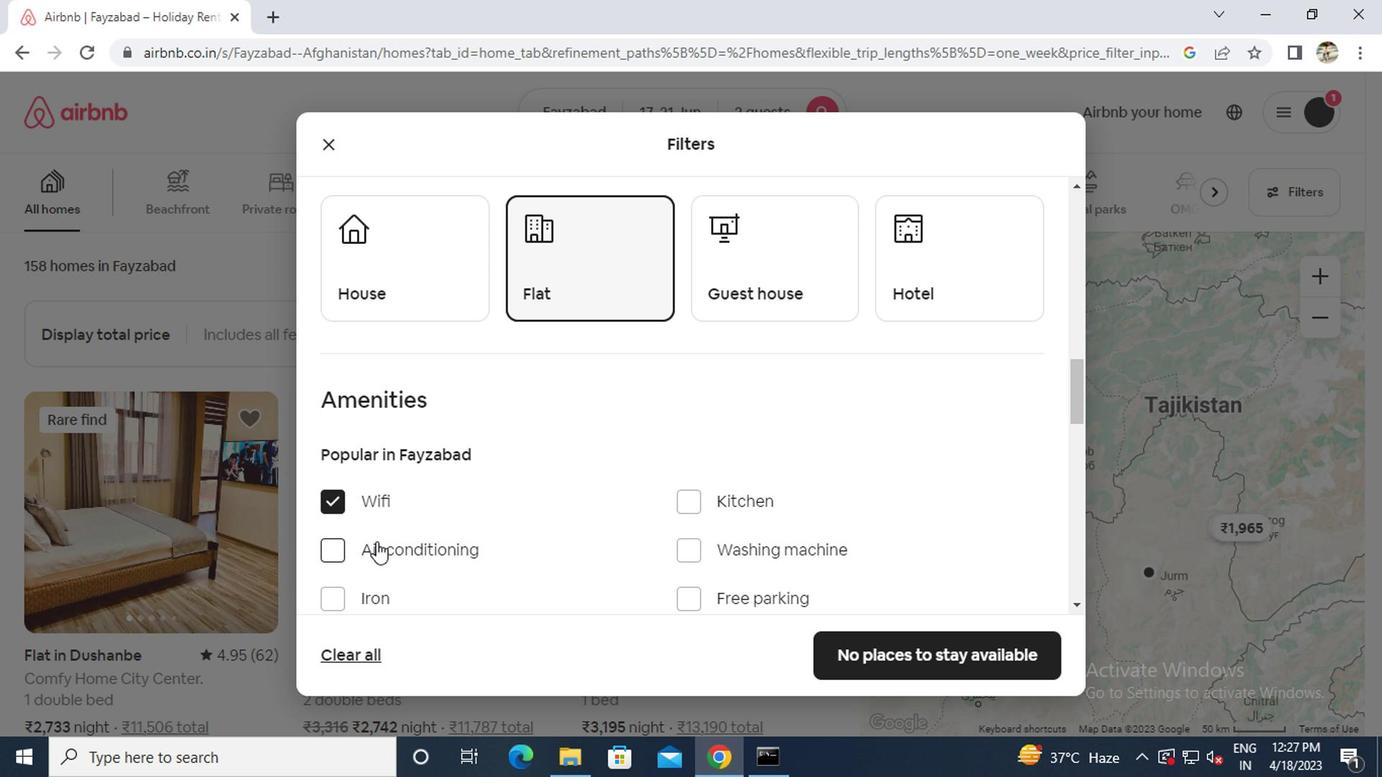 
Action: Mouse pressed left at (371, 546)
Screenshot: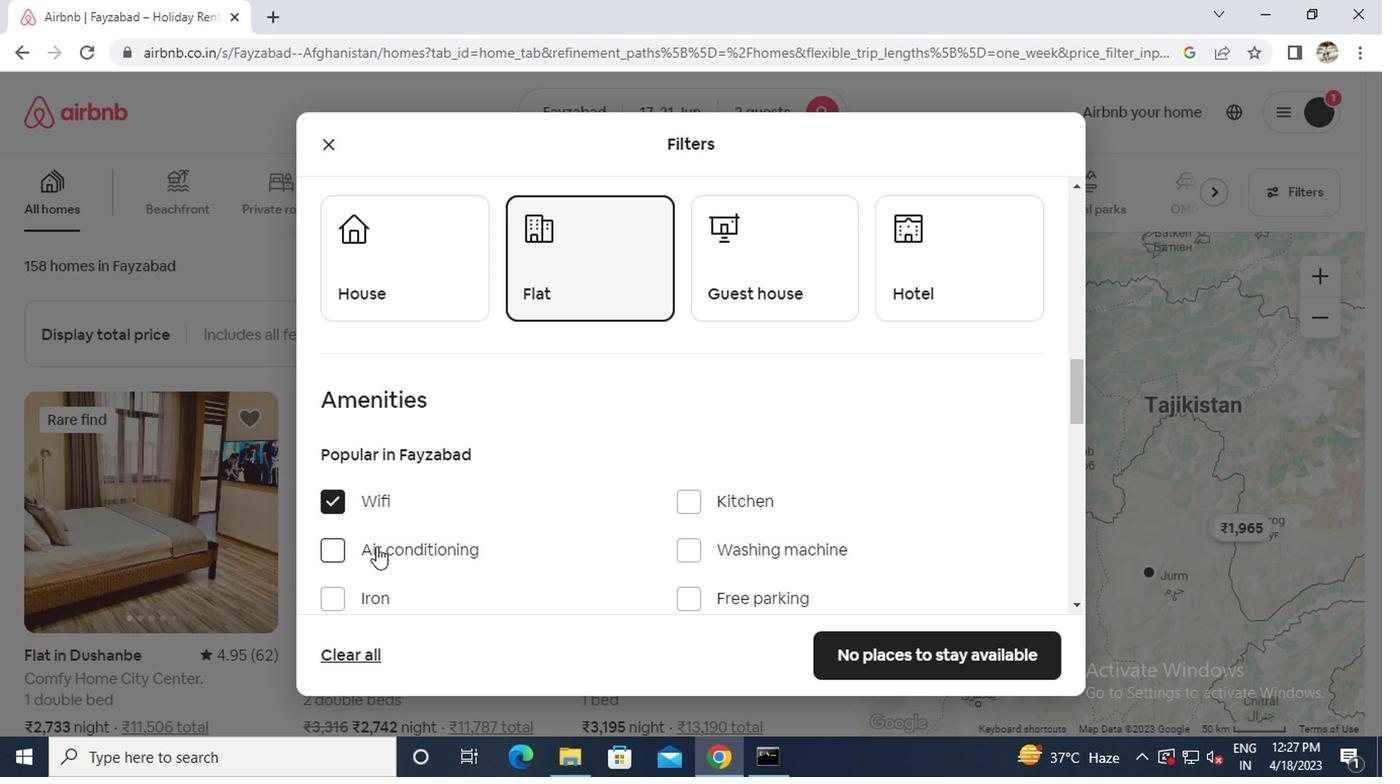 
Action: Mouse moved to (383, 540)
Screenshot: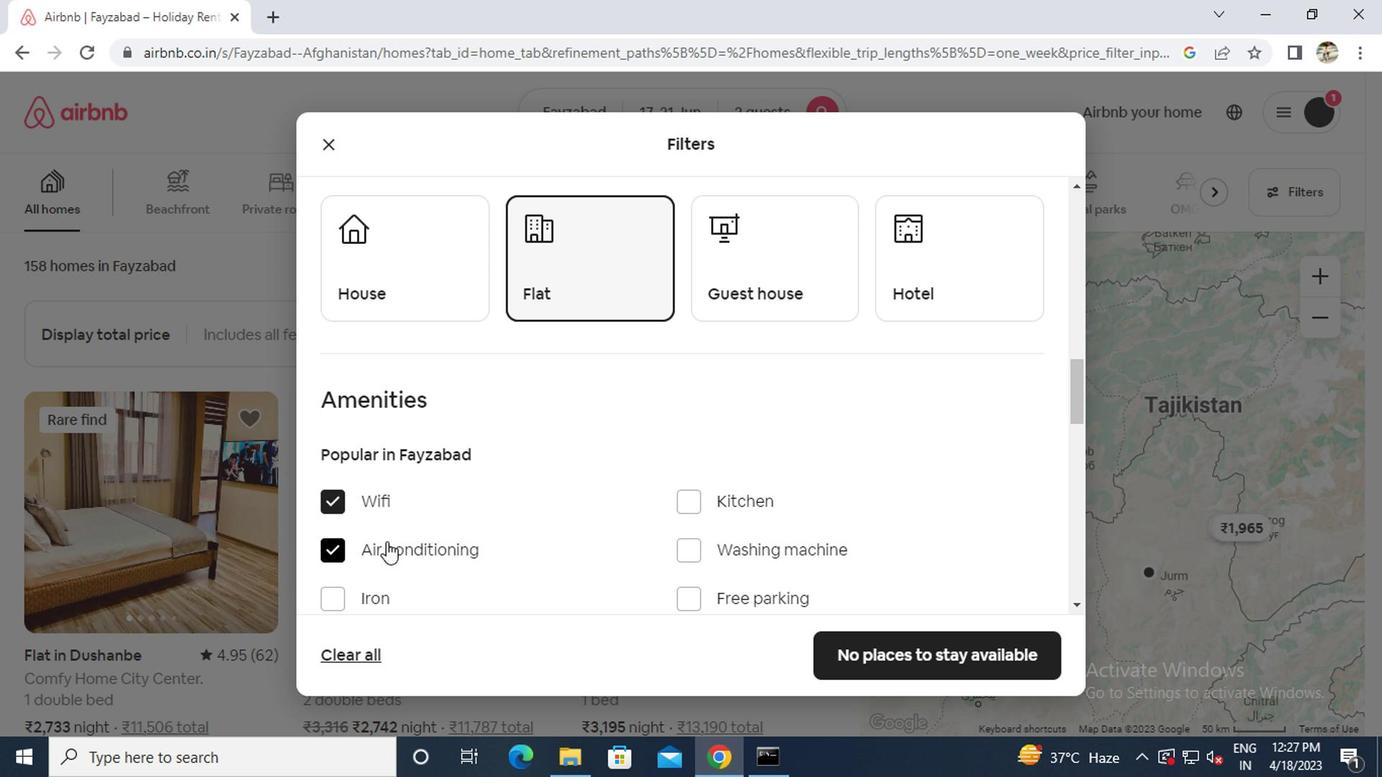 
Action: Mouse scrolled (383, 539) with delta (0, -1)
Screenshot: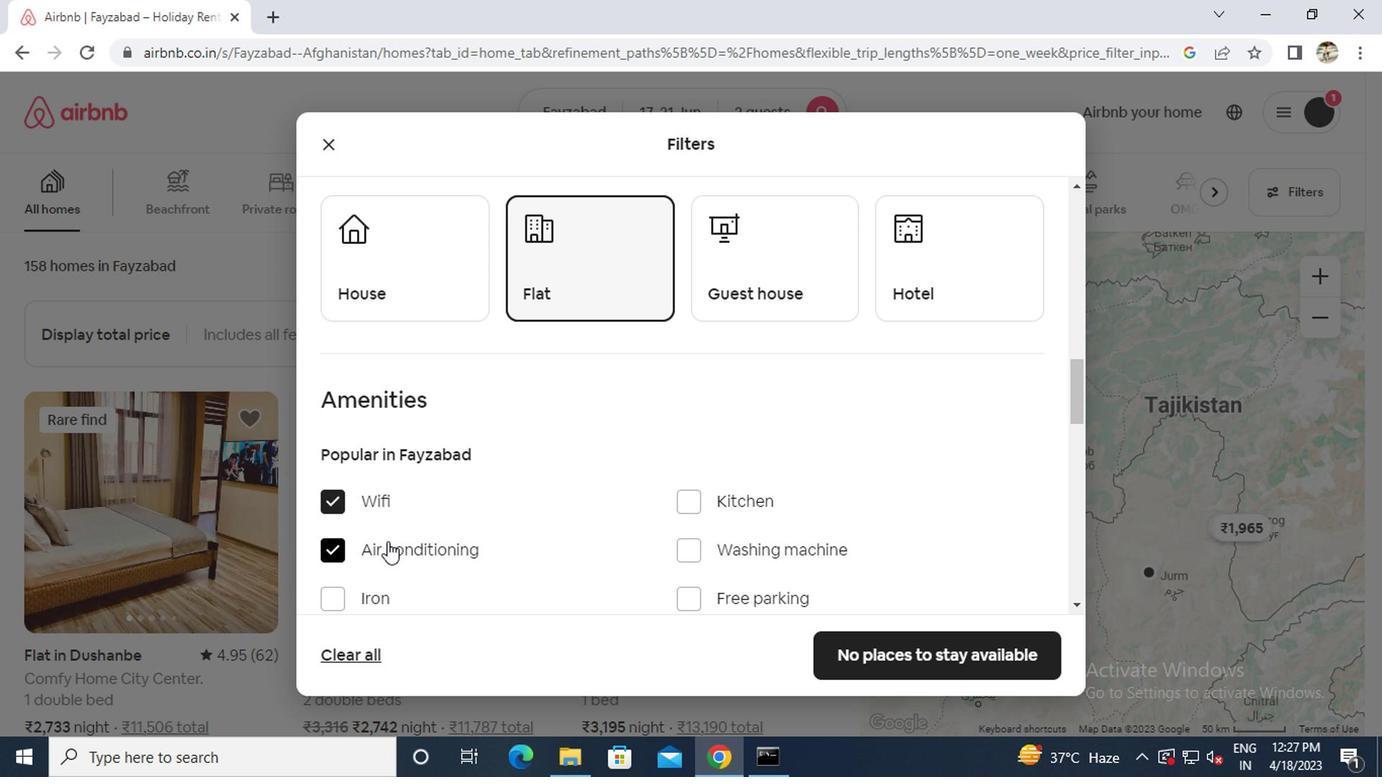 
Action: Mouse scrolled (383, 539) with delta (0, -1)
Screenshot: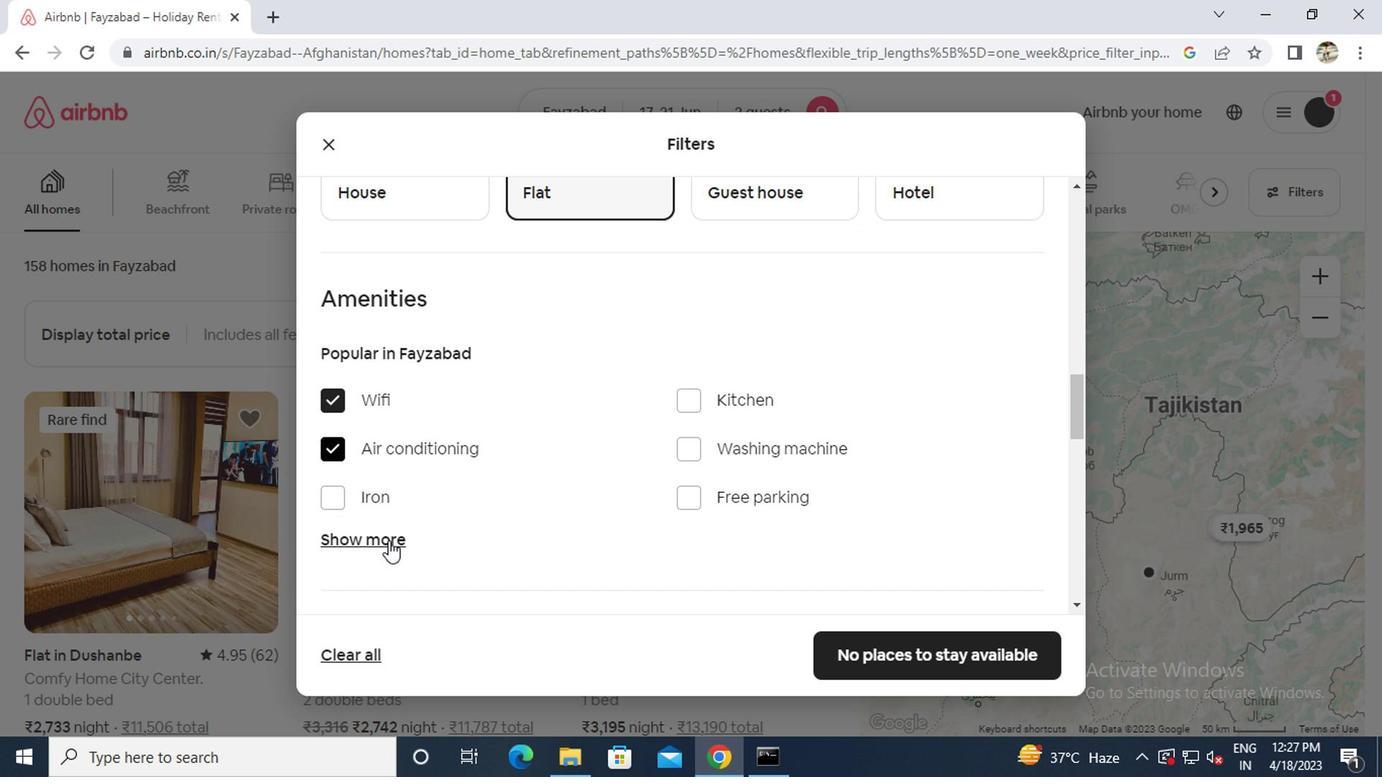 
Action: Mouse scrolled (383, 539) with delta (0, -1)
Screenshot: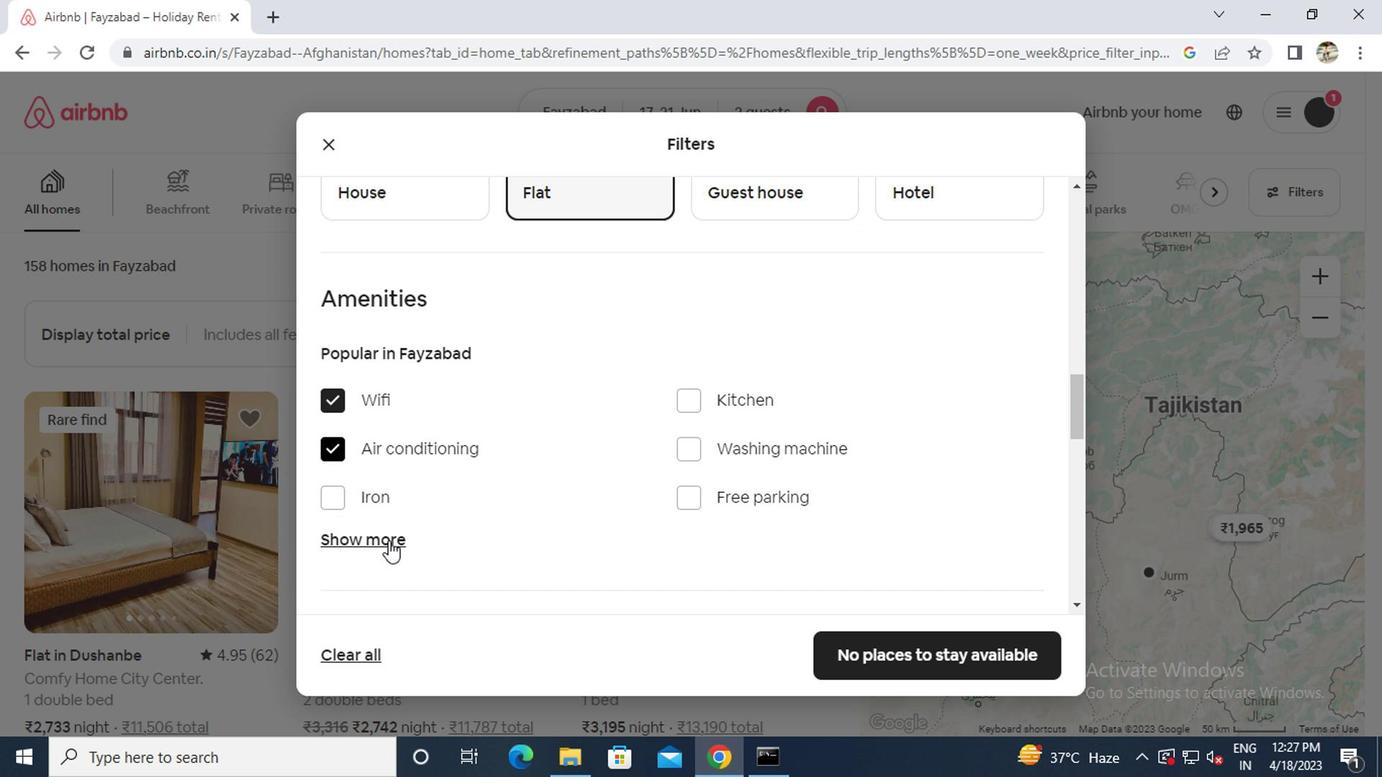 
Action: Mouse scrolled (383, 539) with delta (0, -1)
Screenshot: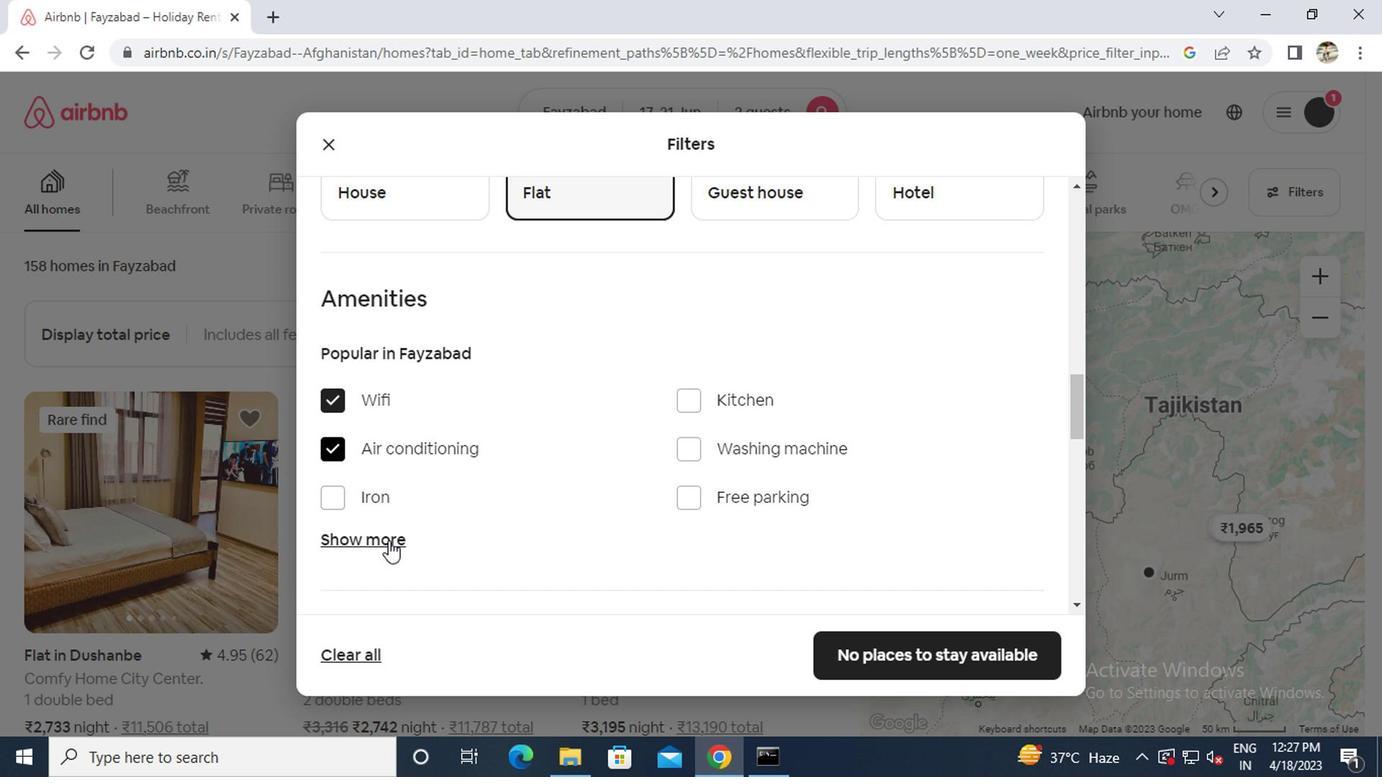 
Action: Mouse moved to (1024, 465)
Screenshot: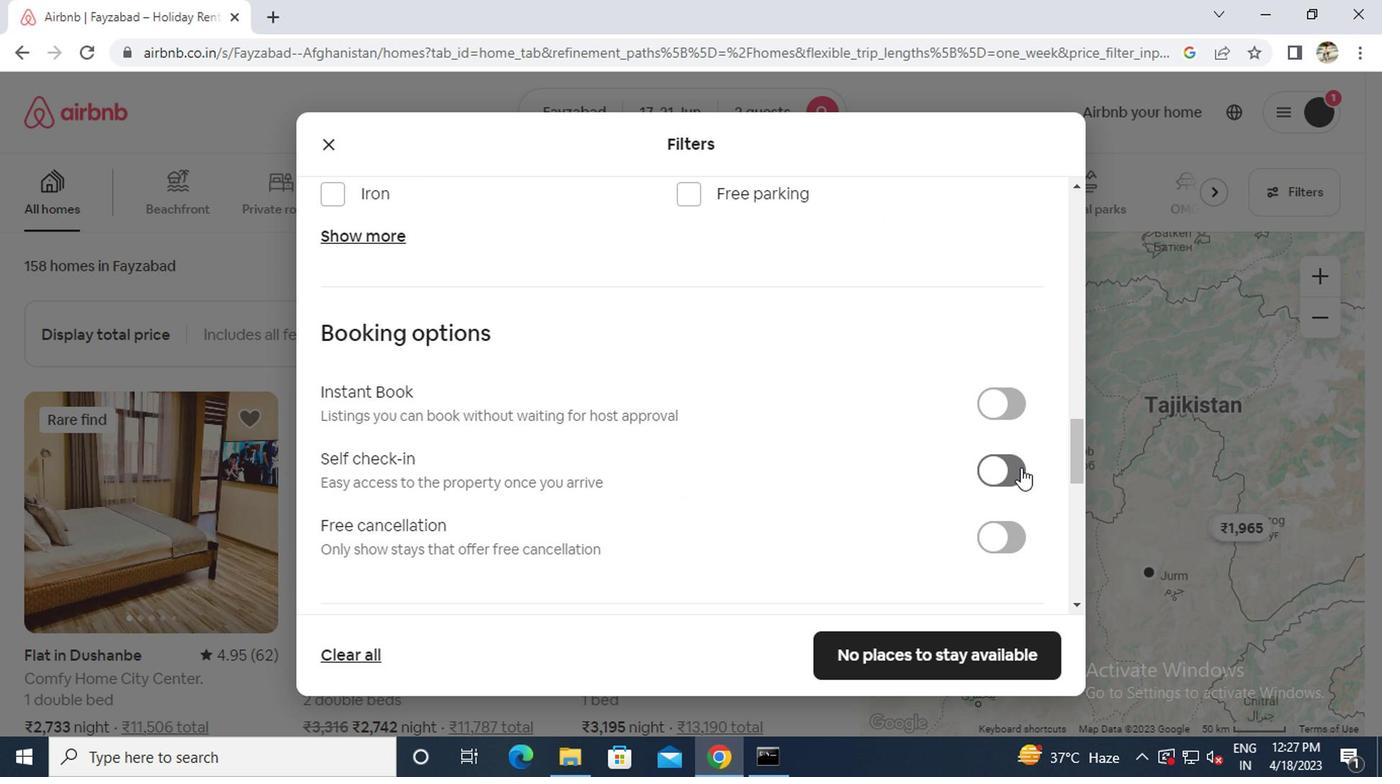 
Action: Mouse pressed left at (1024, 465)
Screenshot: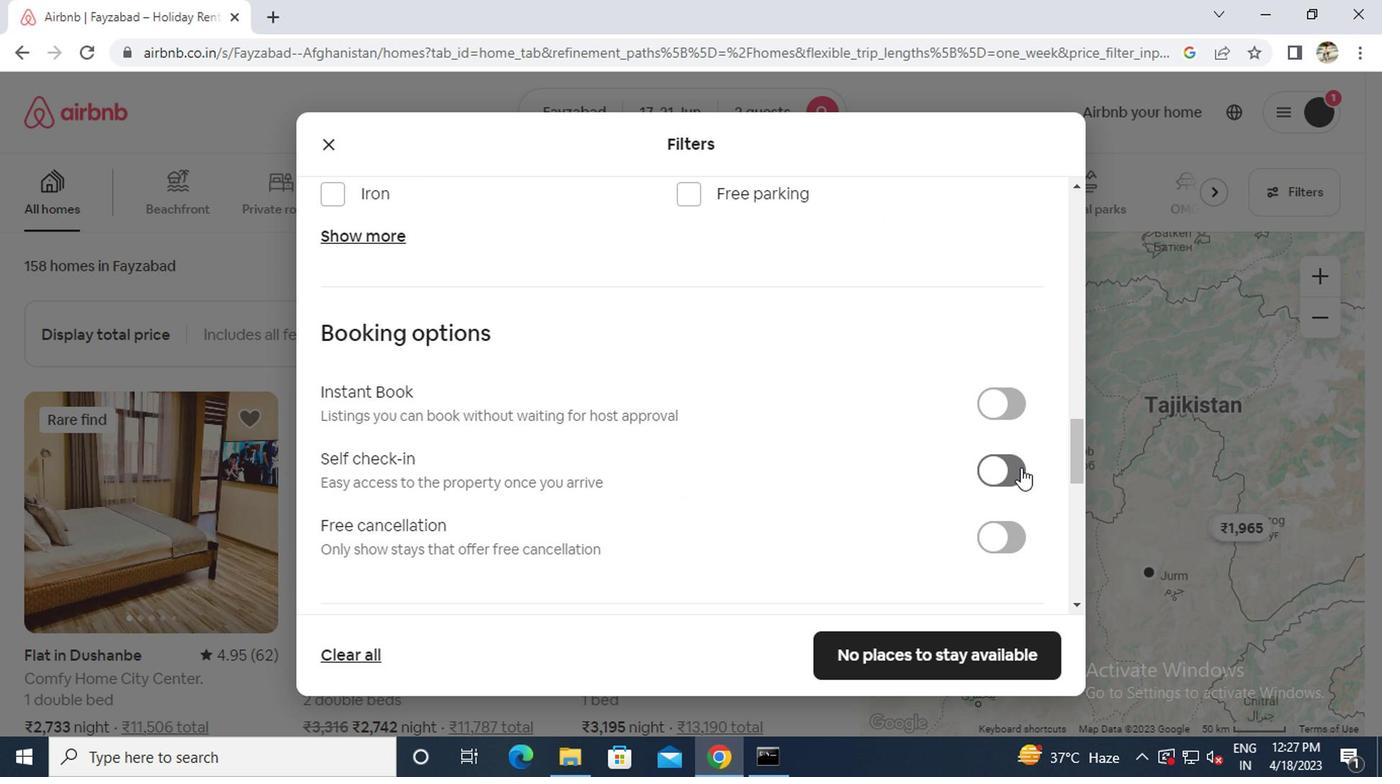 
Action: Mouse moved to (814, 490)
Screenshot: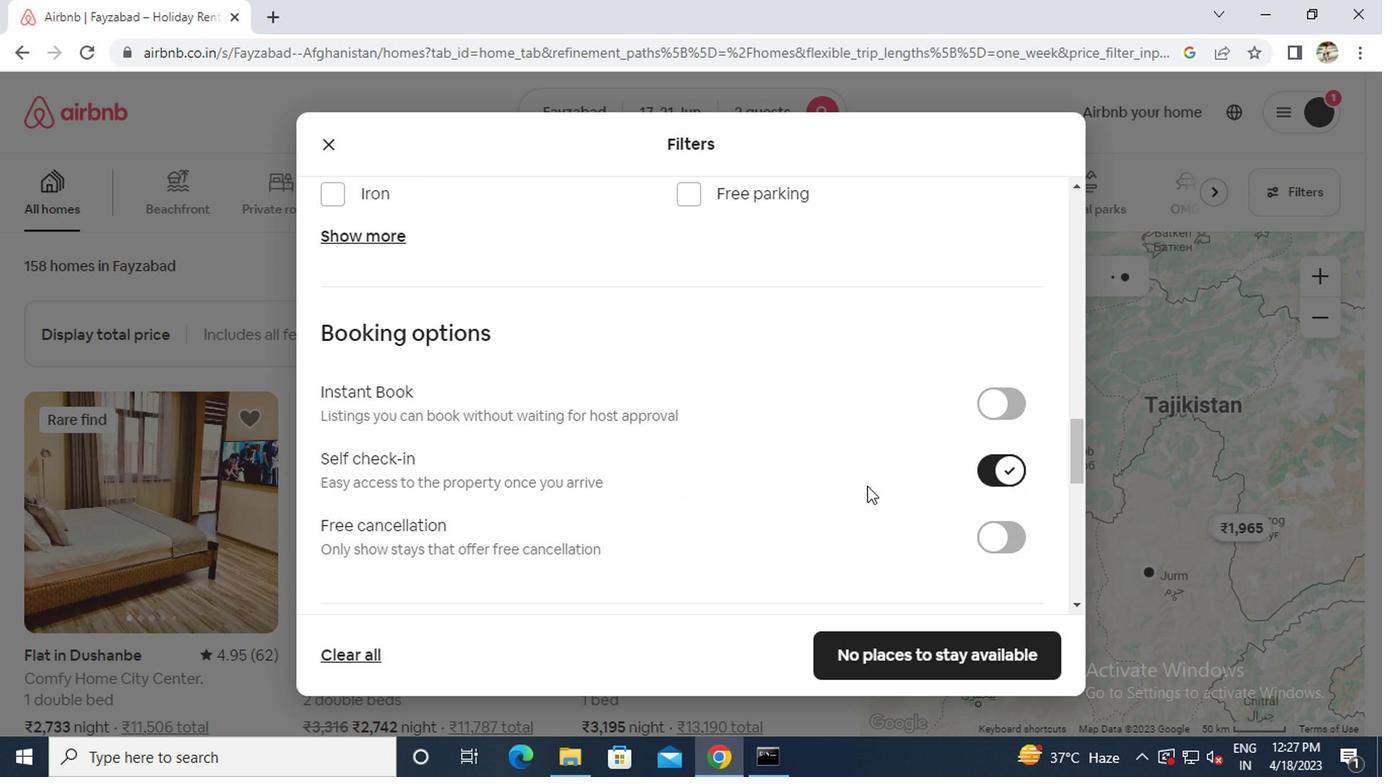 
Action: Mouse scrolled (814, 489) with delta (0, -1)
Screenshot: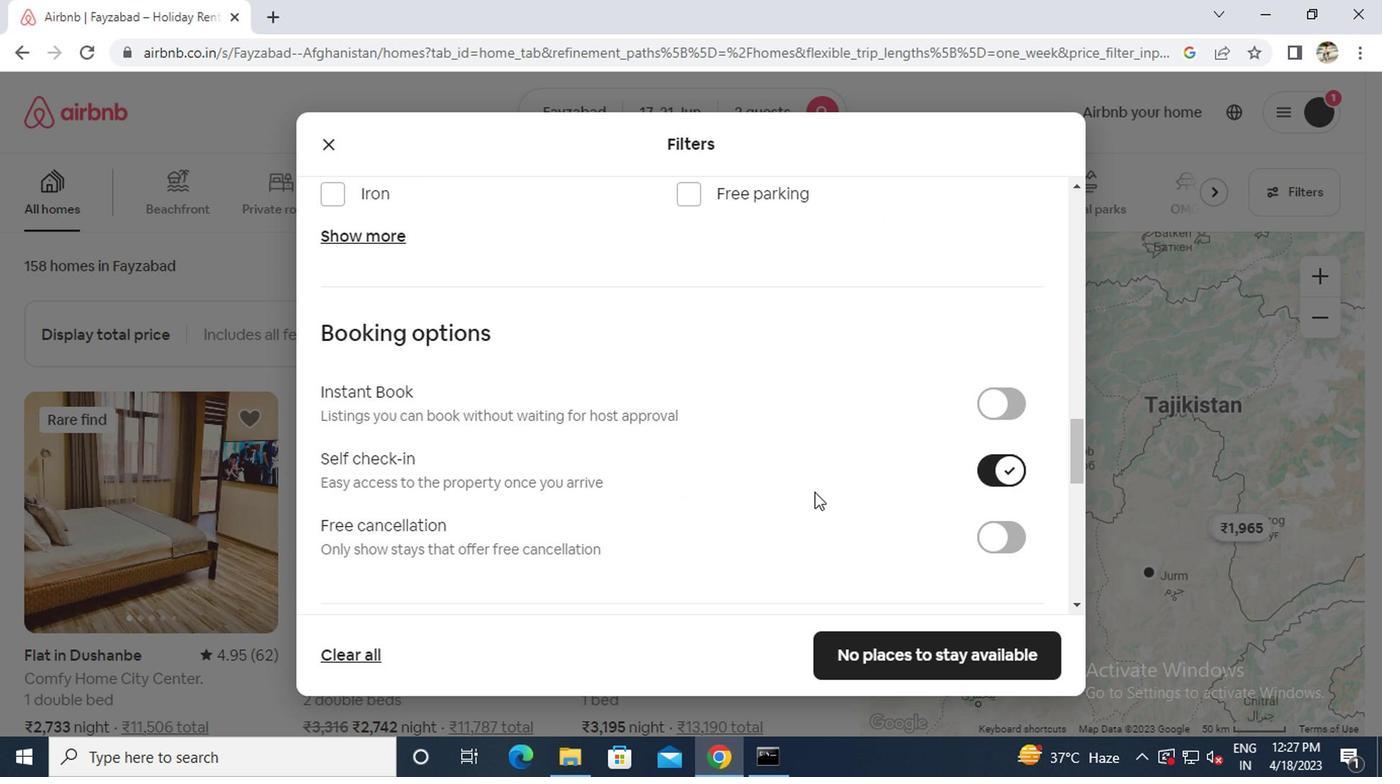 
Action: Mouse scrolled (814, 489) with delta (0, -1)
Screenshot: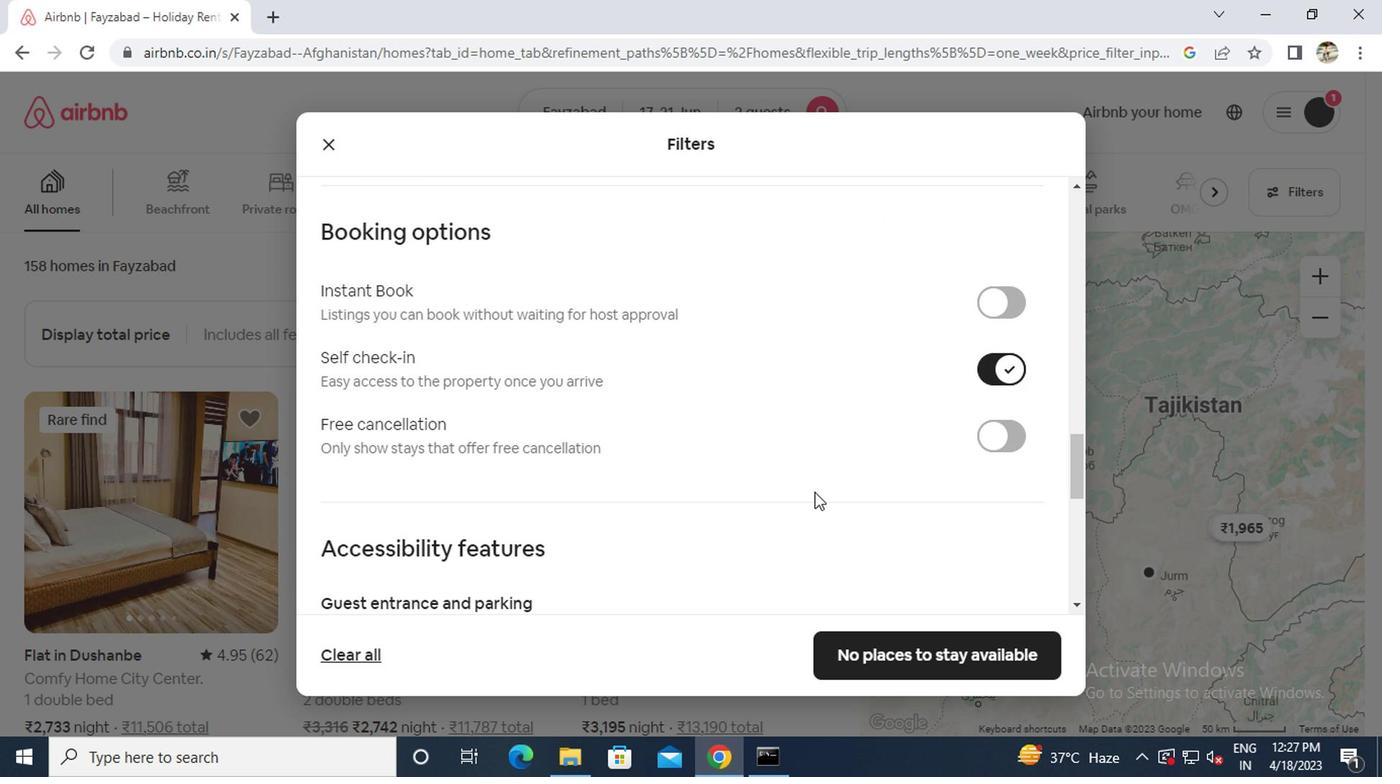 
Action: Mouse scrolled (814, 489) with delta (0, -1)
Screenshot: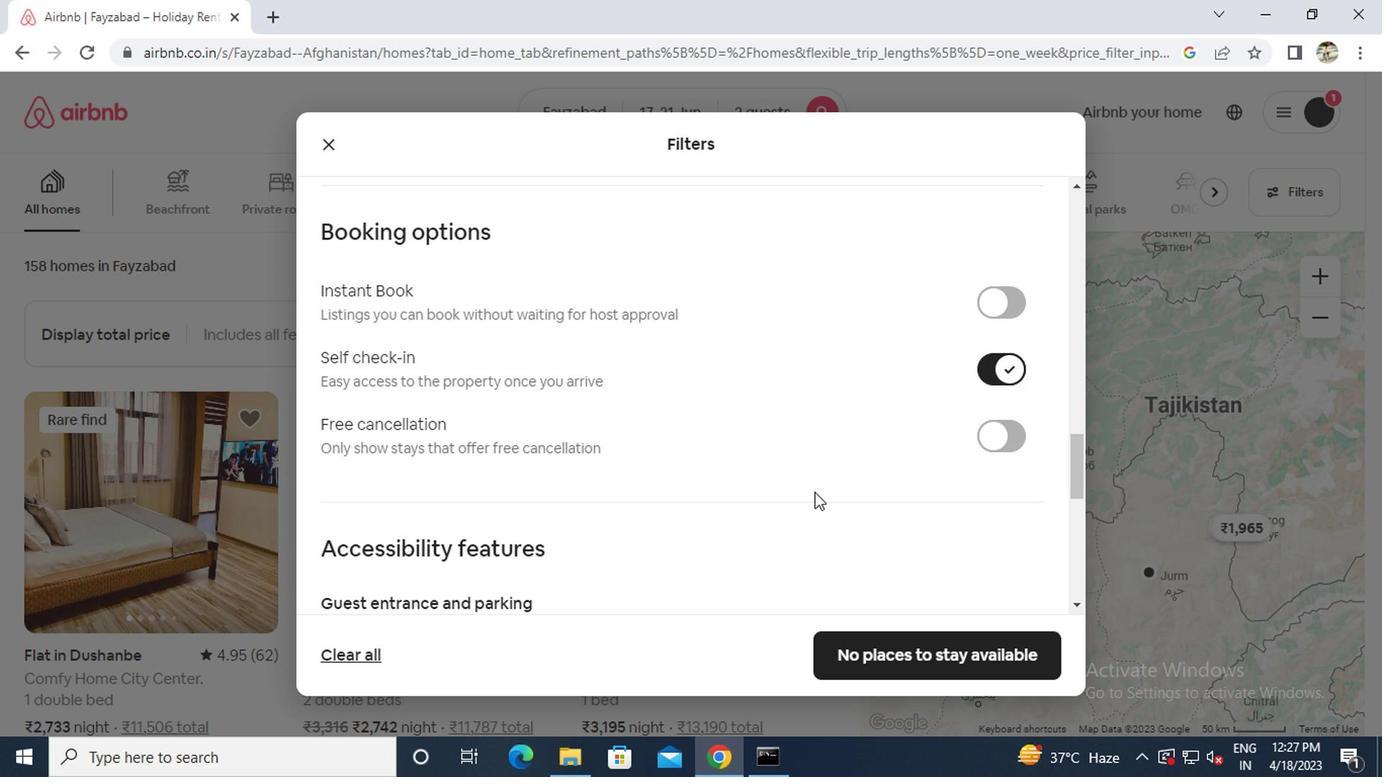 
Action: Mouse scrolled (814, 489) with delta (0, -1)
Screenshot: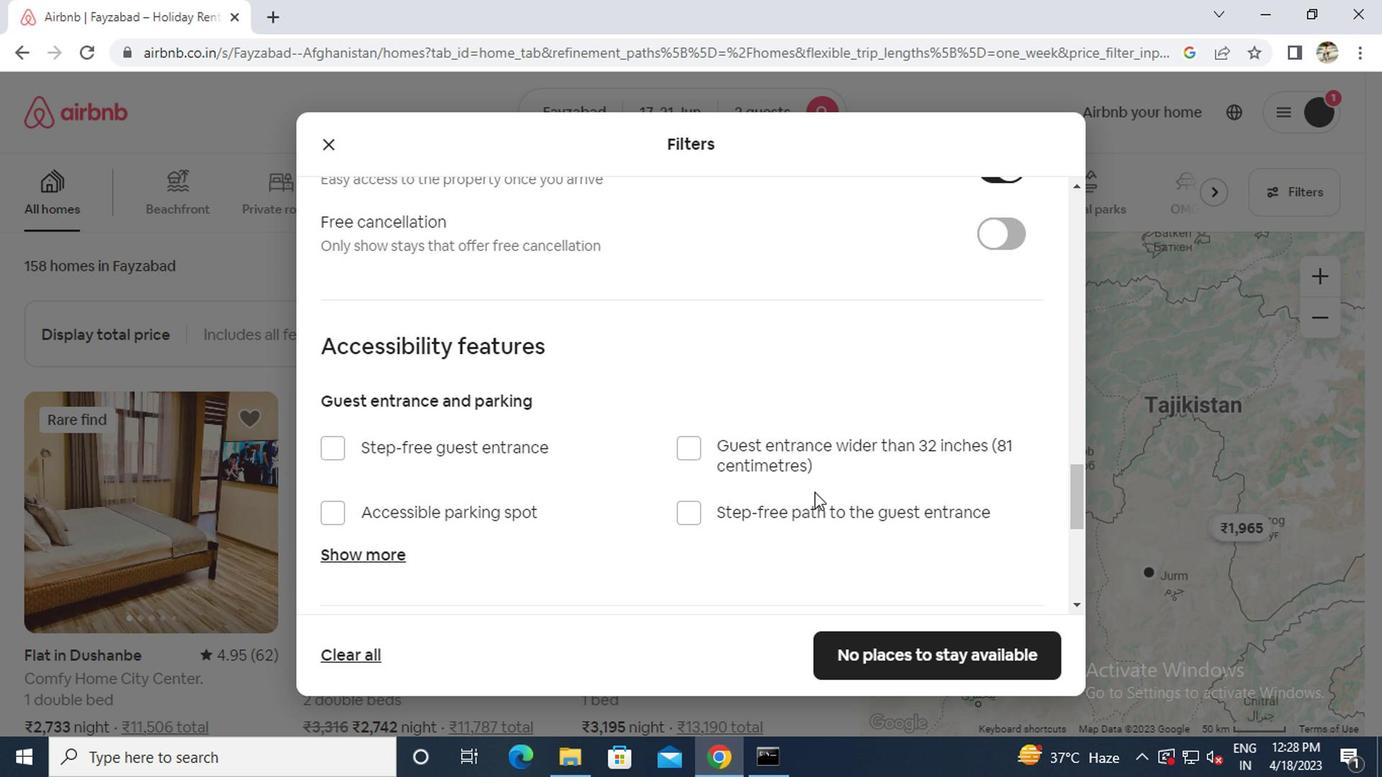 
Action: Mouse scrolled (814, 489) with delta (0, -1)
Screenshot: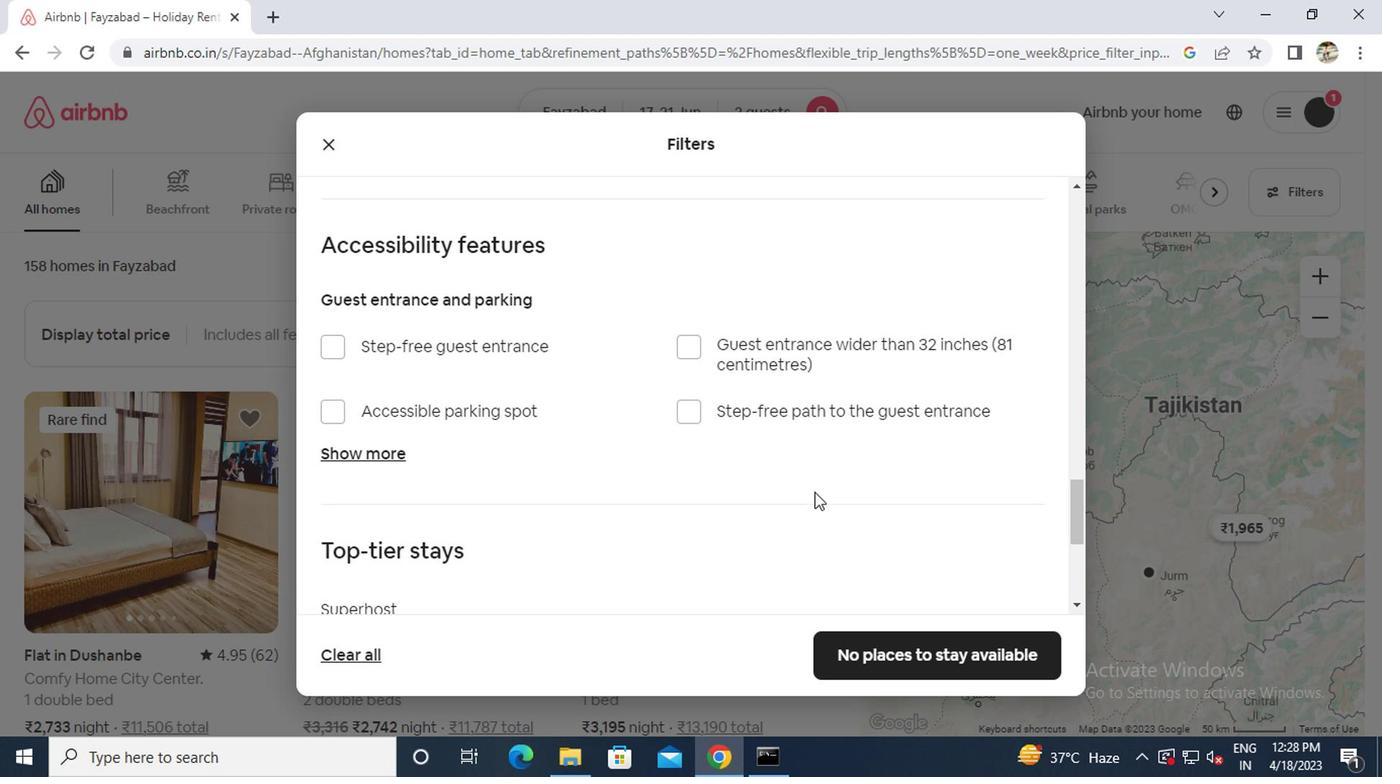 
Action: Mouse scrolled (814, 489) with delta (0, -1)
Screenshot: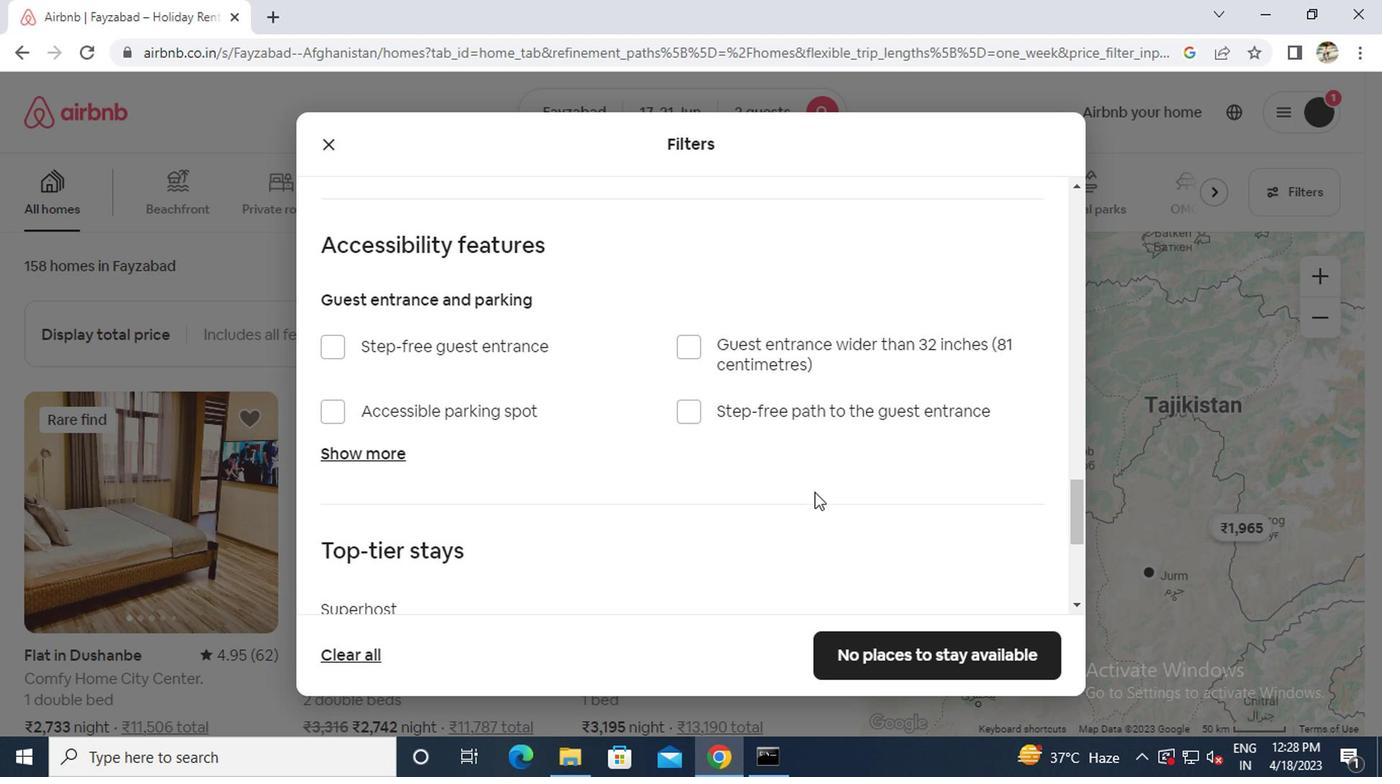 
Action: Mouse scrolled (814, 489) with delta (0, -1)
Screenshot: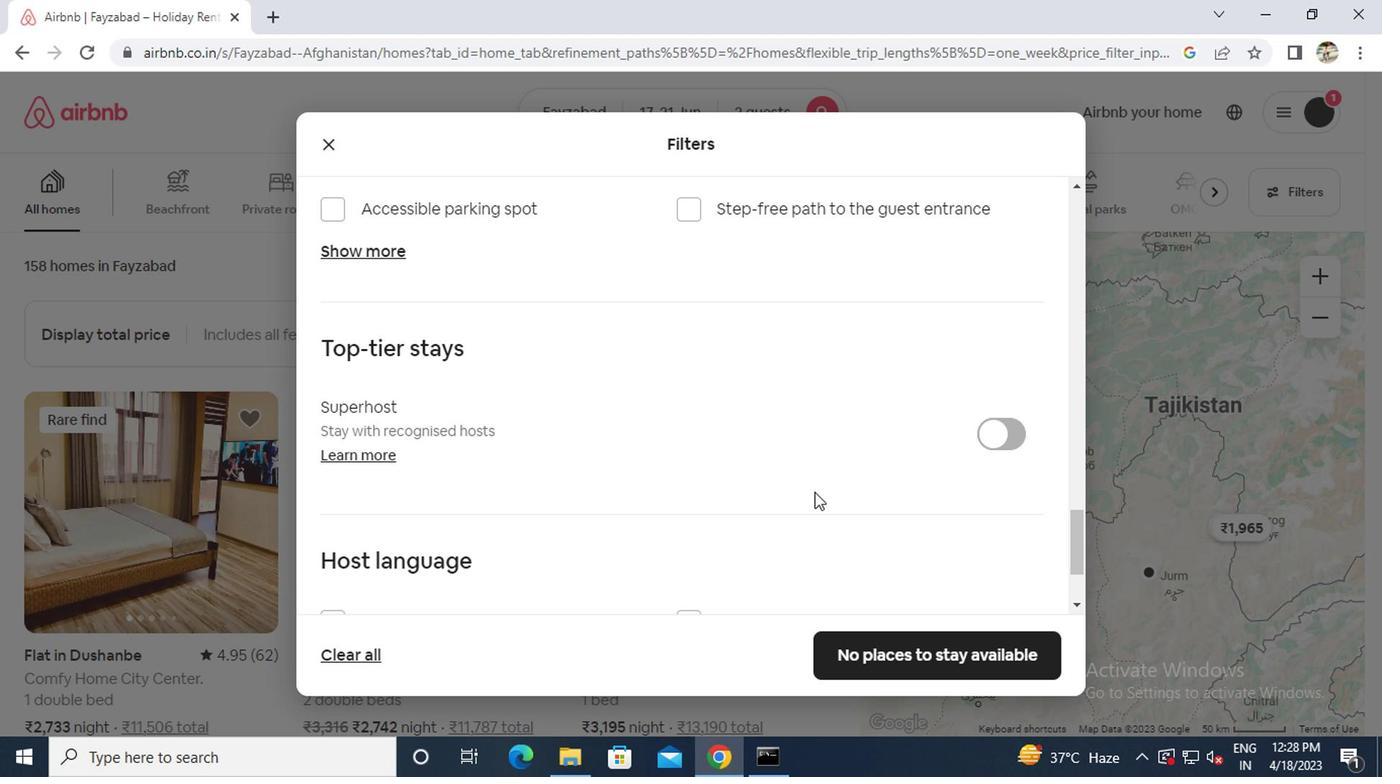 
Action: Mouse scrolled (814, 489) with delta (0, -1)
Screenshot: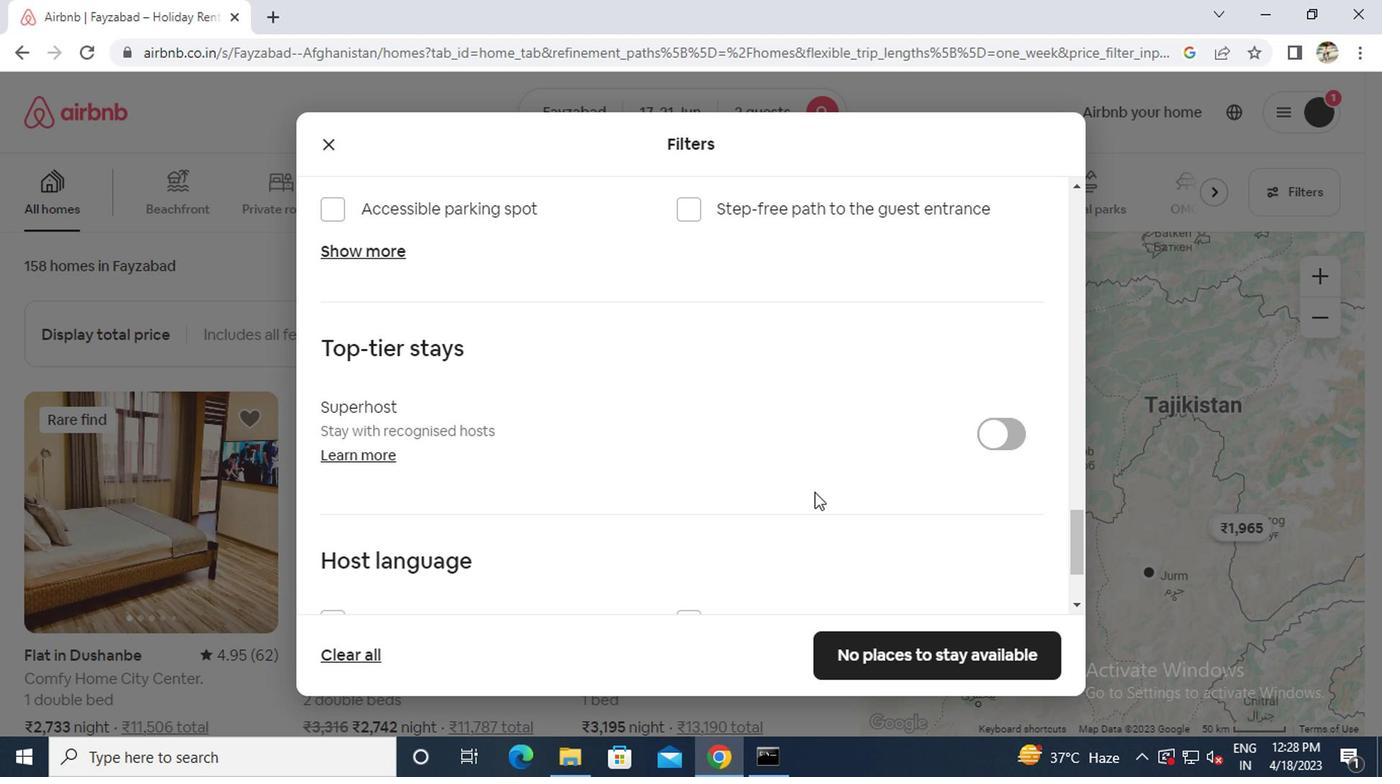 
Action: Mouse scrolled (814, 489) with delta (0, -1)
Screenshot: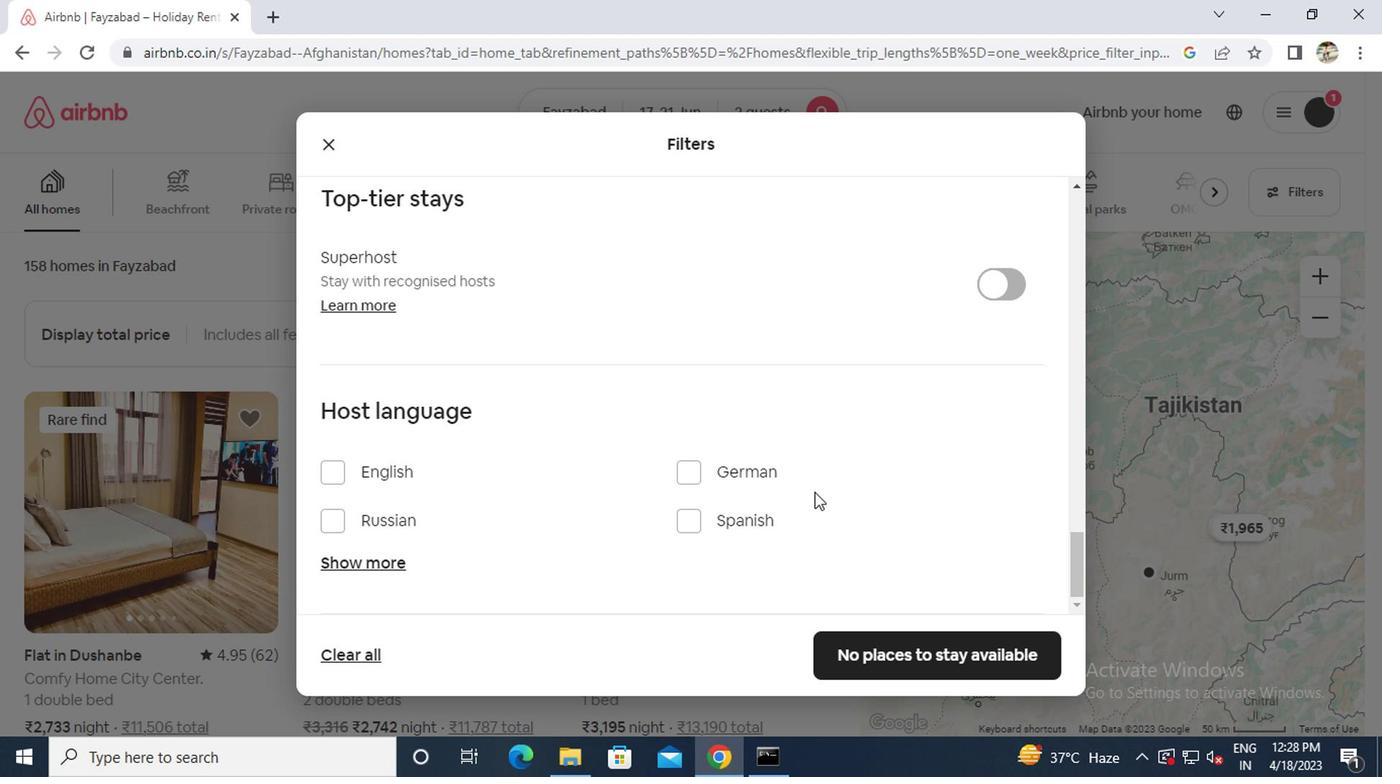 
Action: Mouse scrolled (814, 489) with delta (0, -1)
Screenshot: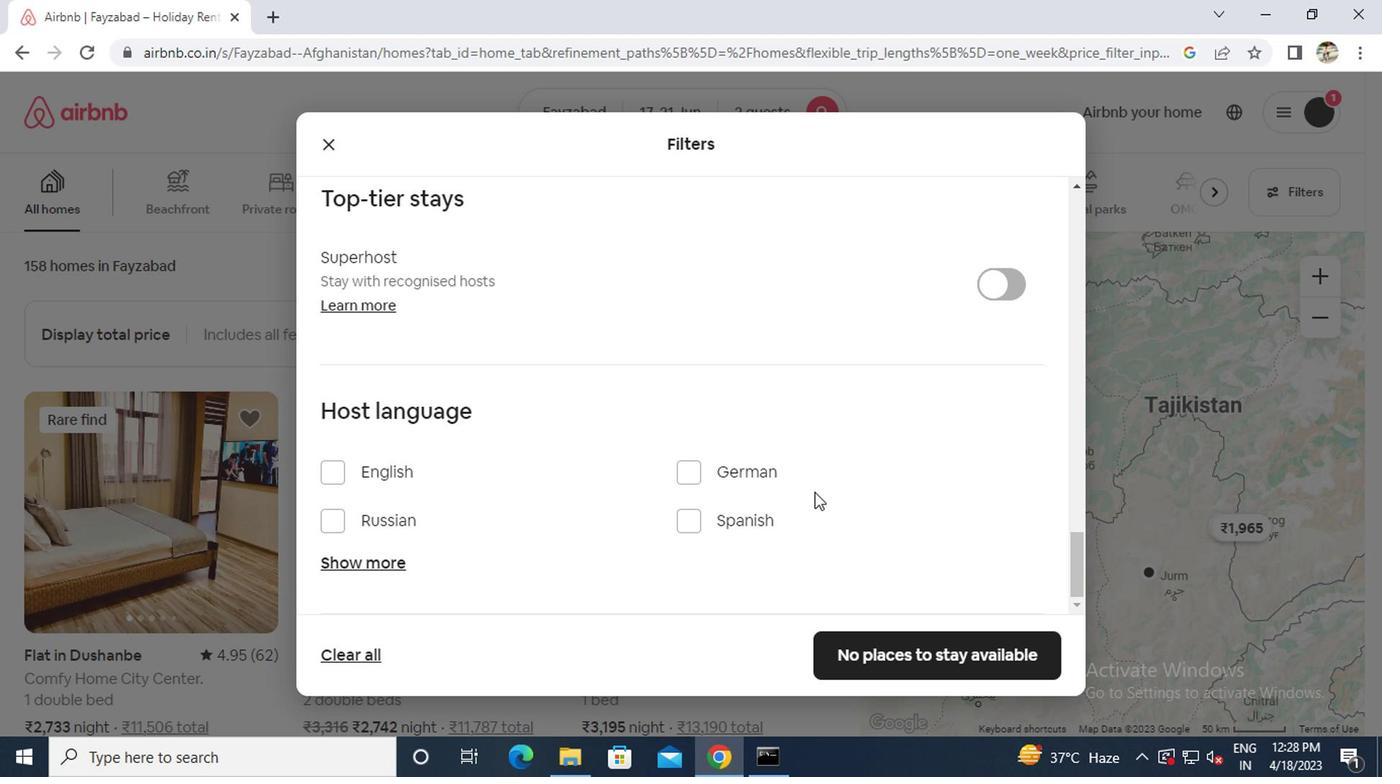 
Action: Mouse moved to (389, 458)
Screenshot: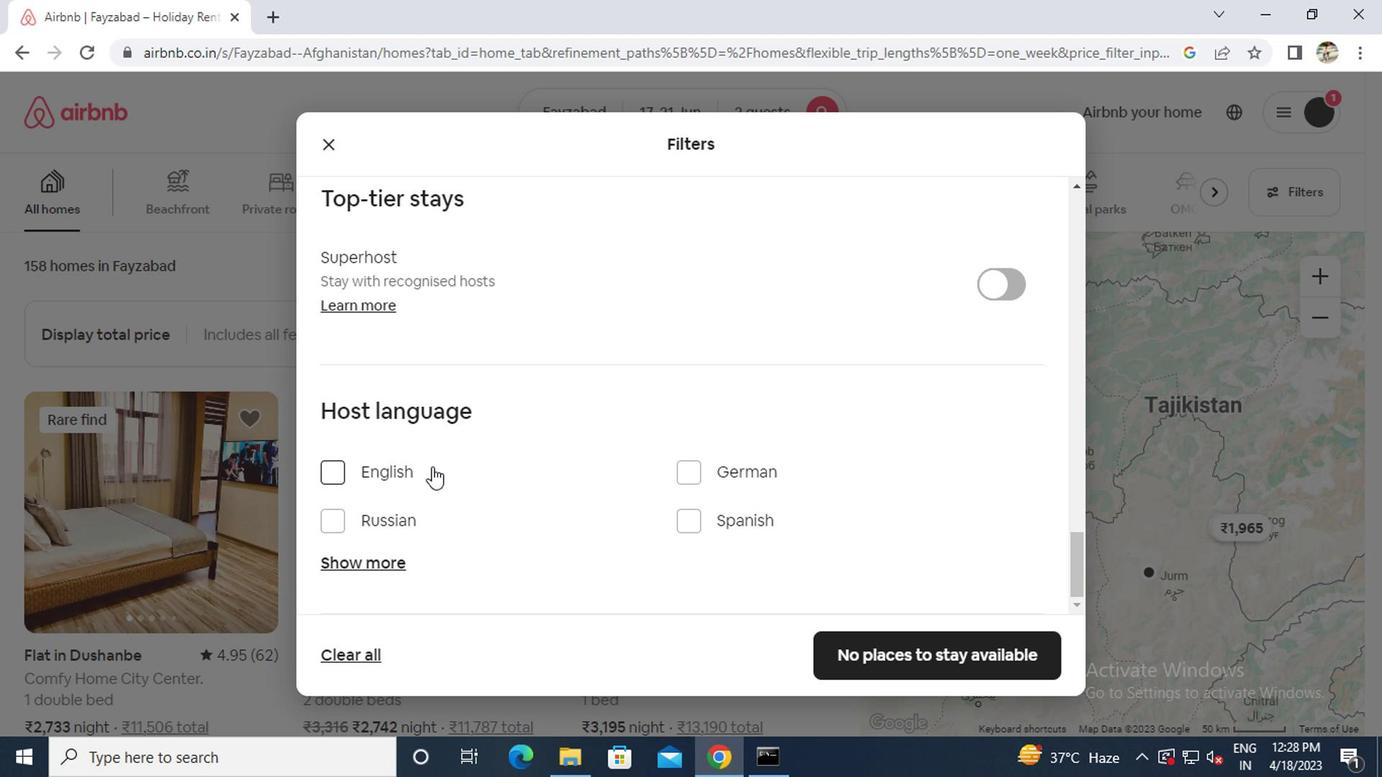 
Action: Mouse pressed left at (389, 458)
Screenshot: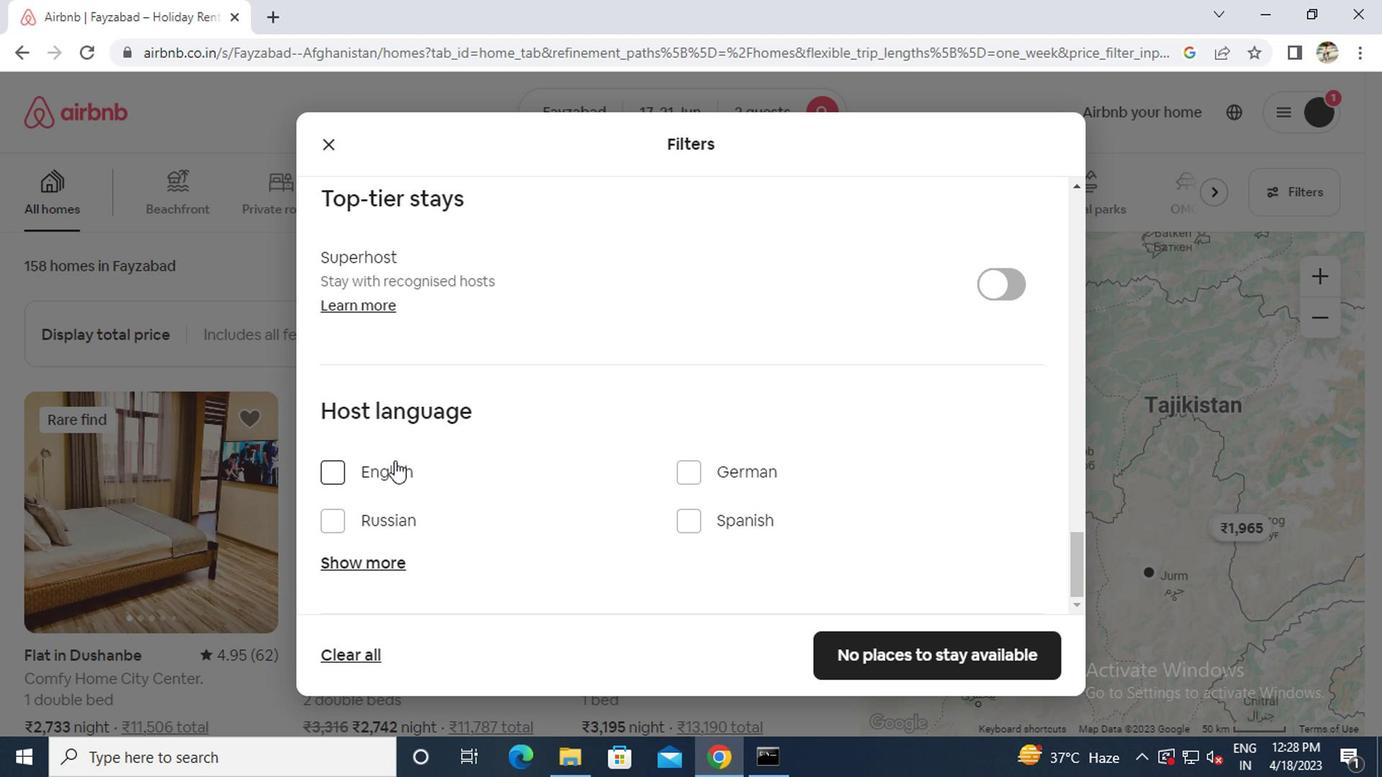 
Action: Mouse moved to (842, 637)
Screenshot: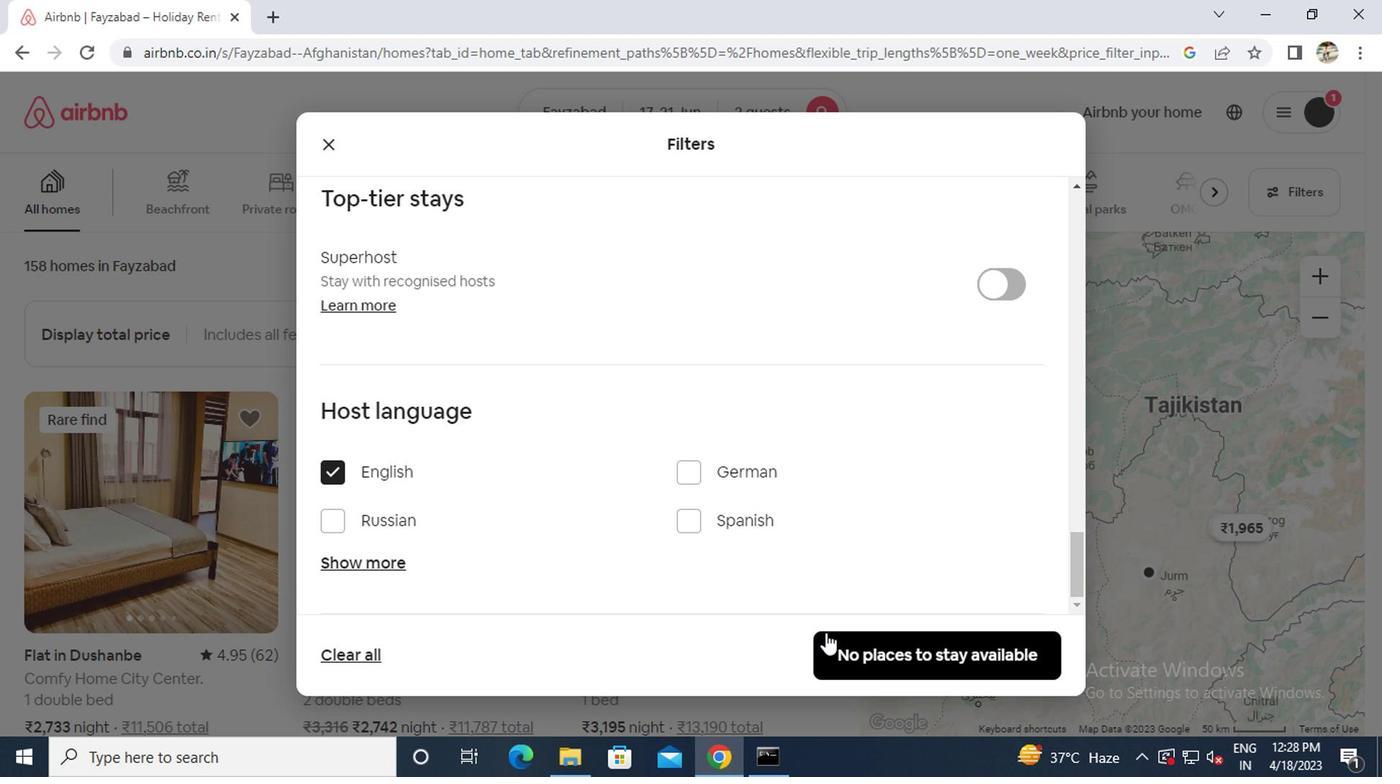 
Action: Mouse pressed left at (842, 637)
Screenshot: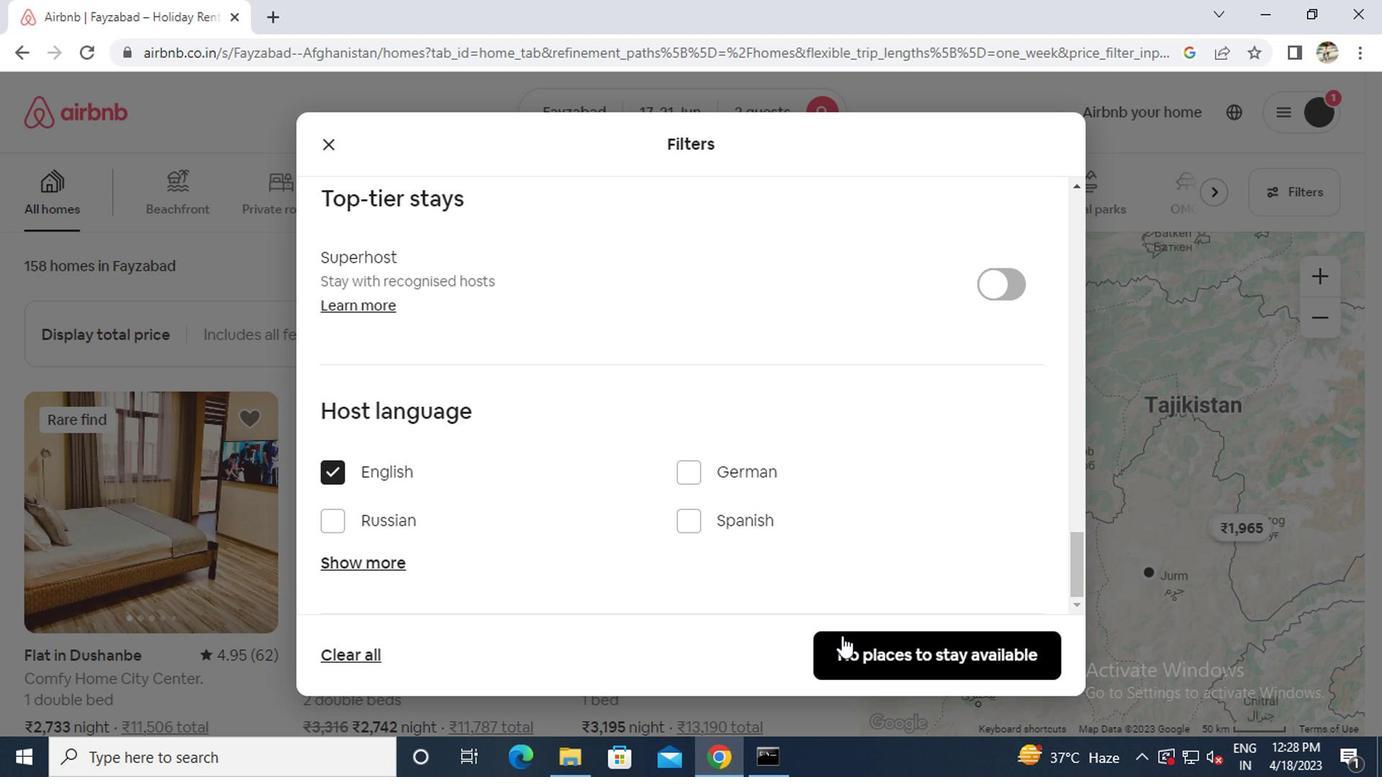 
